 Task: Calculate the distance between Chicago and Mackinac Island.
Action: Mouse moved to (159, 195)
Screenshot: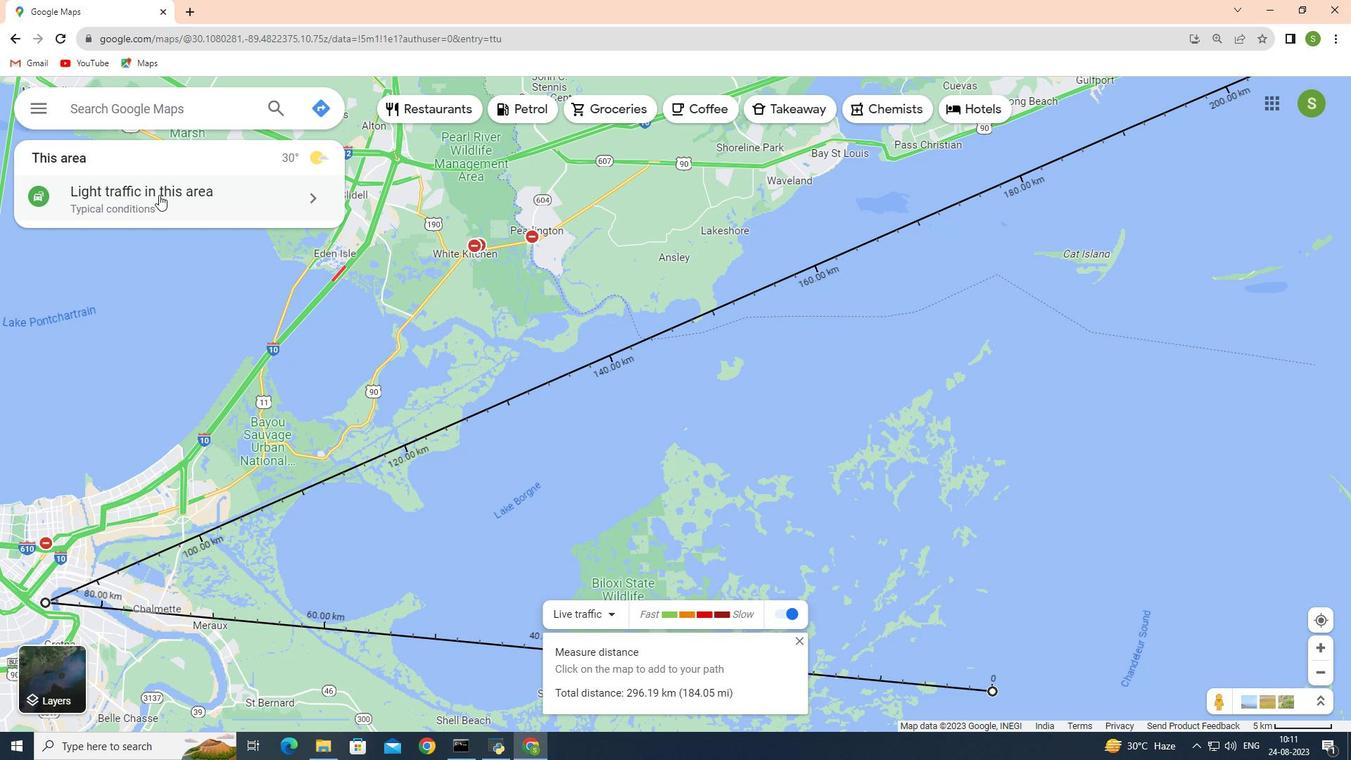 
Action: Mouse pressed left at (159, 195)
Screenshot: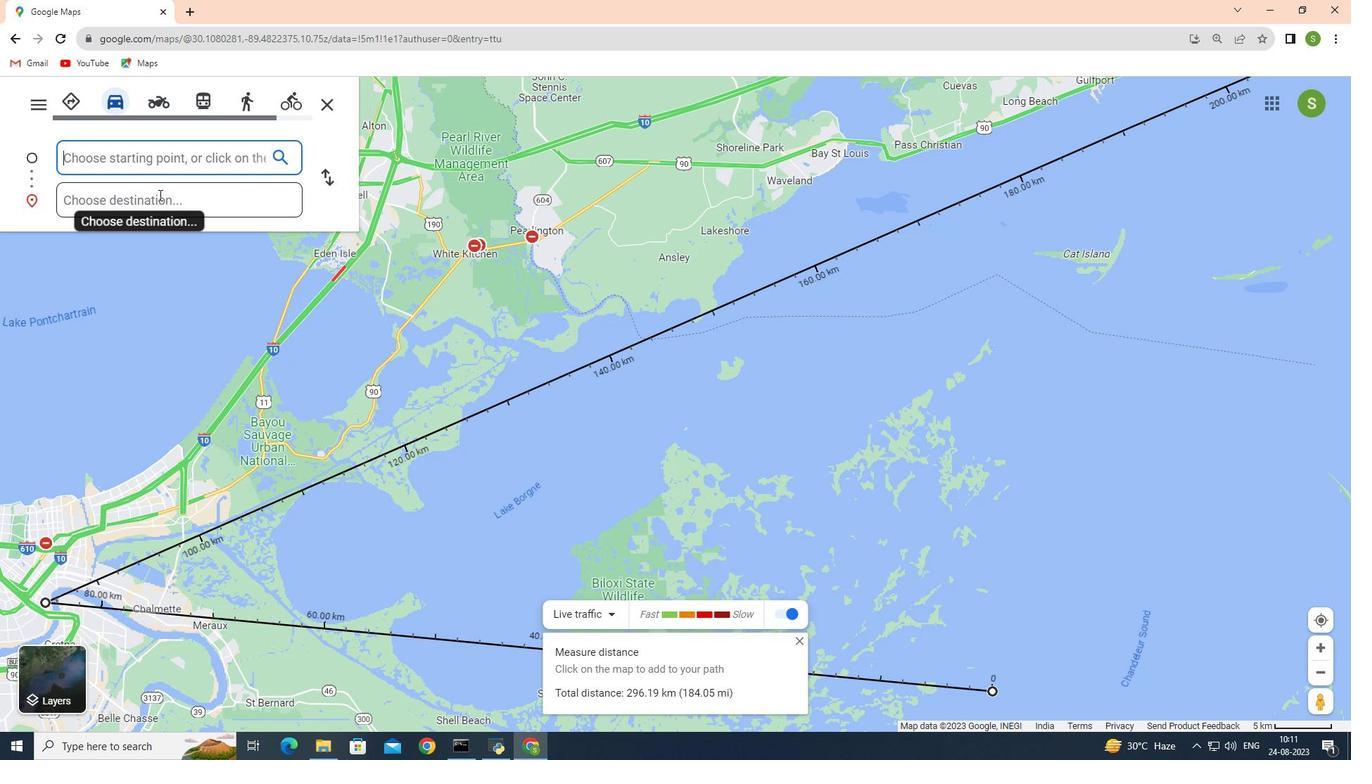 
Action: Mouse moved to (95, 157)
Screenshot: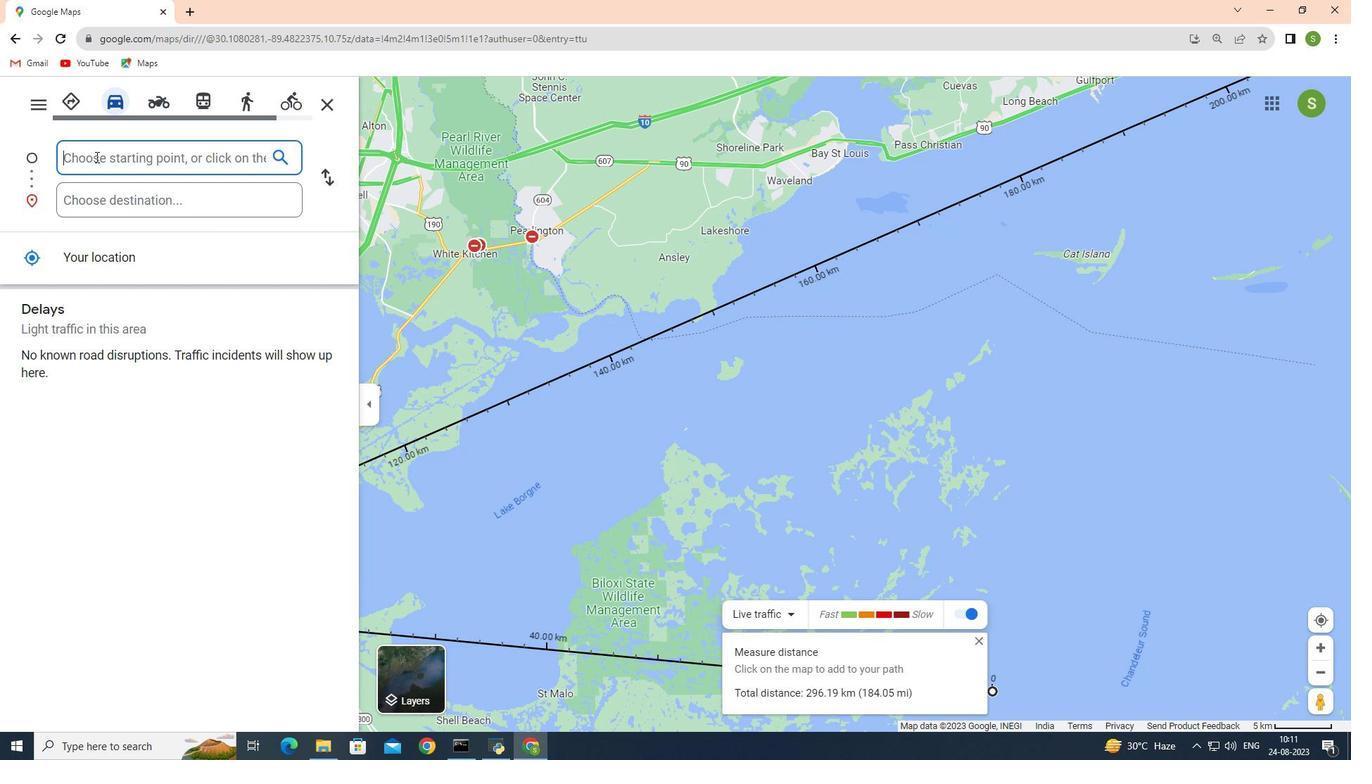 
Action: Mouse pressed left at (95, 157)
Screenshot: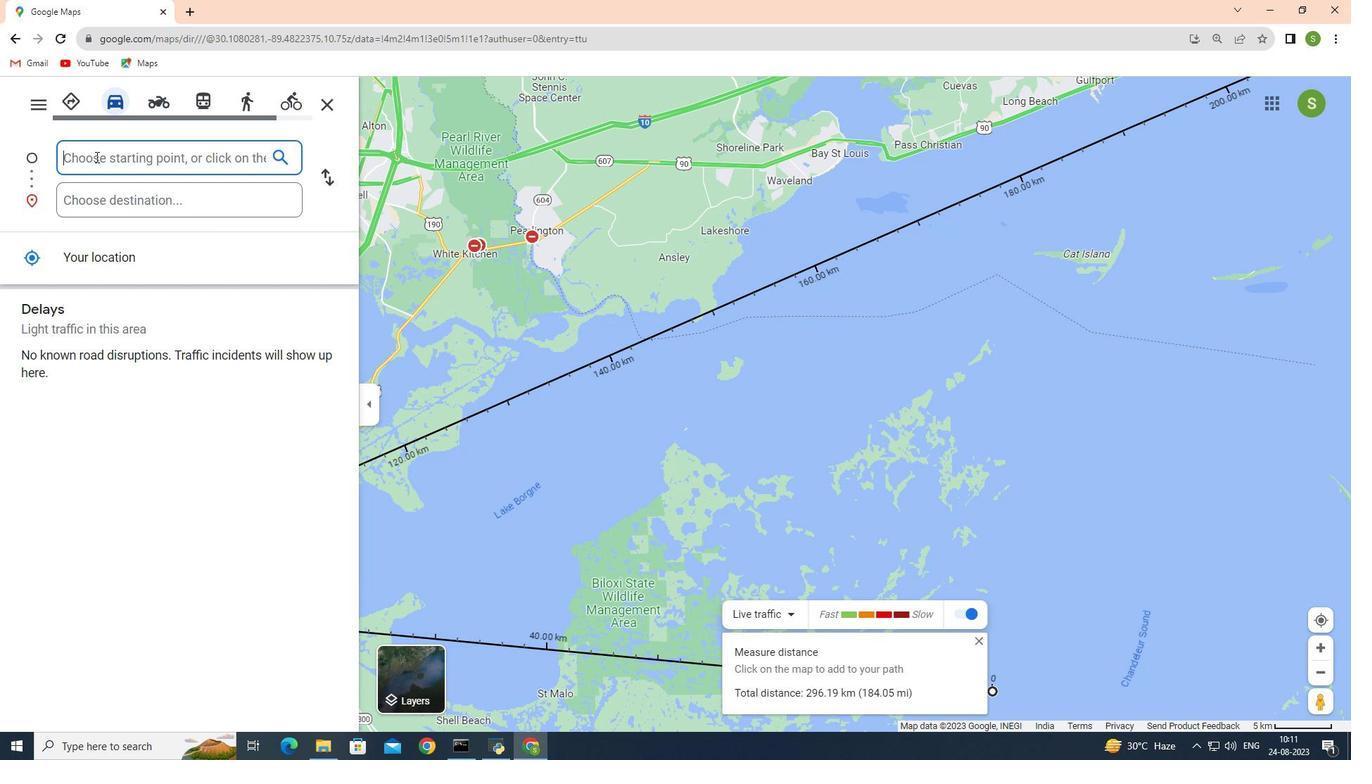 
Action: Key pressed <Key.shift>Chicago
Screenshot: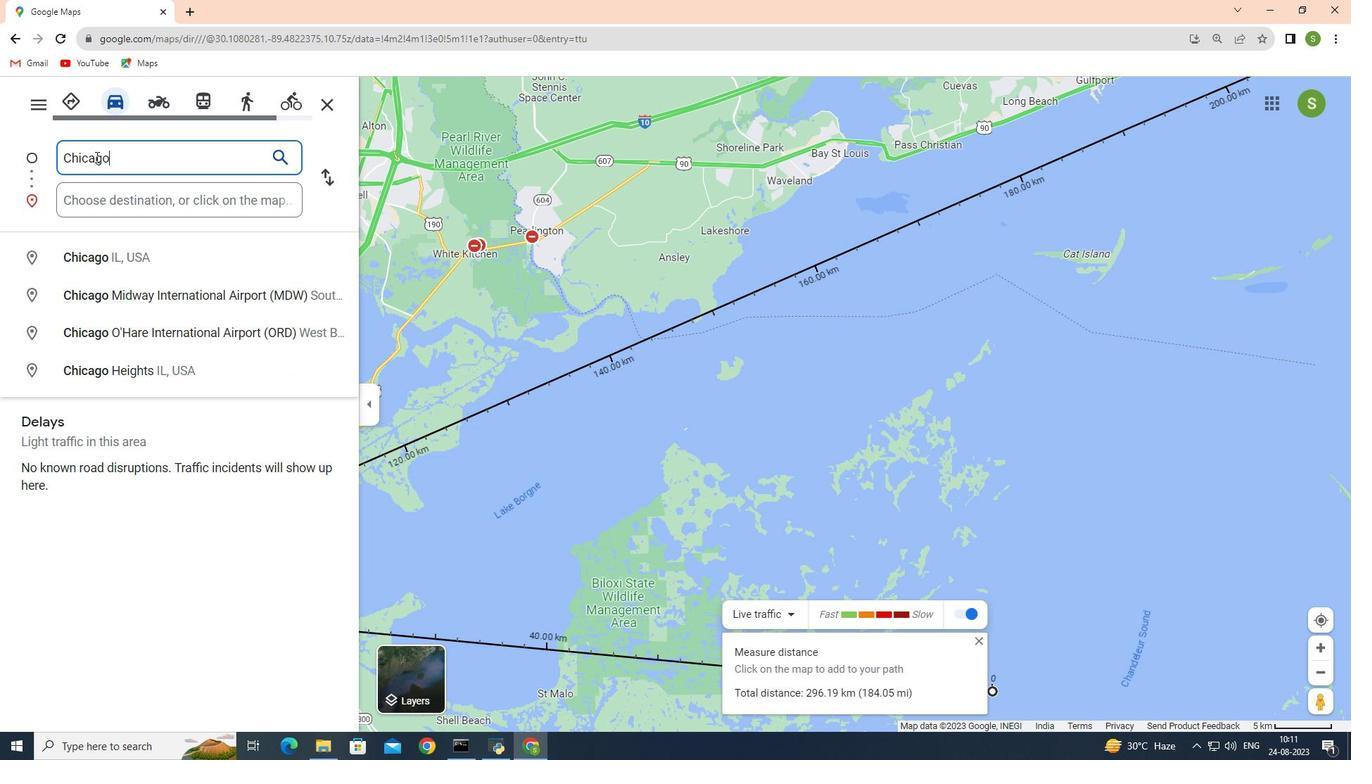 
Action: Mouse moved to (108, 254)
Screenshot: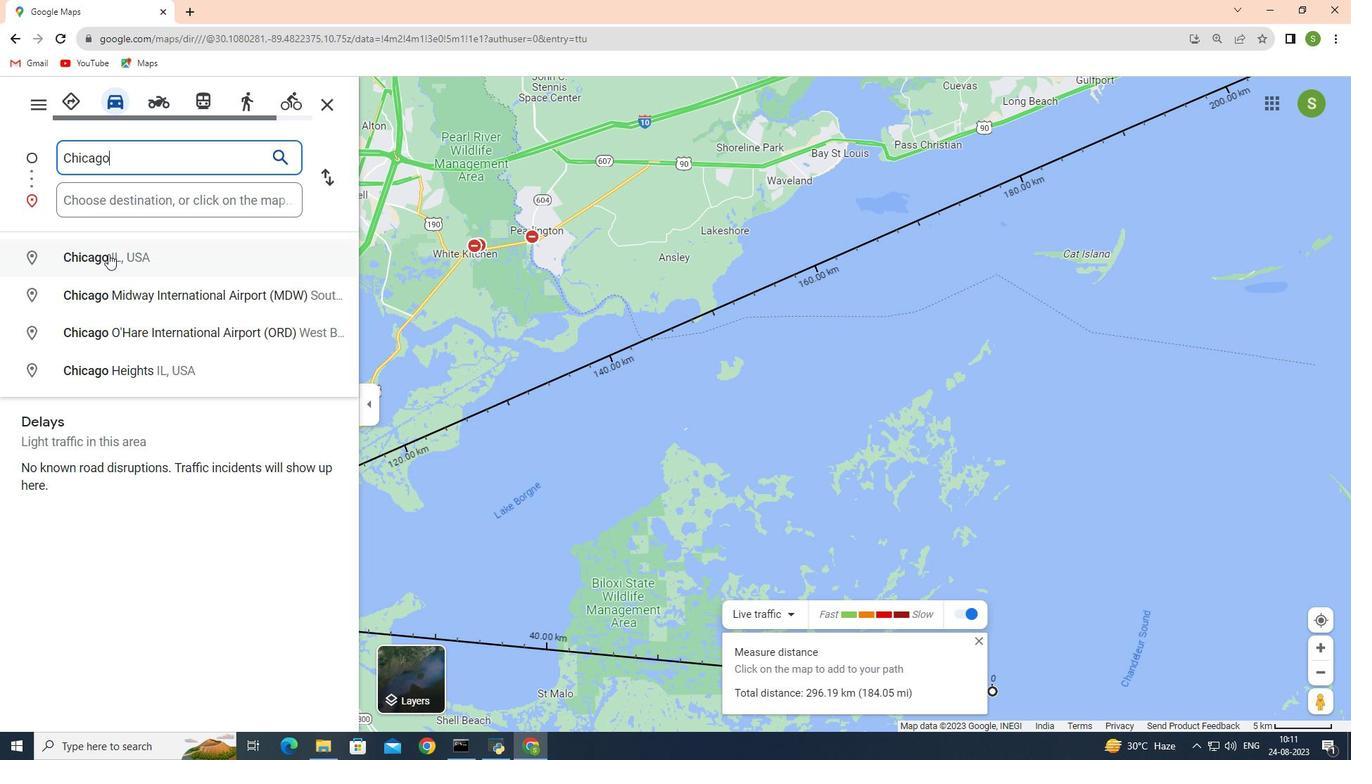 
Action: Mouse pressed left at (108, 254)
Screenshot: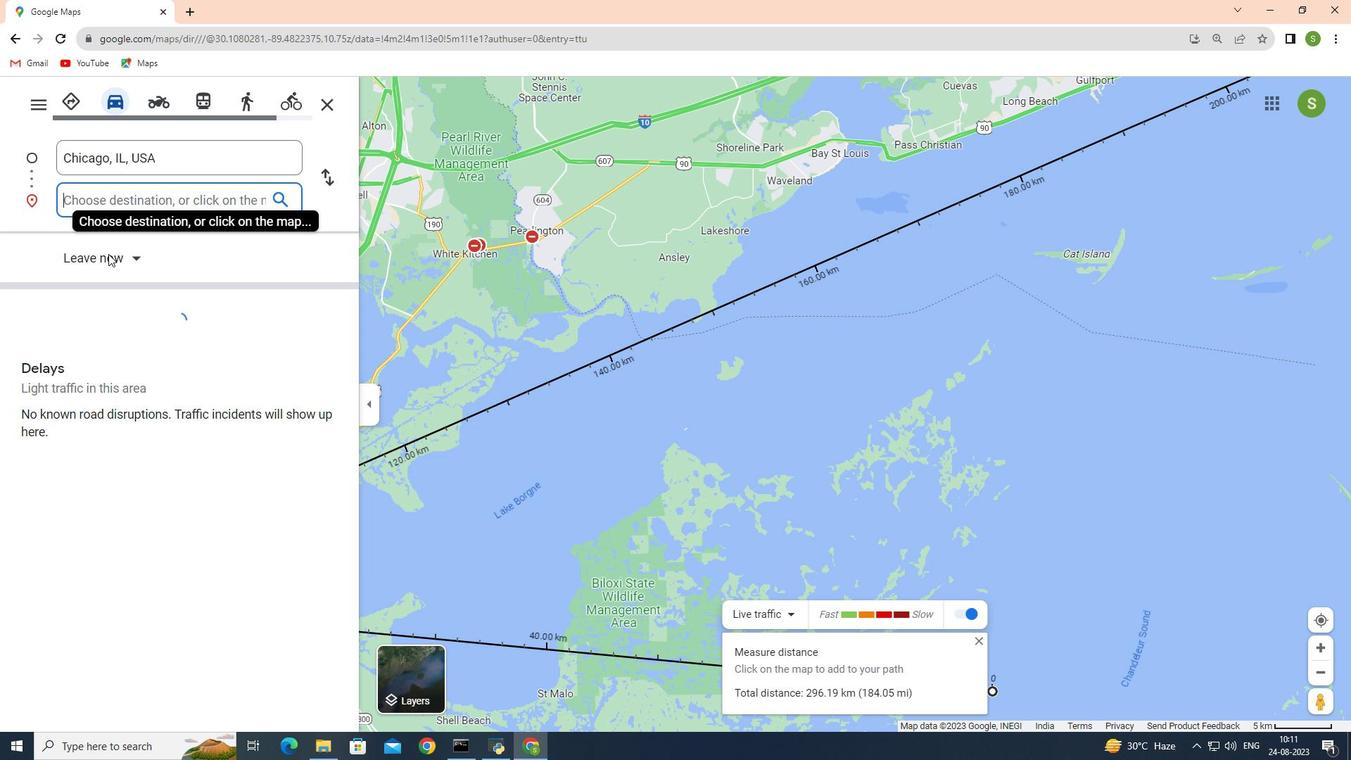 
Action: Mouse moved to (118, 199)
Screenshot: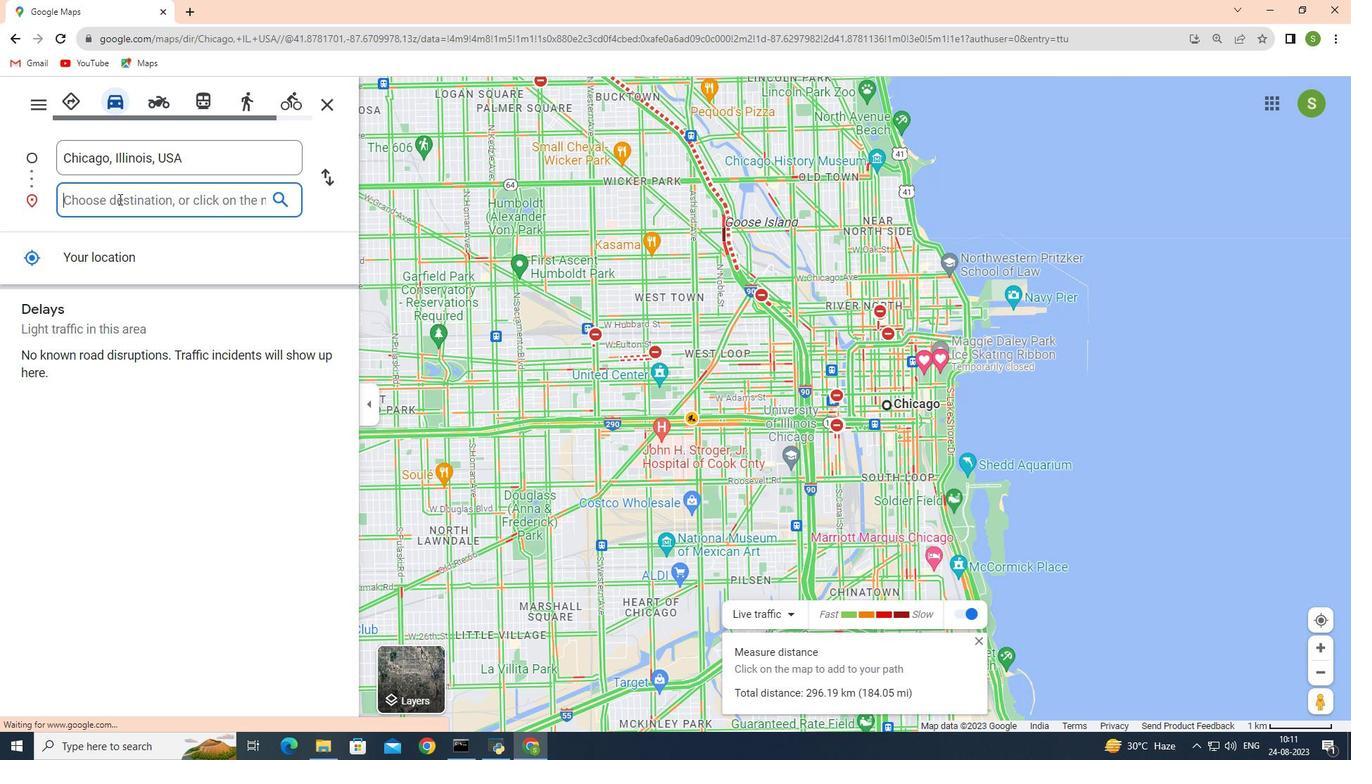 
Action: Mouse pressed left at (118, 199)
Screenshot: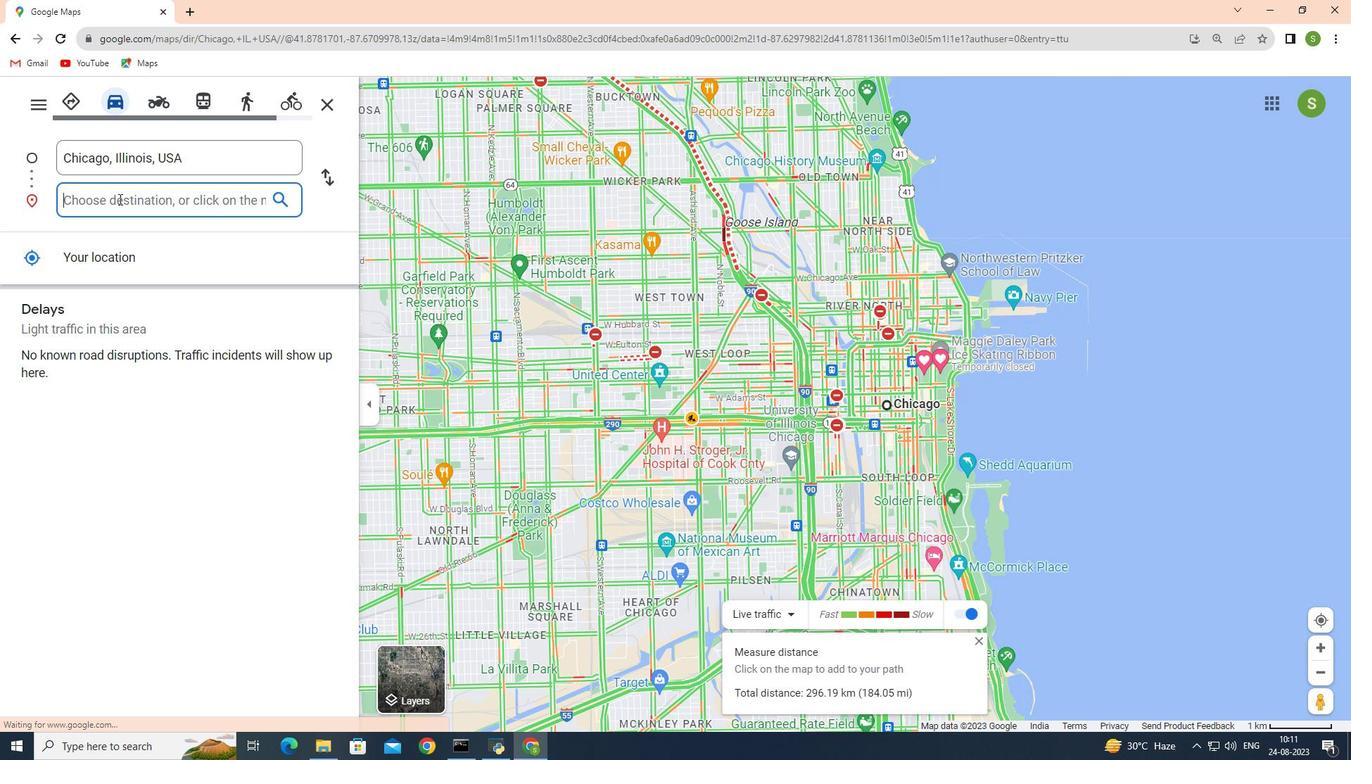
Action: Key pressed <Key.shift>Mack
Screenshot: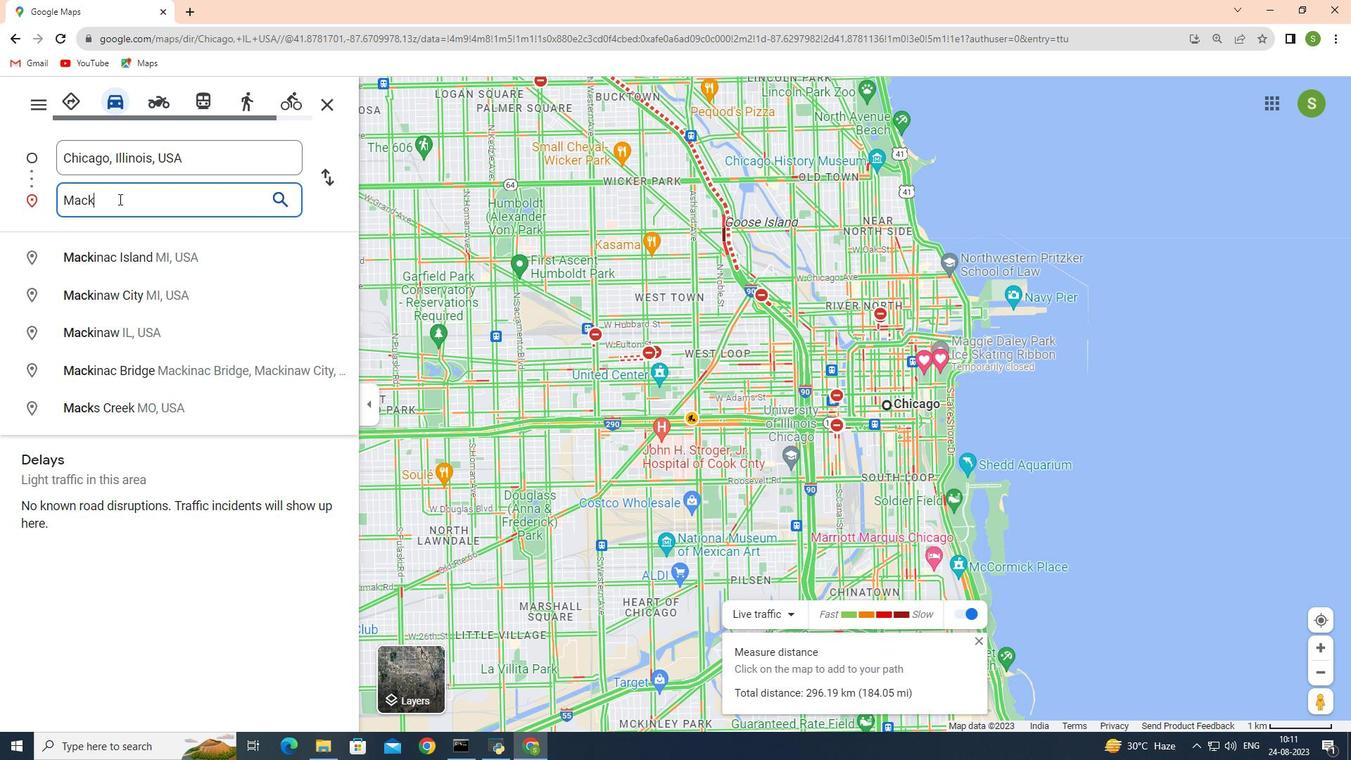 
Action: Mouse moved to (131, 260)
Screenshot: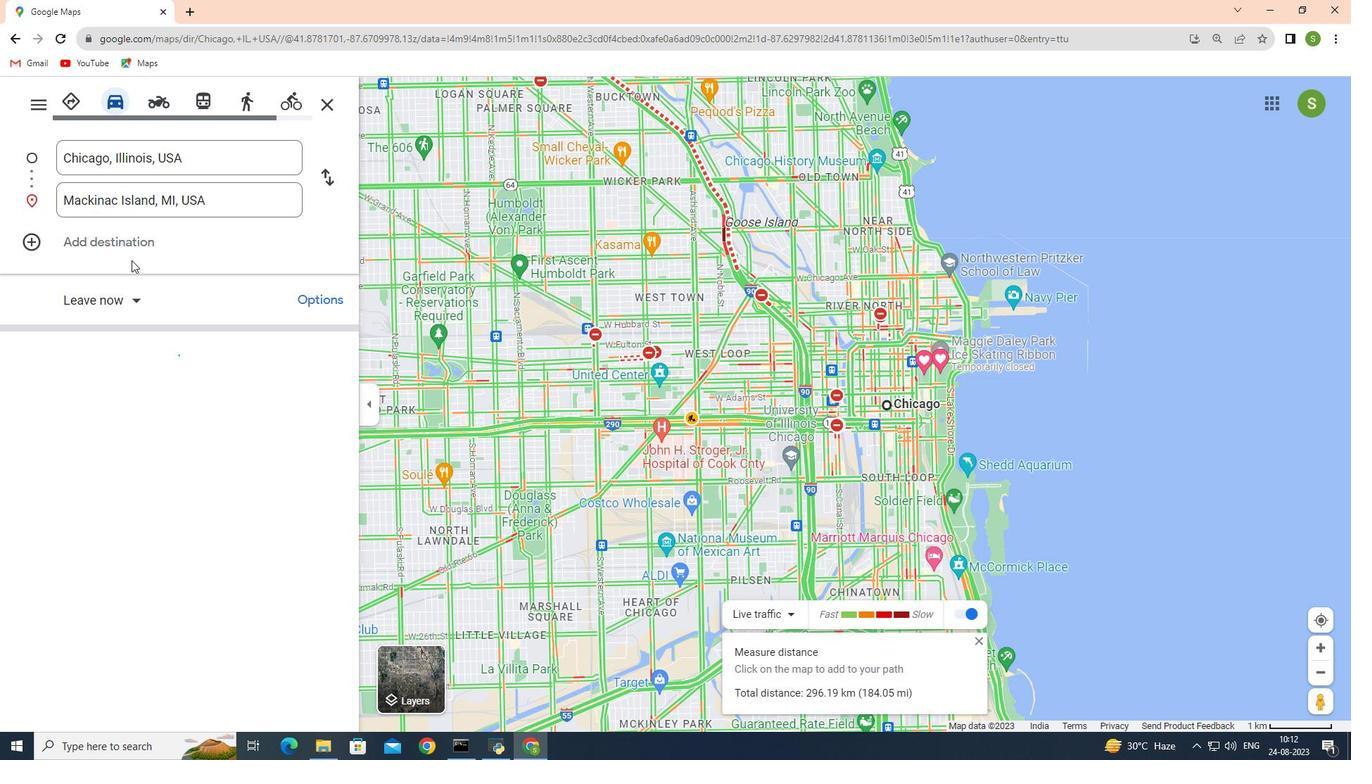 
Action: Mouse pressed left at (131, 260)
Screenshot: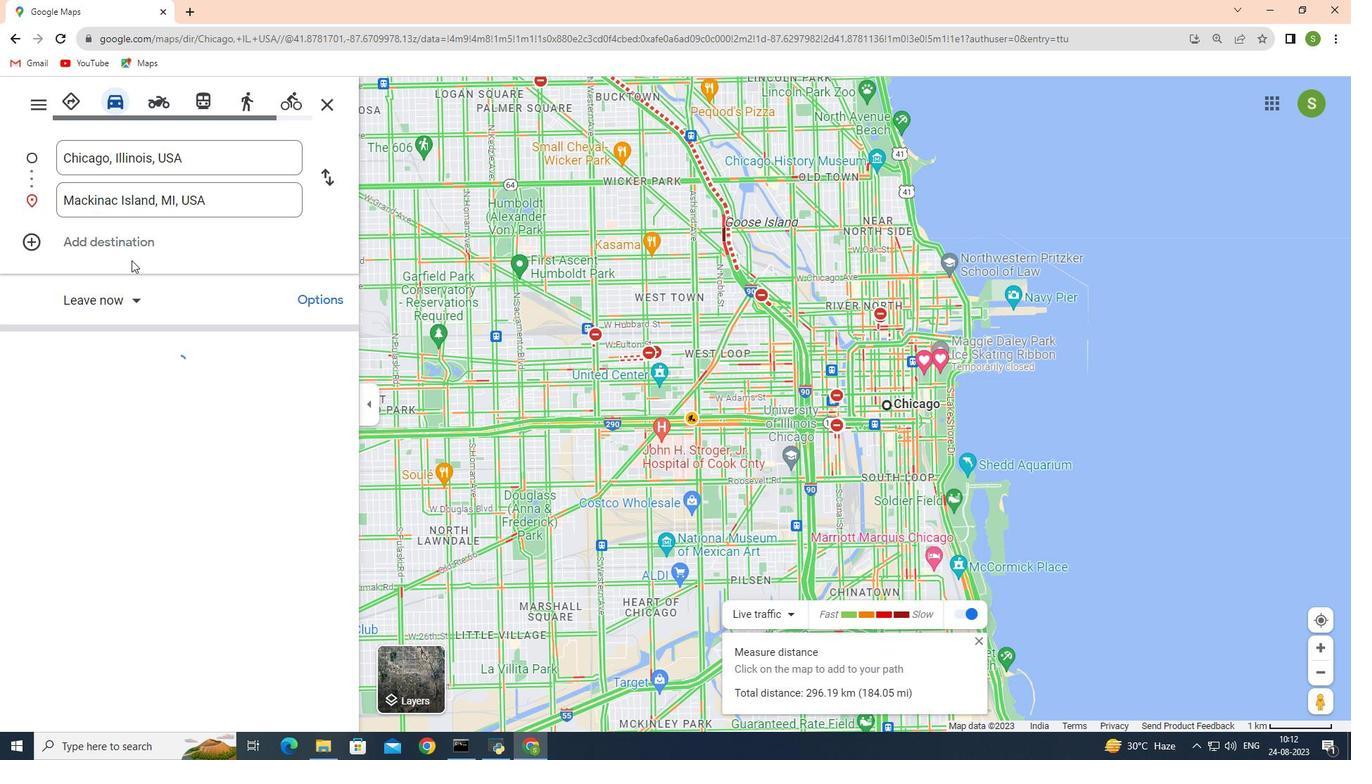 
Action: Mouse moved to (977, 637)
Screenshot: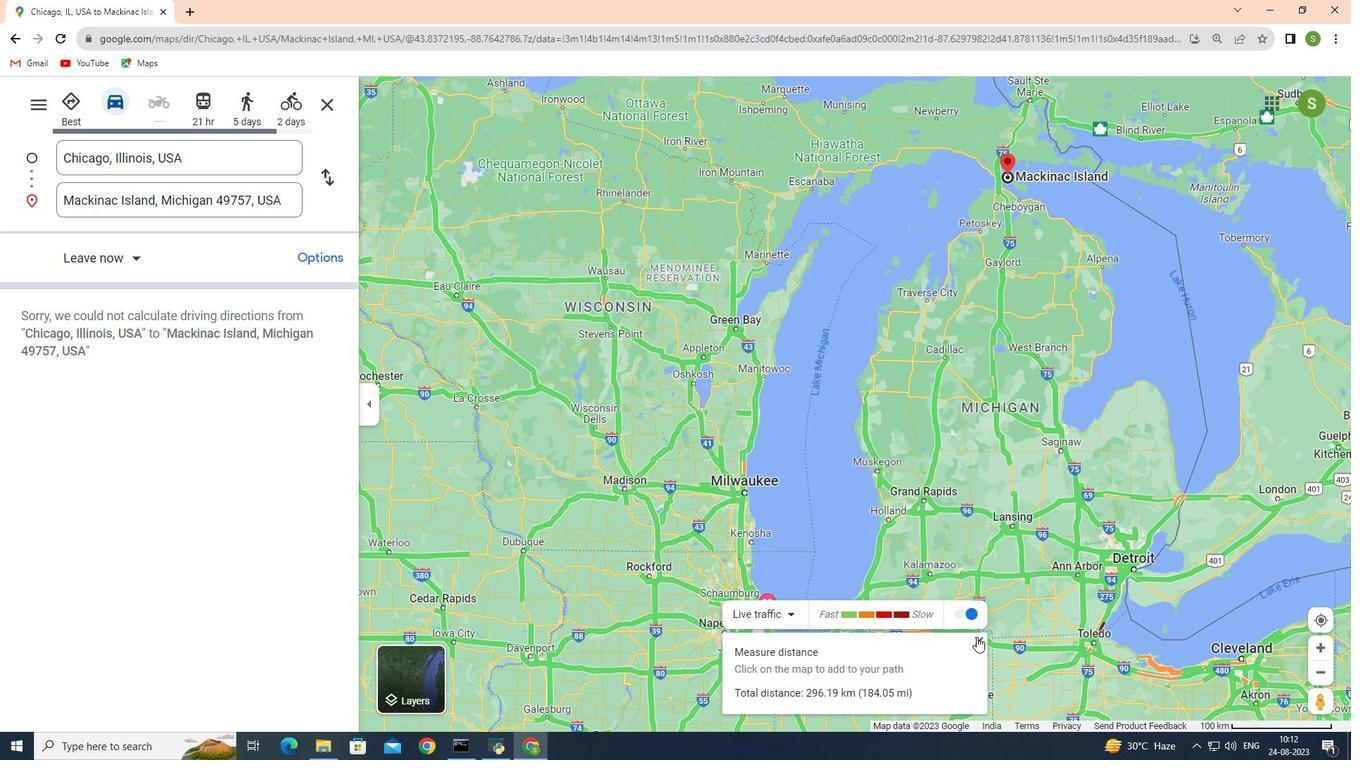 
Action: Mouse pressed left at (977, 637)
Screenshot: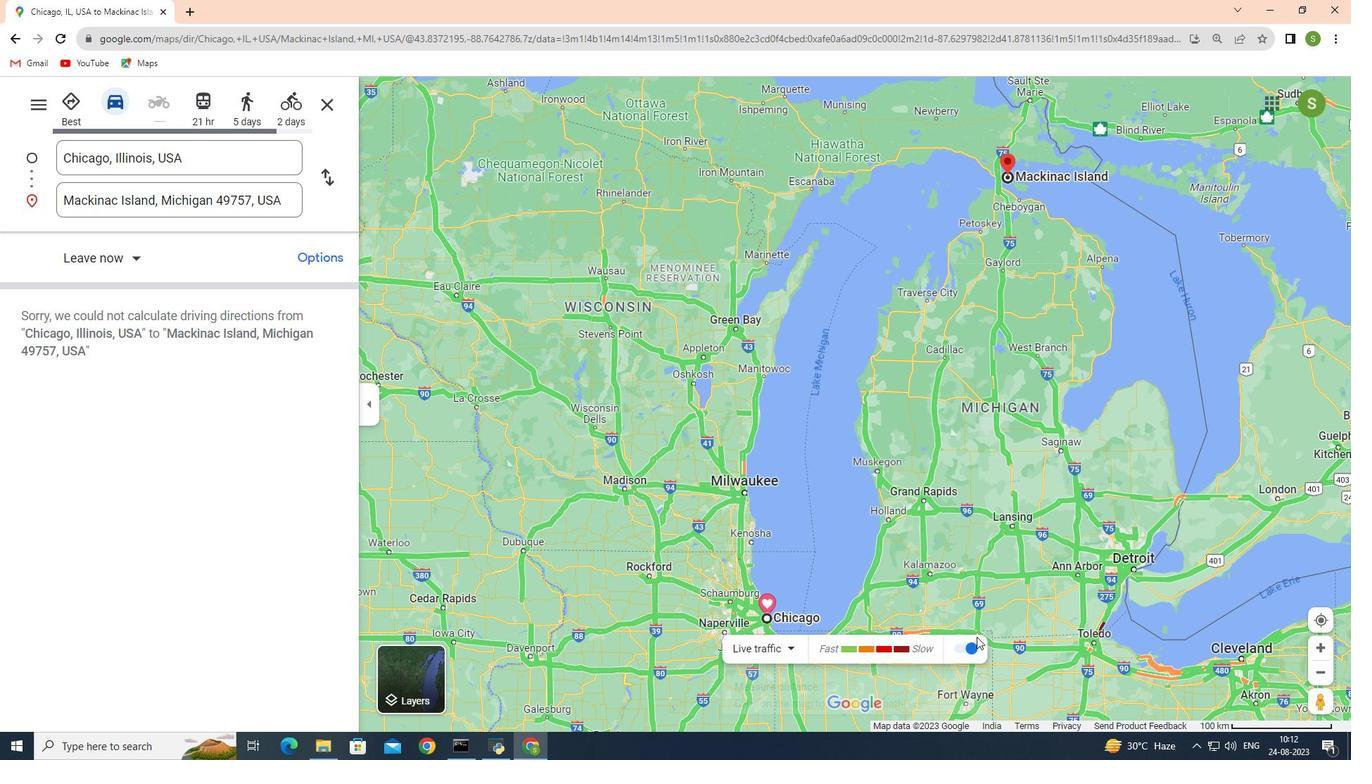 
Action: Mouse moved to (706, 687)
Screenshot: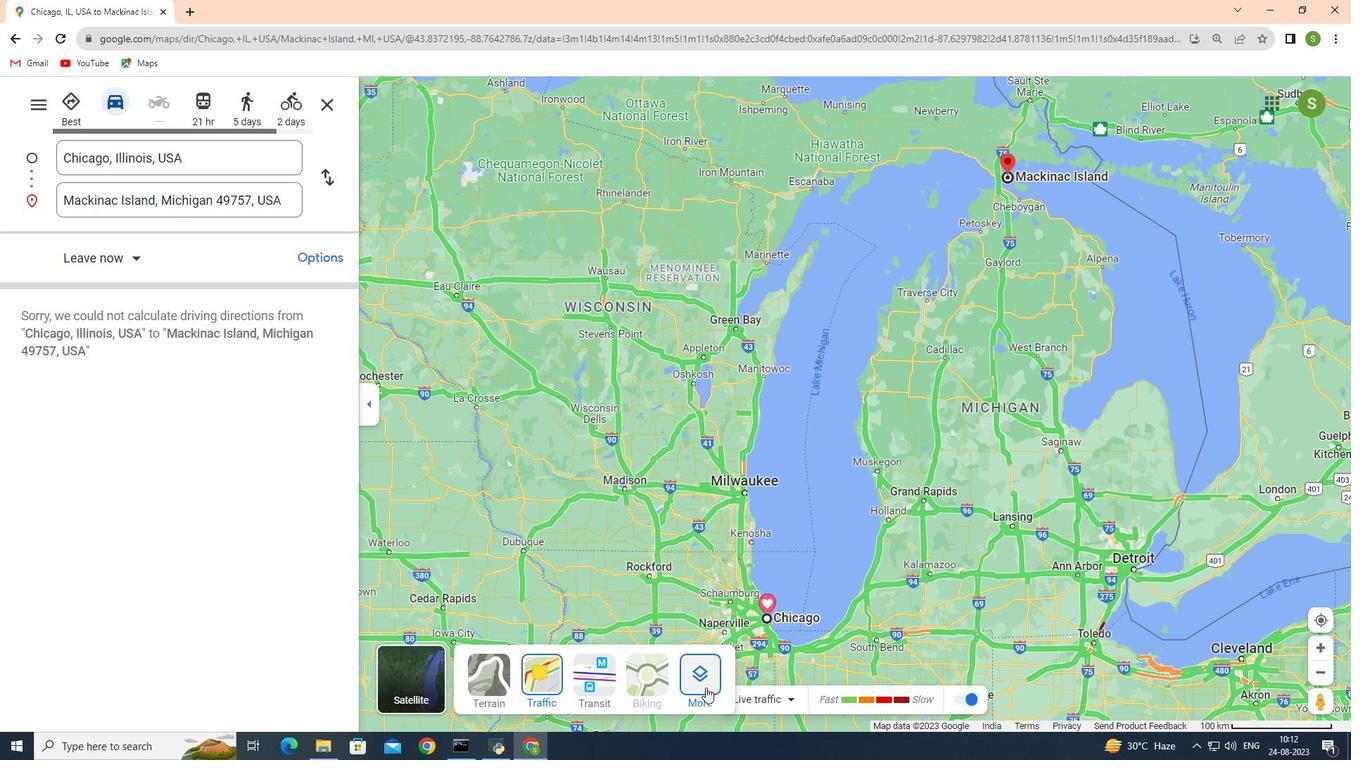
Action: Mouse pressed left at (706, 687)
Screenshot: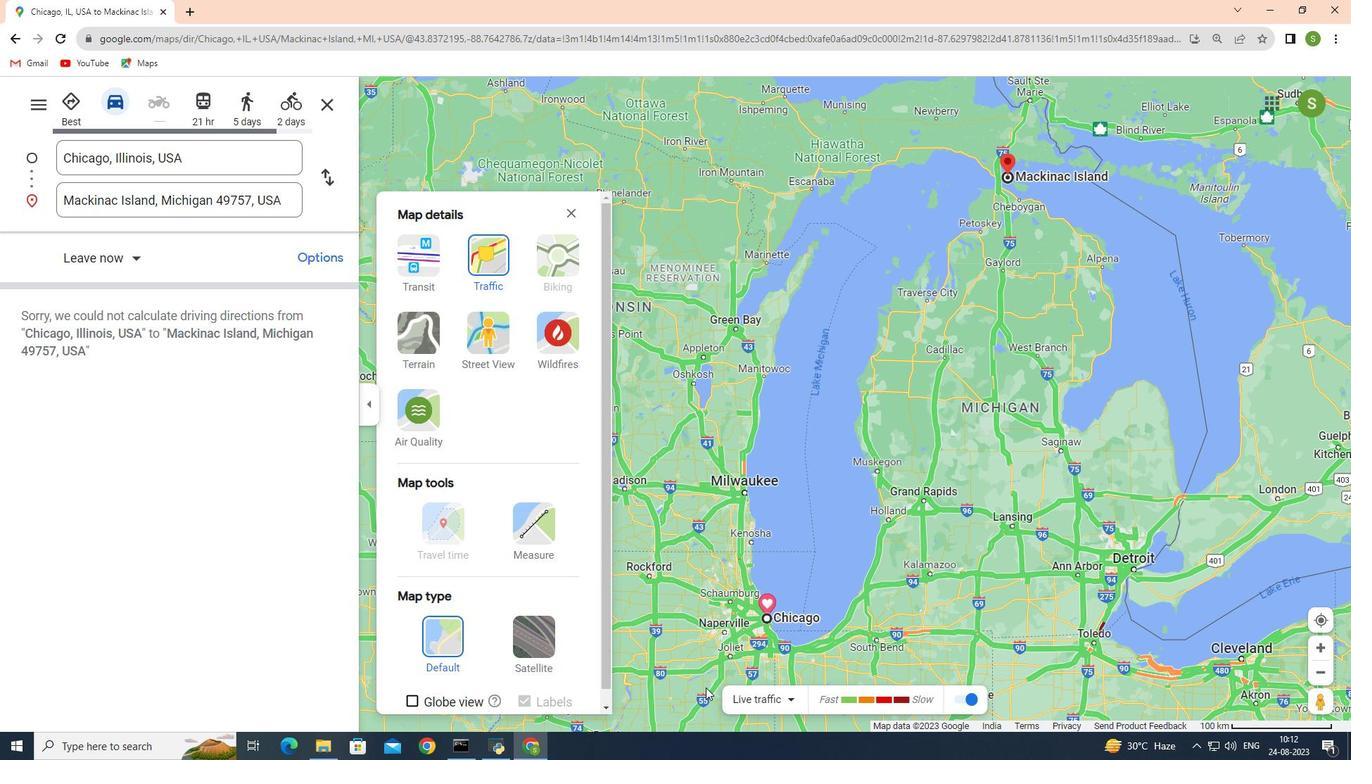 
Action: Mouse moved to (540, 533)
Screenshot: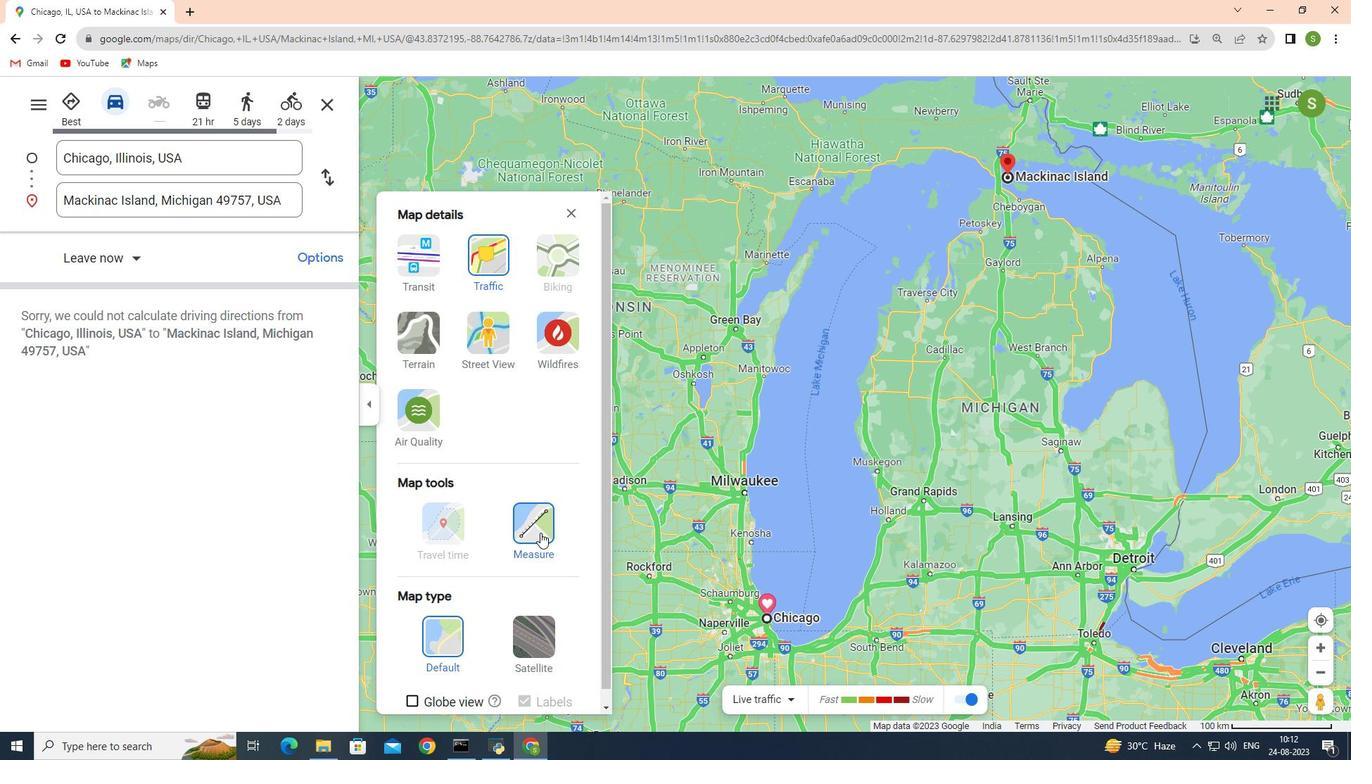 
Action: Mouse pressed left at (540, 533)
Screenshot: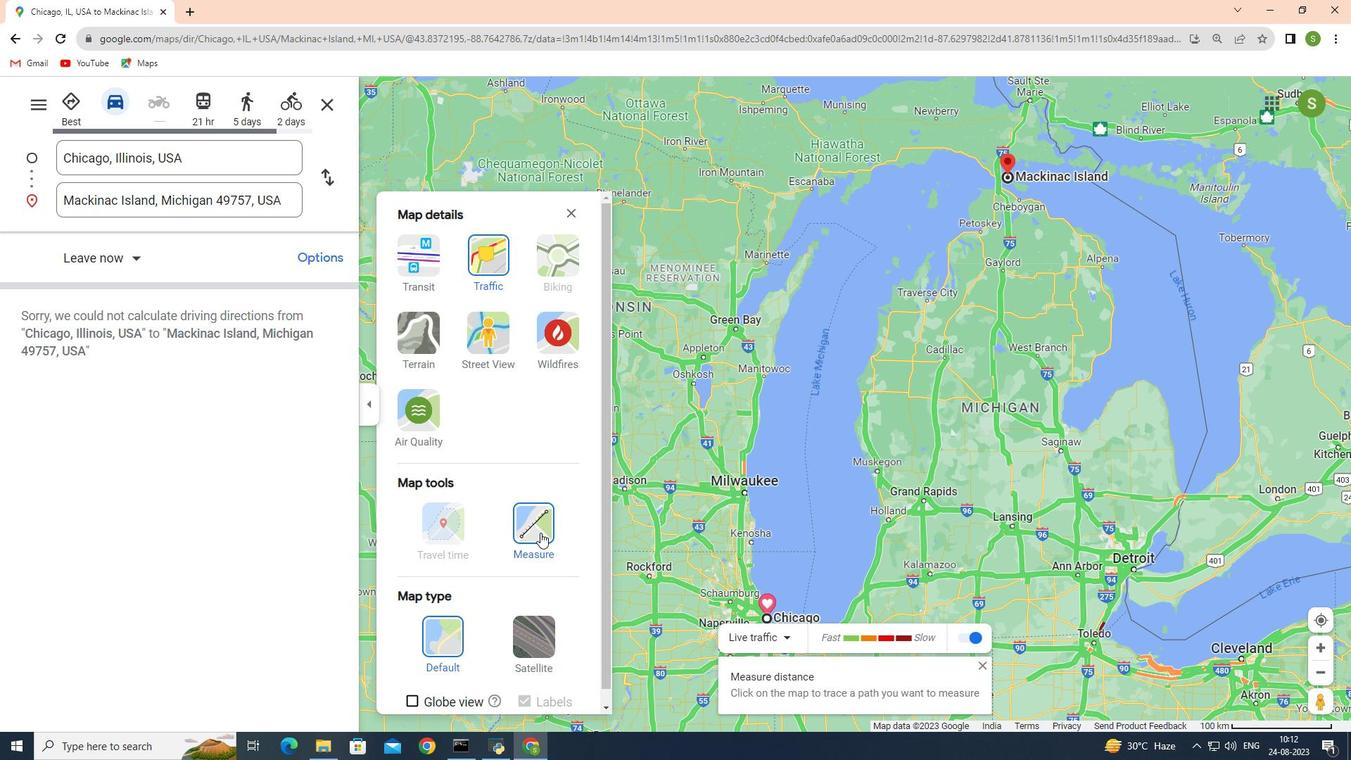 
Action: Mouse moved to (574, 213)
Screenshot: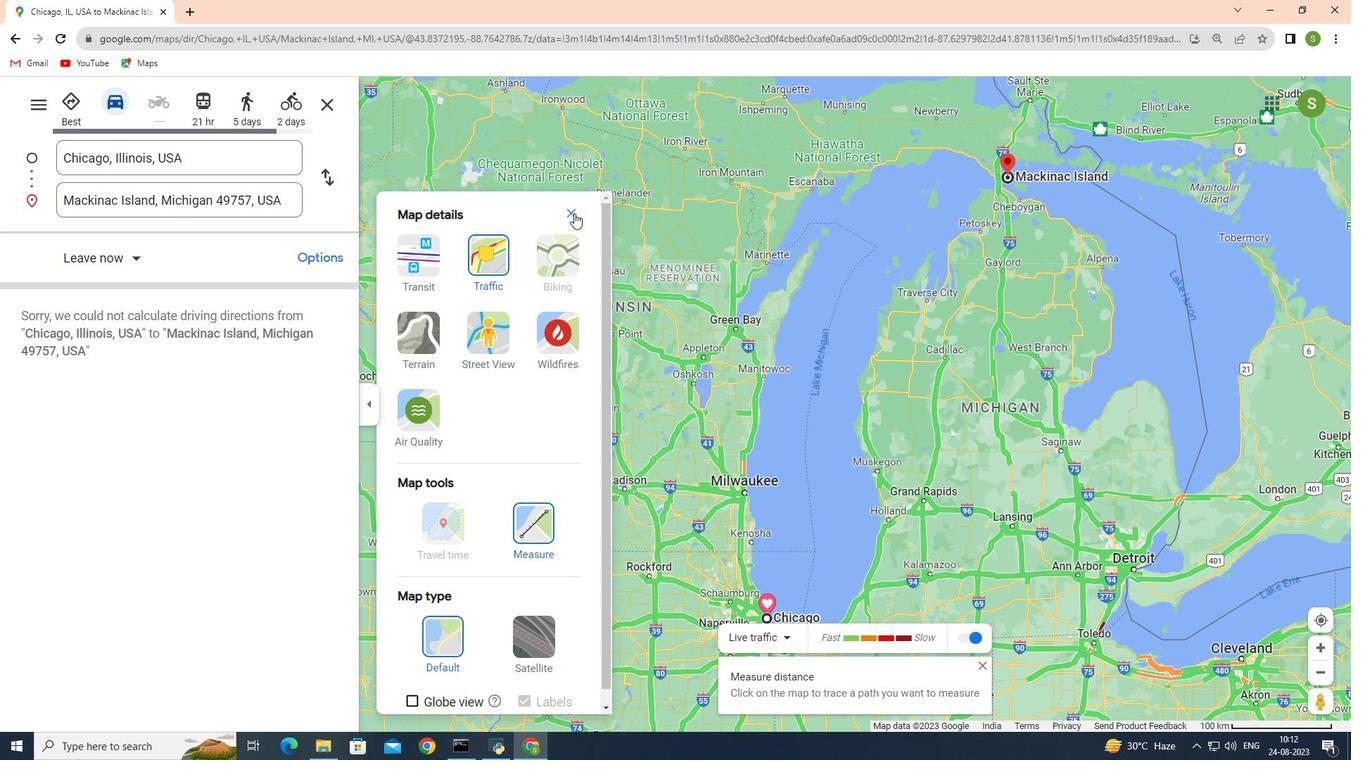 
Action: Mouse pressed left at (574, 213)
Screenshot: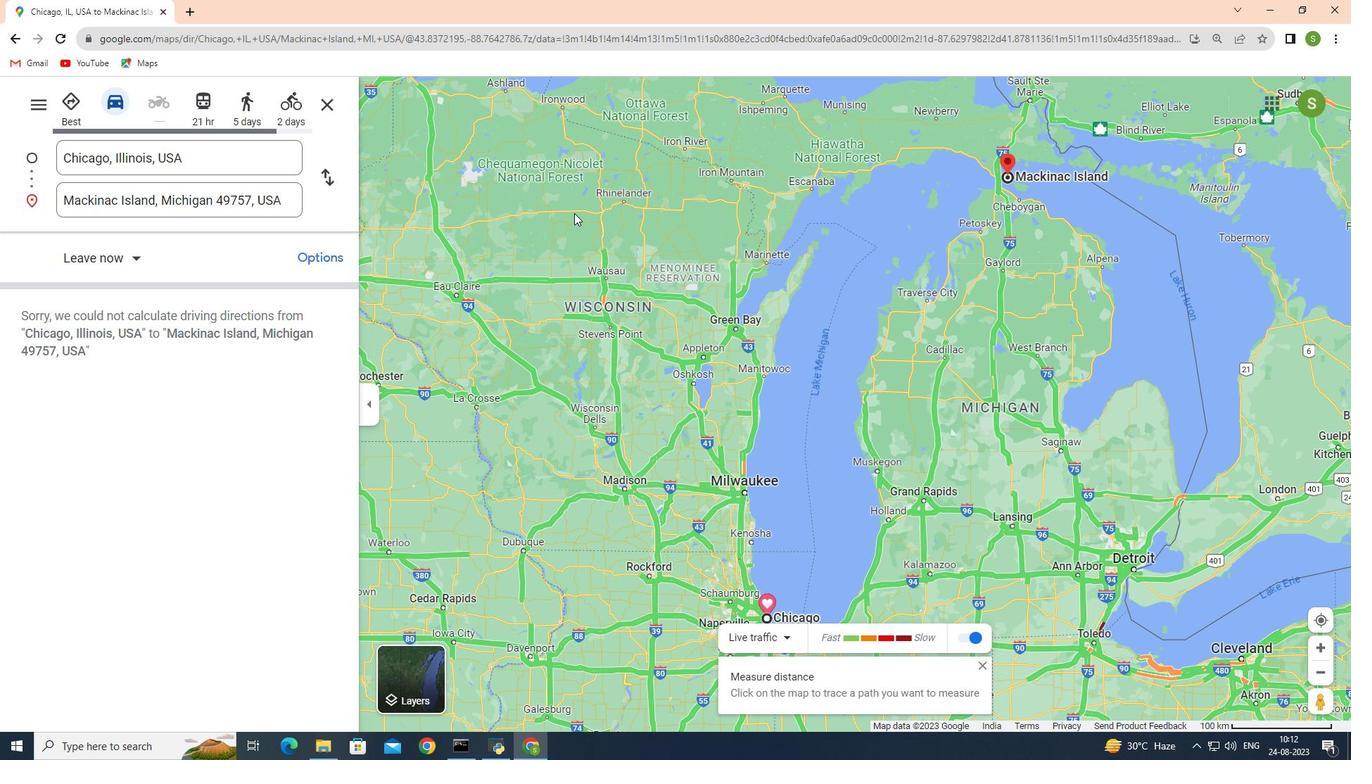 
Action: Mouse moved to (768, 616)
Screenshot: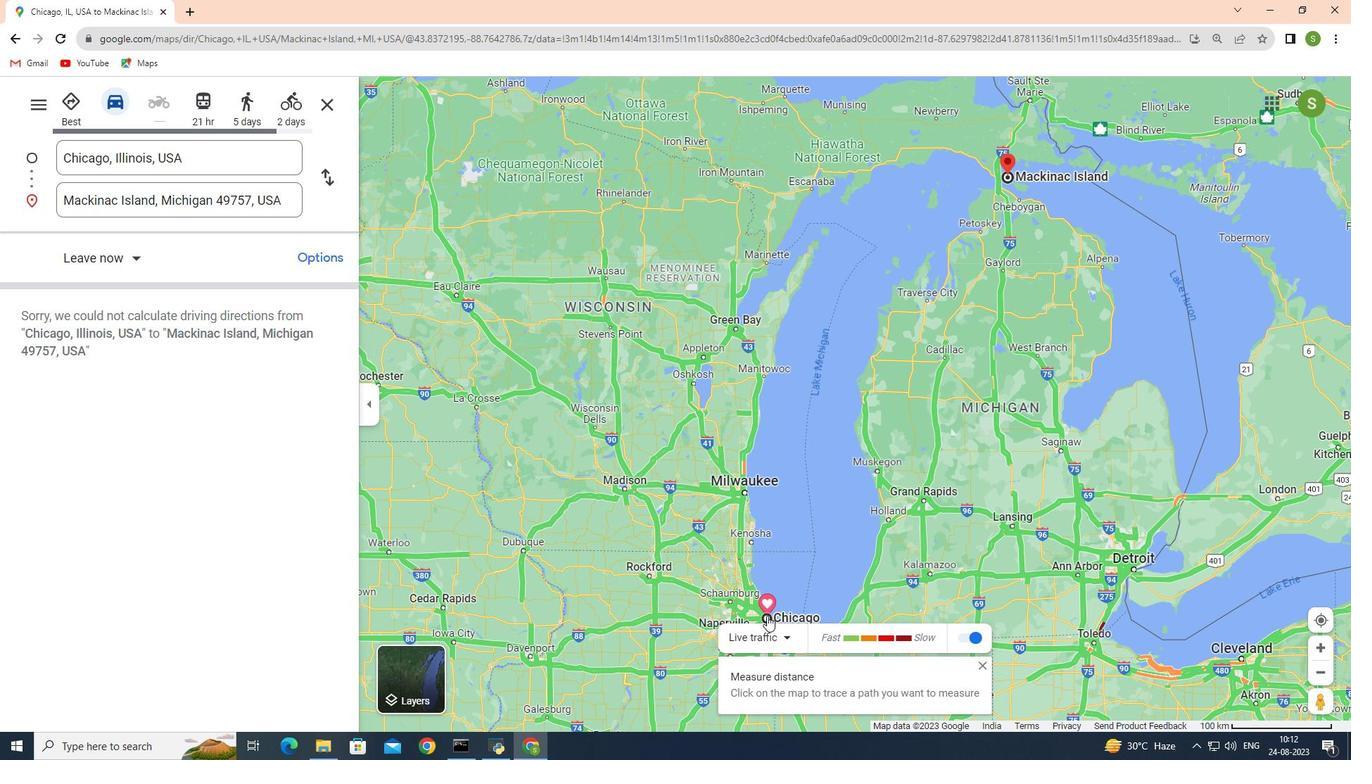 
Action: Mouse pressed left at (768, 616)
Screenshot: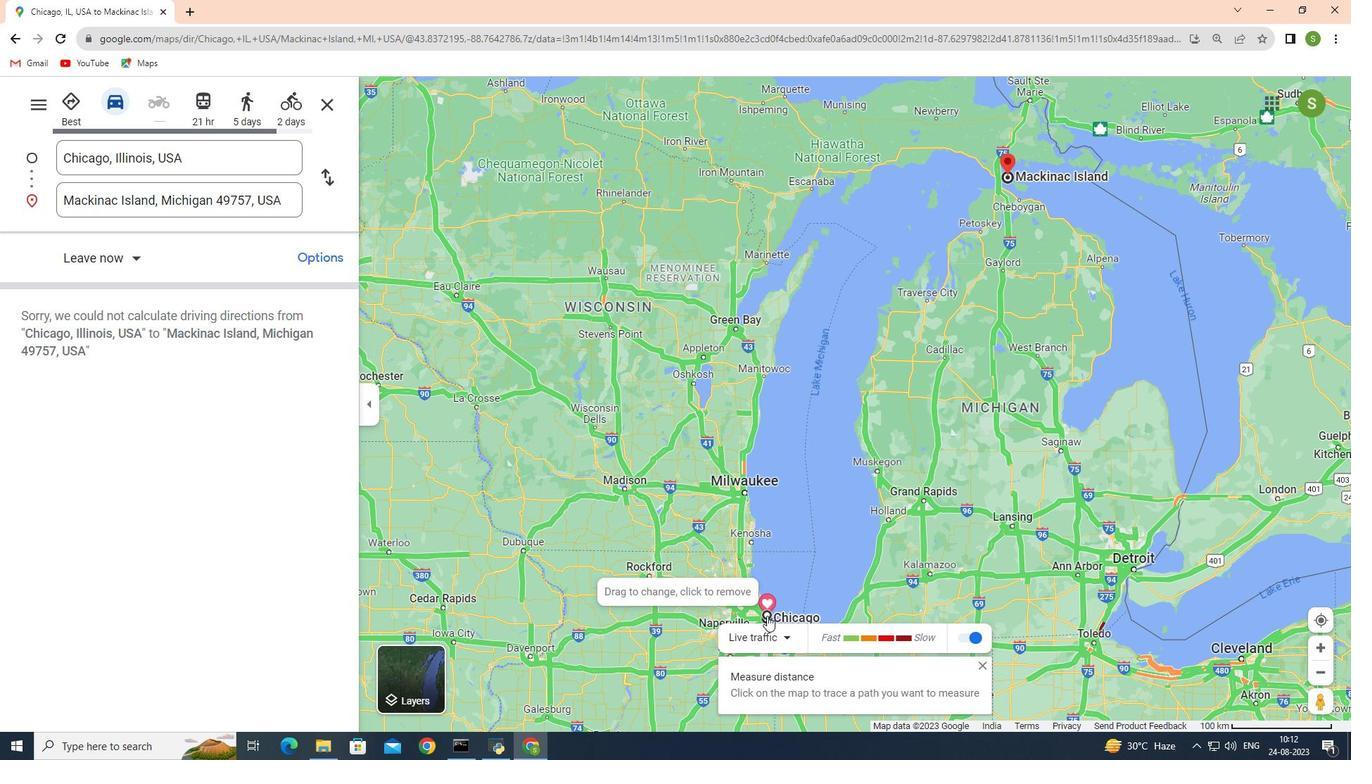 
Action: Mouse moved to (1007, 176)
Screenshot: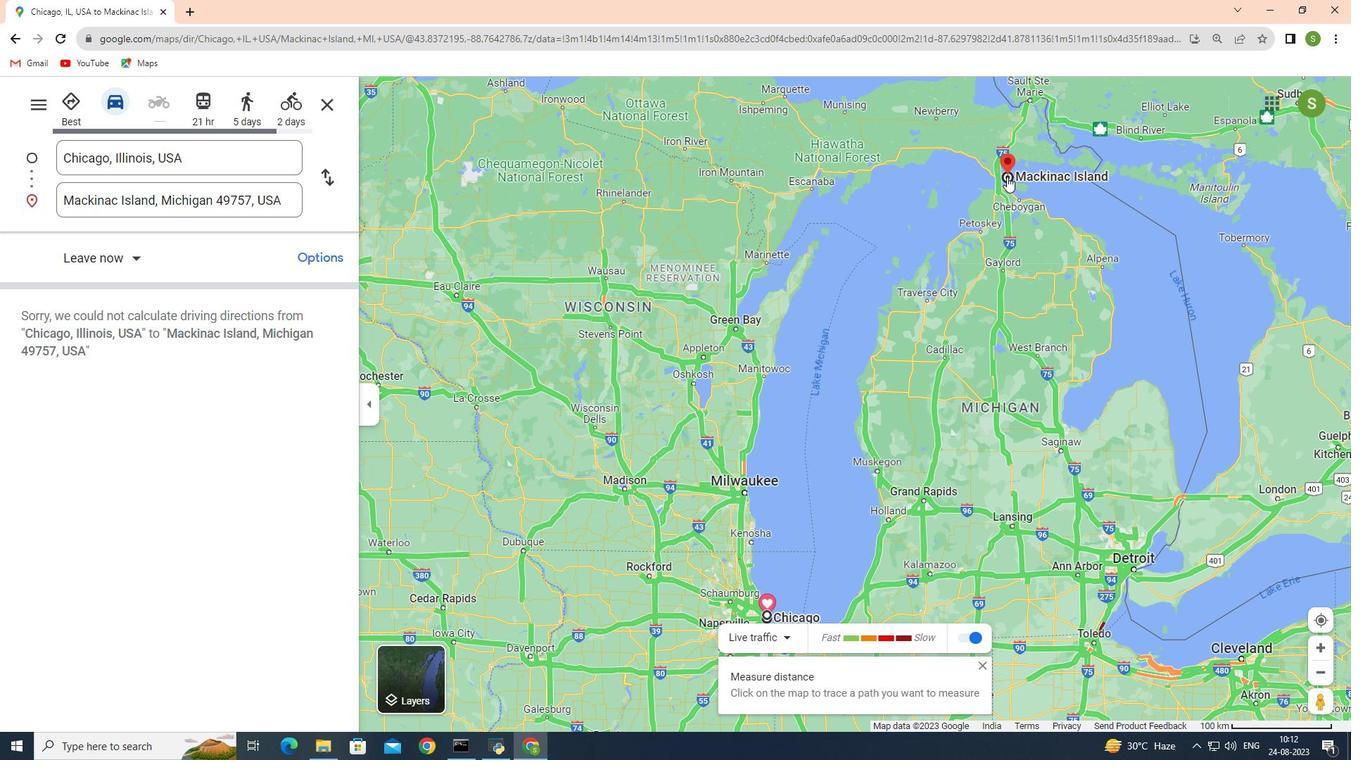 
Action: Mouse pressed left at (1007, 176)
Screenshot: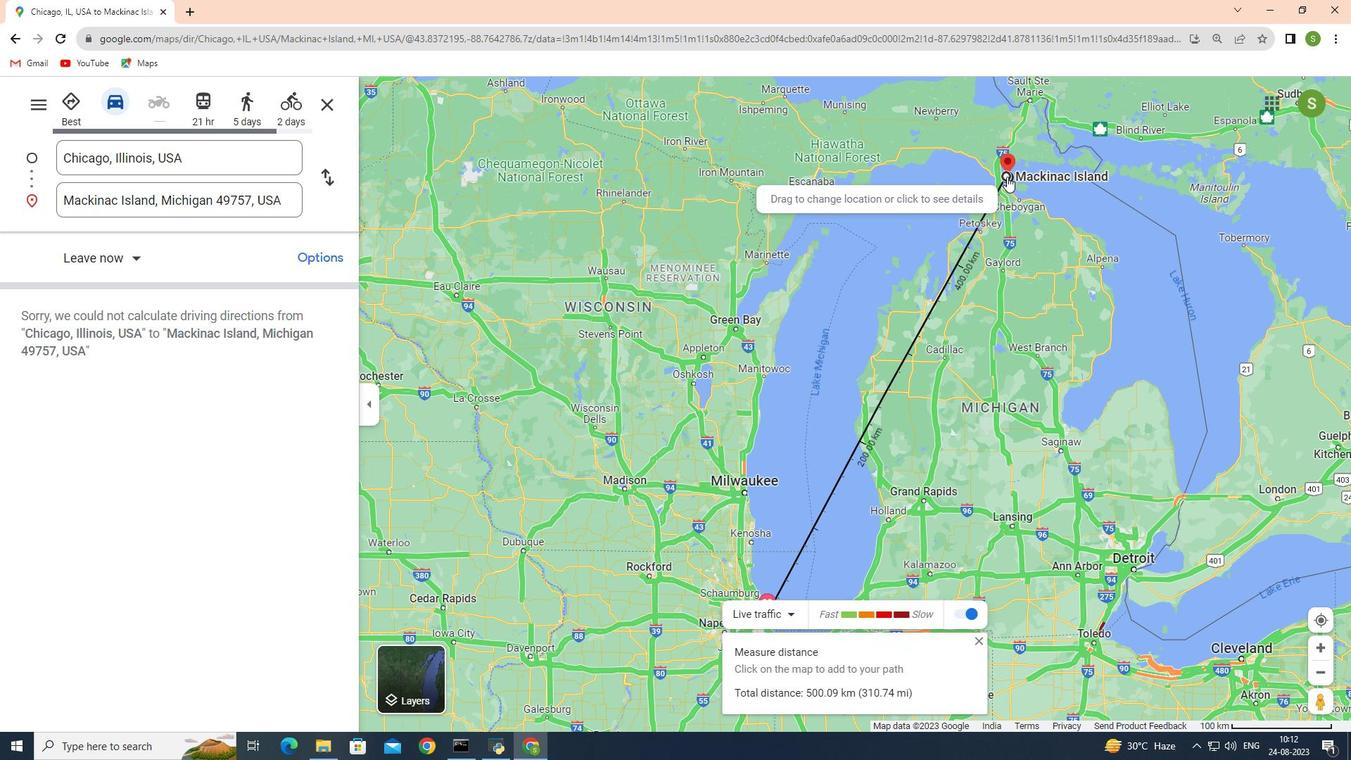 
Action: Mouse moved to (895, 499)
Screenshot: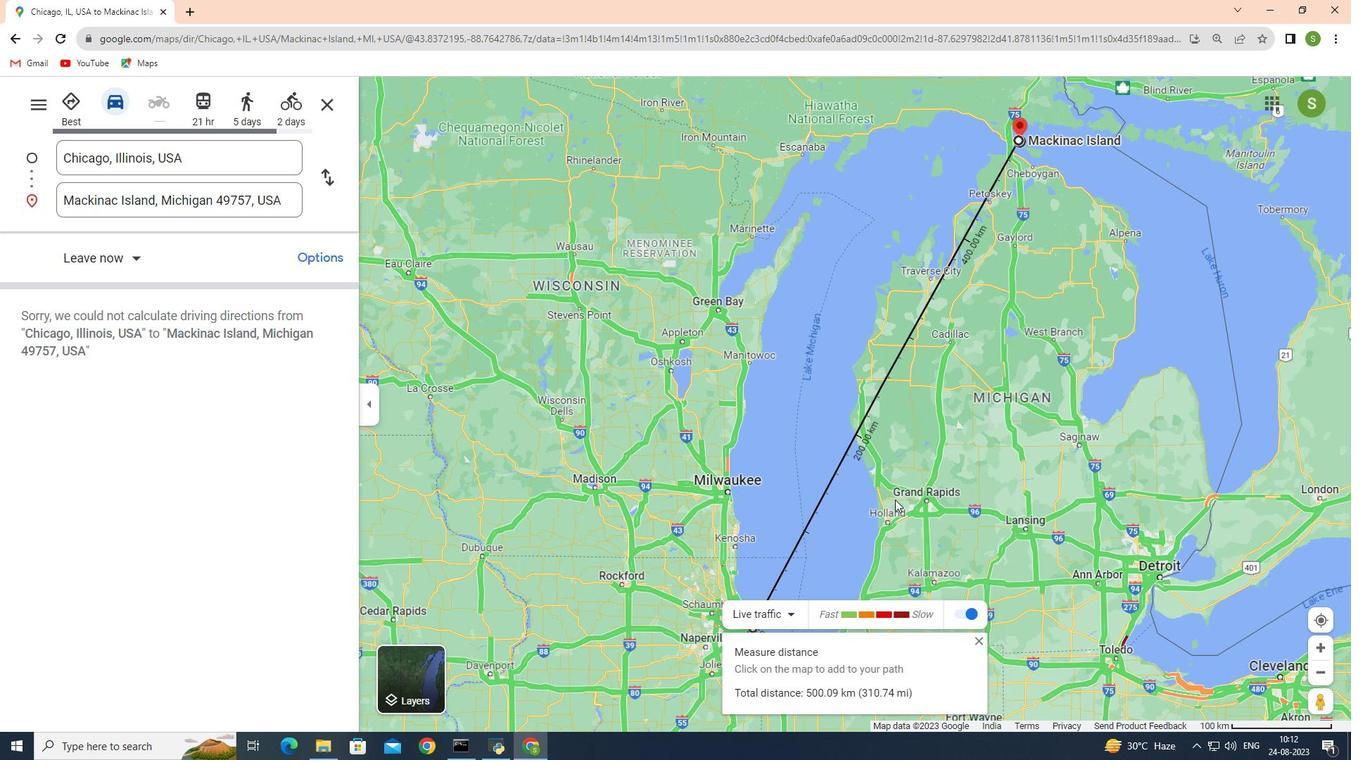 
Action: Mouse scrolled (895, 500) with delta (0, 0)
Screenshot: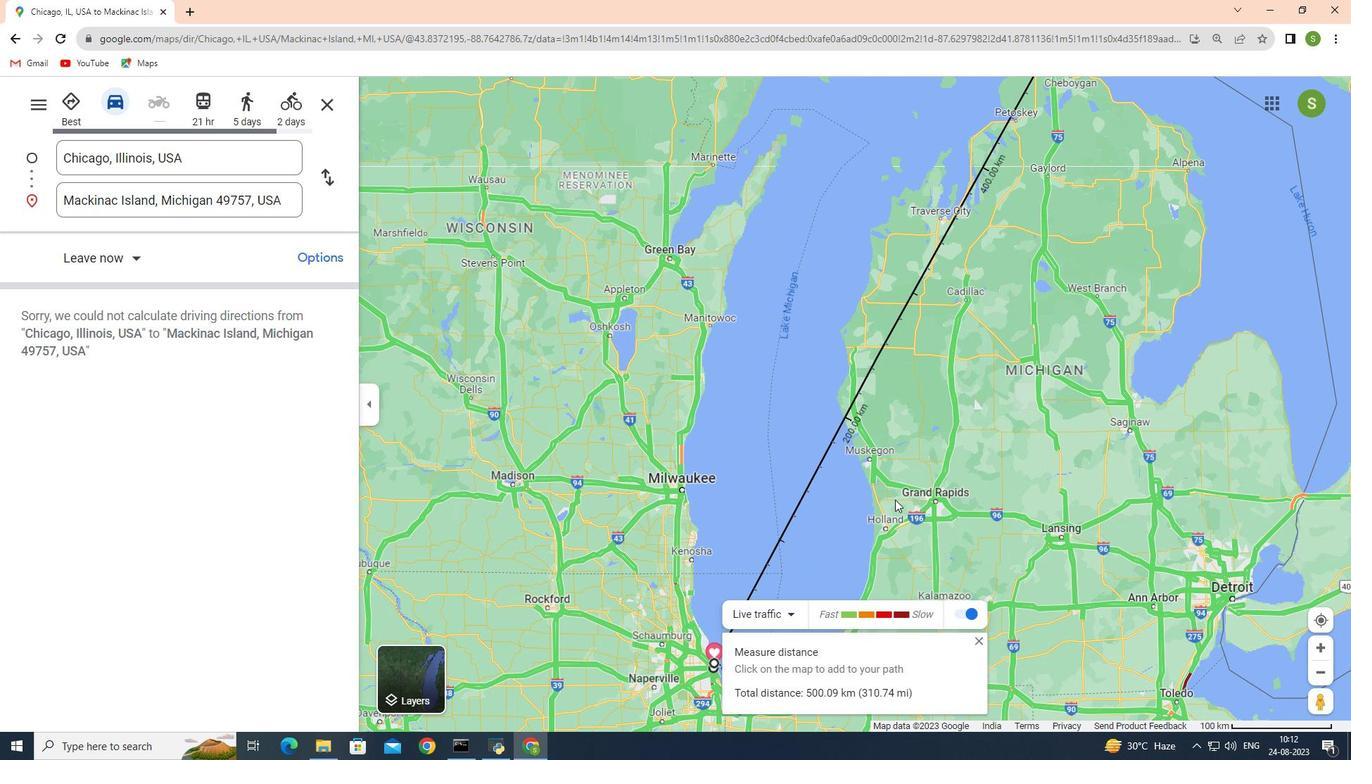 
Action: Mouse scrolled (895, 500) with delta (0, 0)
Screenshot: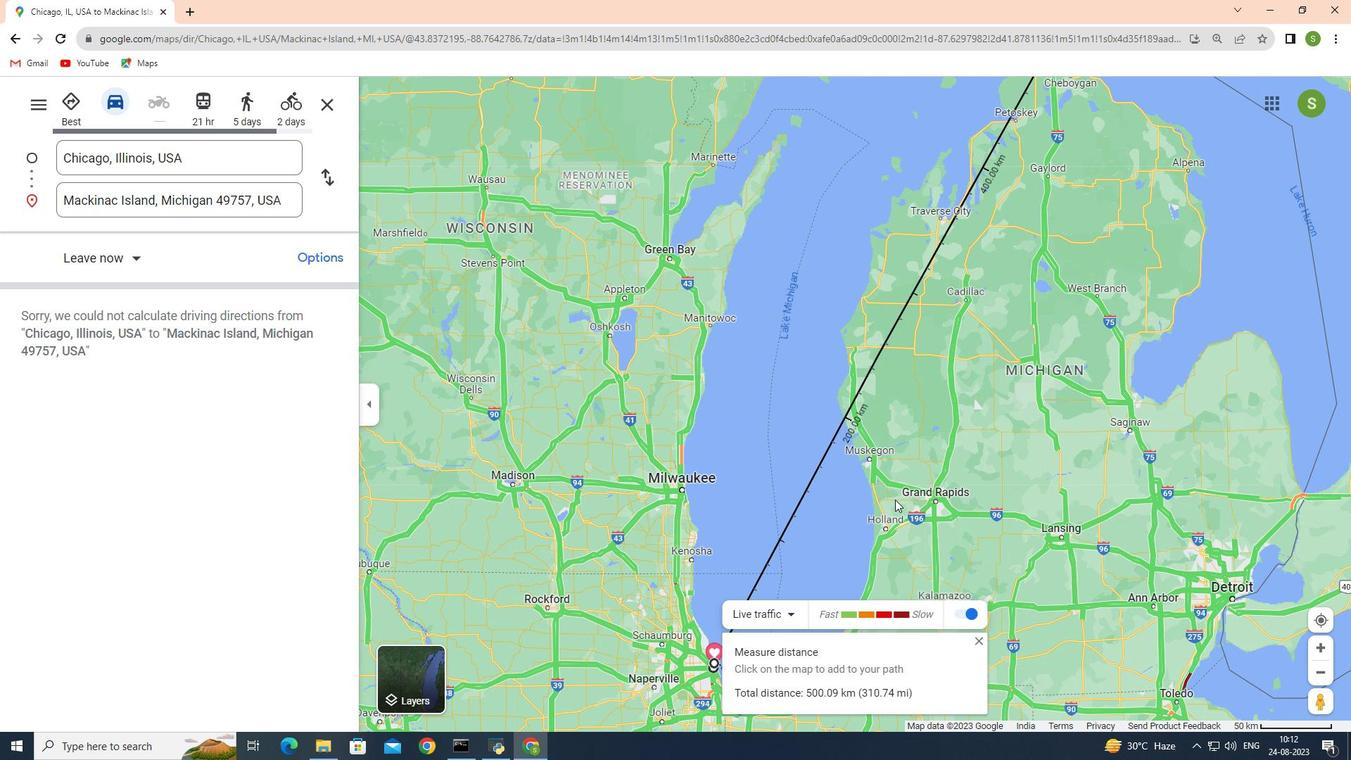 
Action: Mouse scrolled (895, 499) with delta (0, 0)
Screenshot: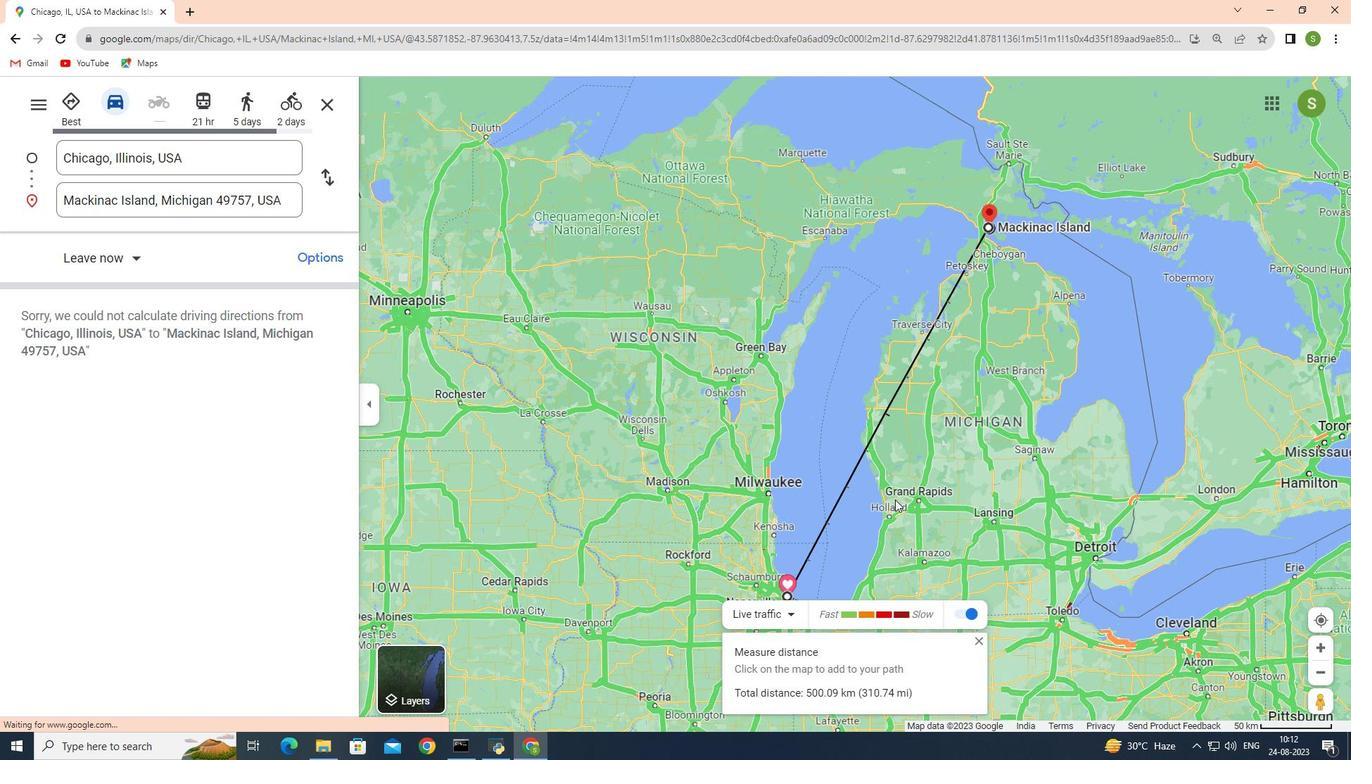 
Action: Mouse scrolled (895, 499) with delta (0, 0)
Screenshot: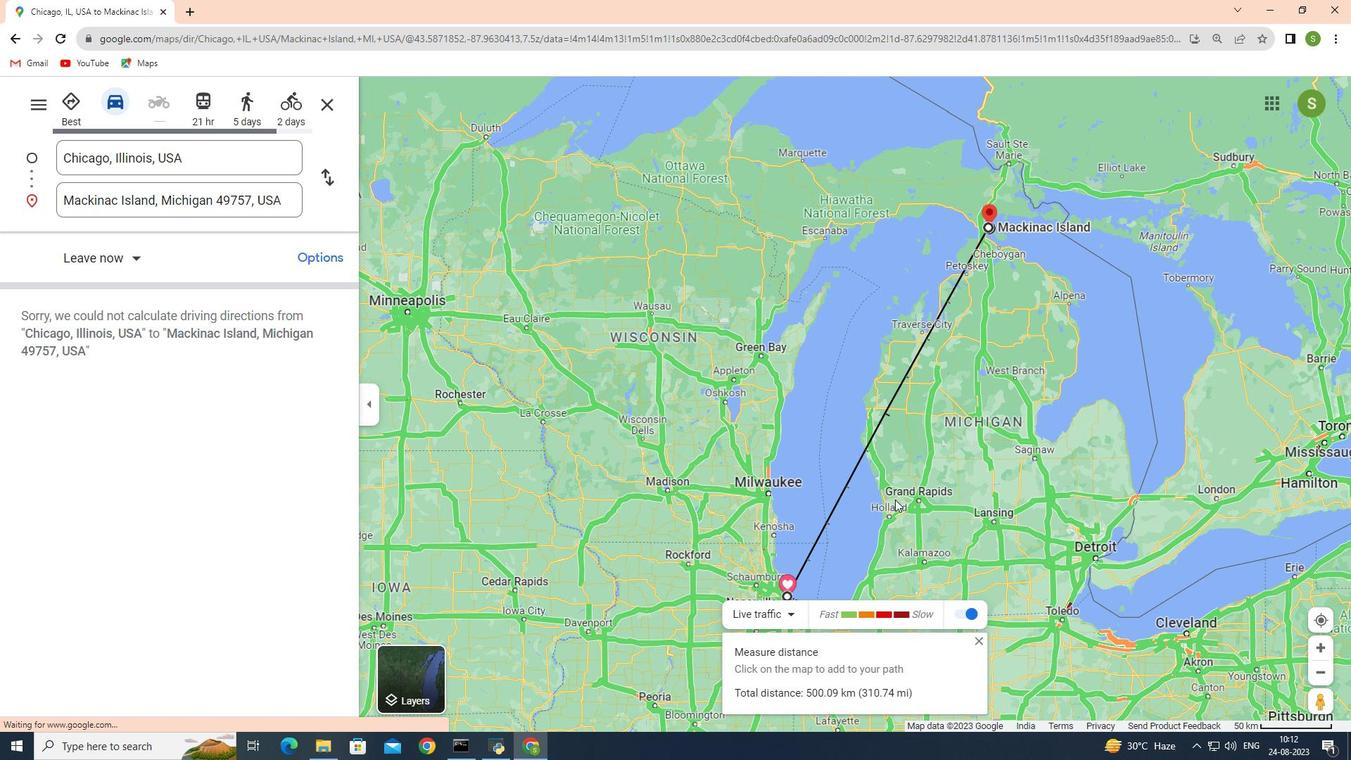 
Action: Mouse scrolled (895, 499) with delta (0, 0)
Screenshot: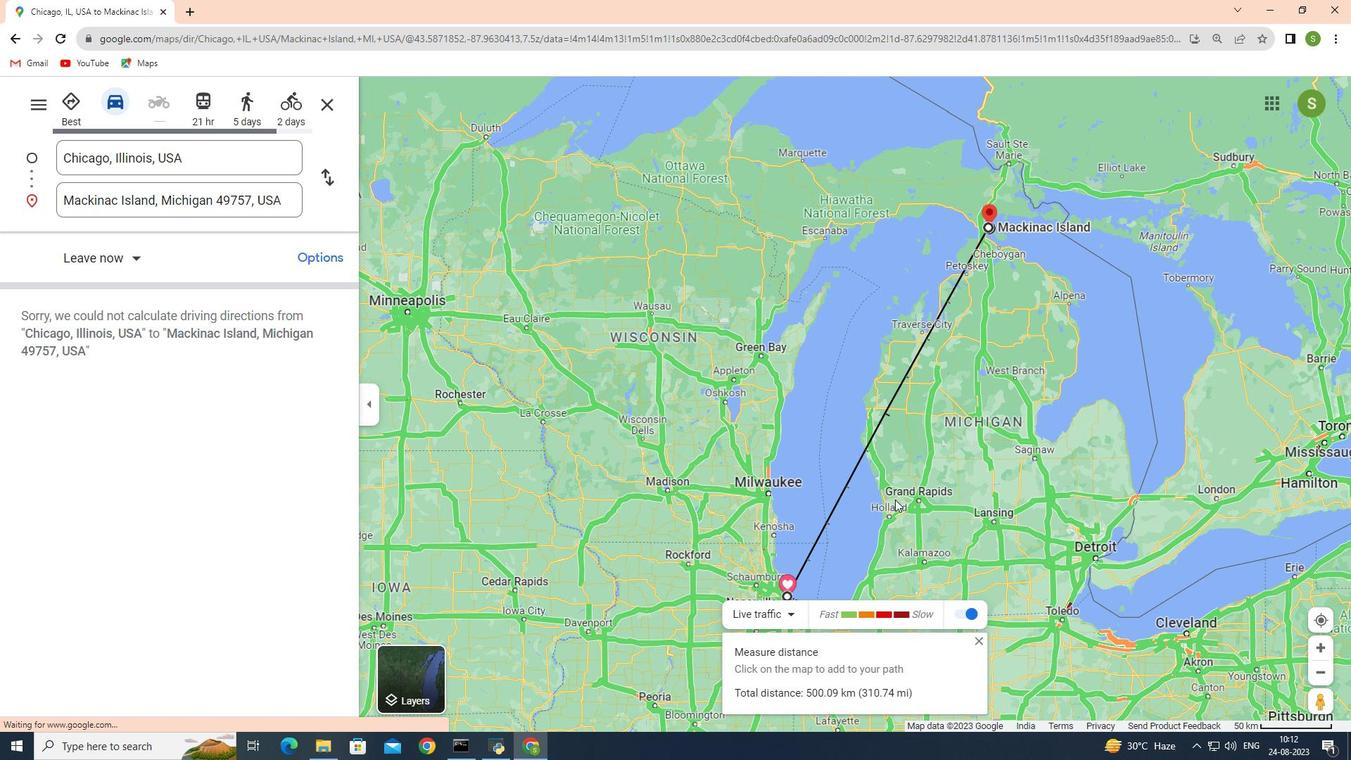 
Action: Mouse scrolled (895, 499) with delta (0, 0)
Screenshot: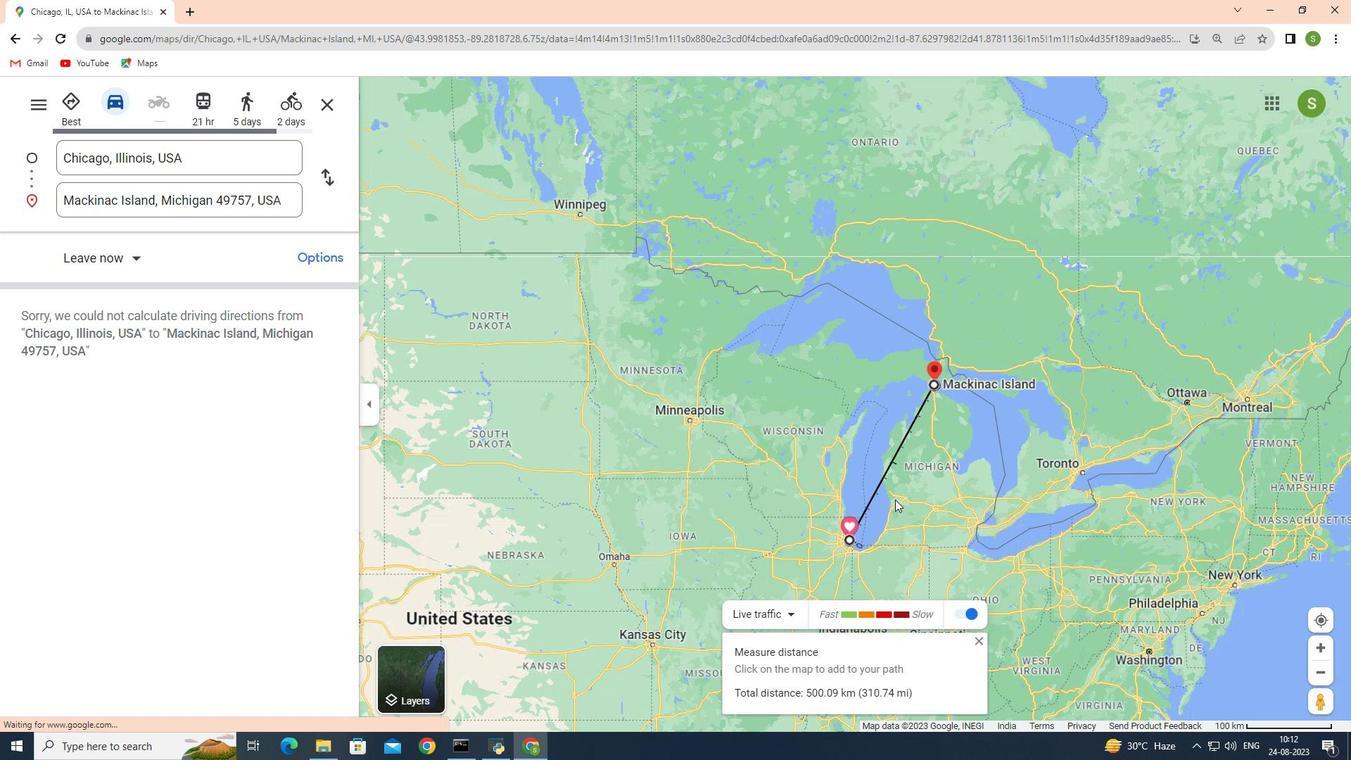 
Action: Mouse scrolled (895, 499) with delta (0, 0)
Screenshot: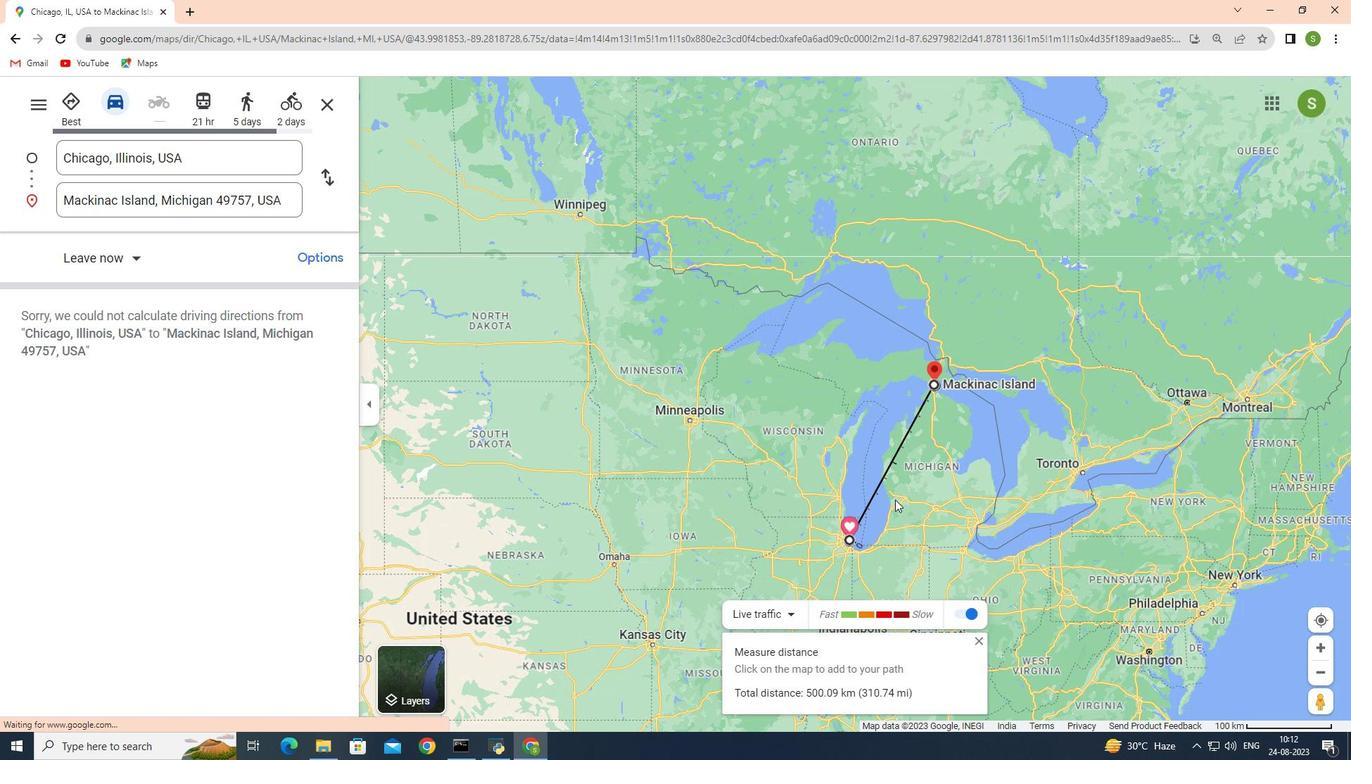 
Action: Mouse scrolled (895, 499) with delta (0, 0)
Screenshot: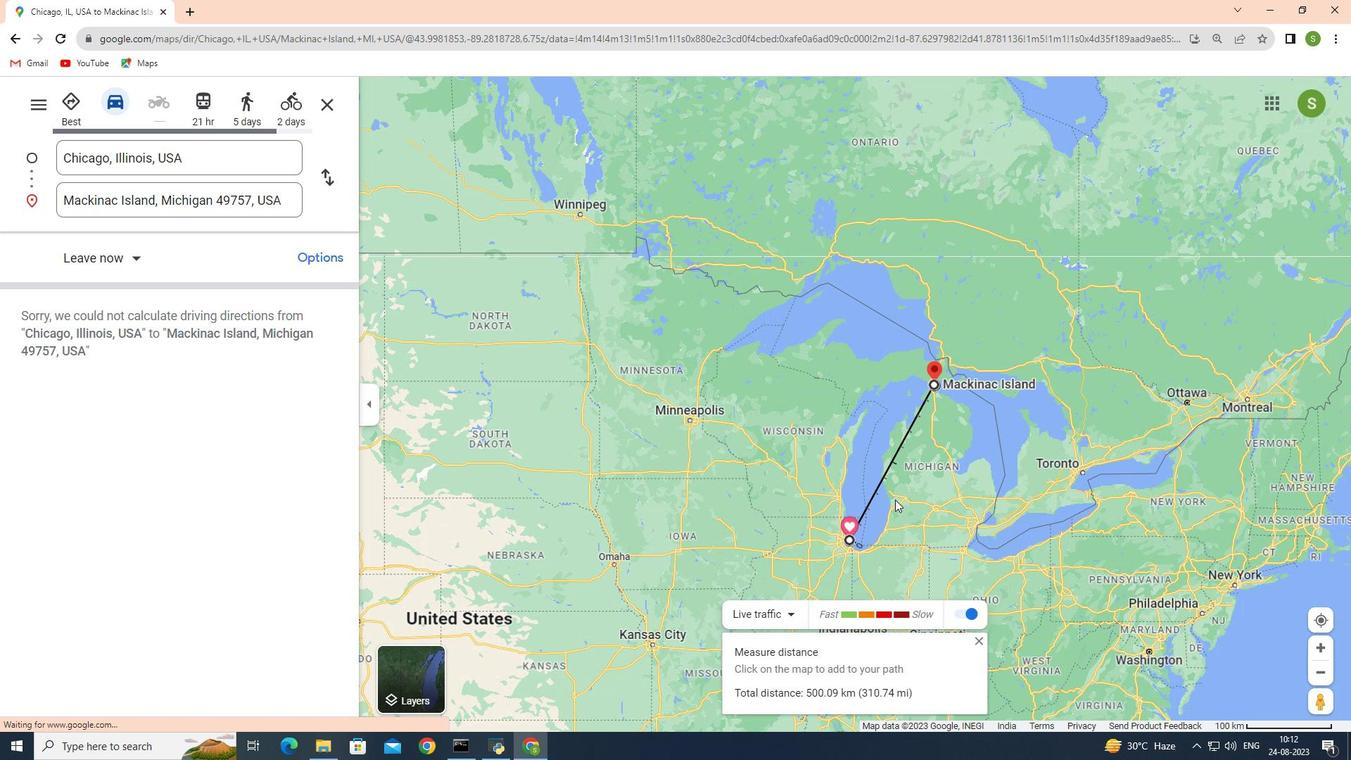 
Action: Mouse scrolled (895, 499) with delta (0, 0)
Screenshot: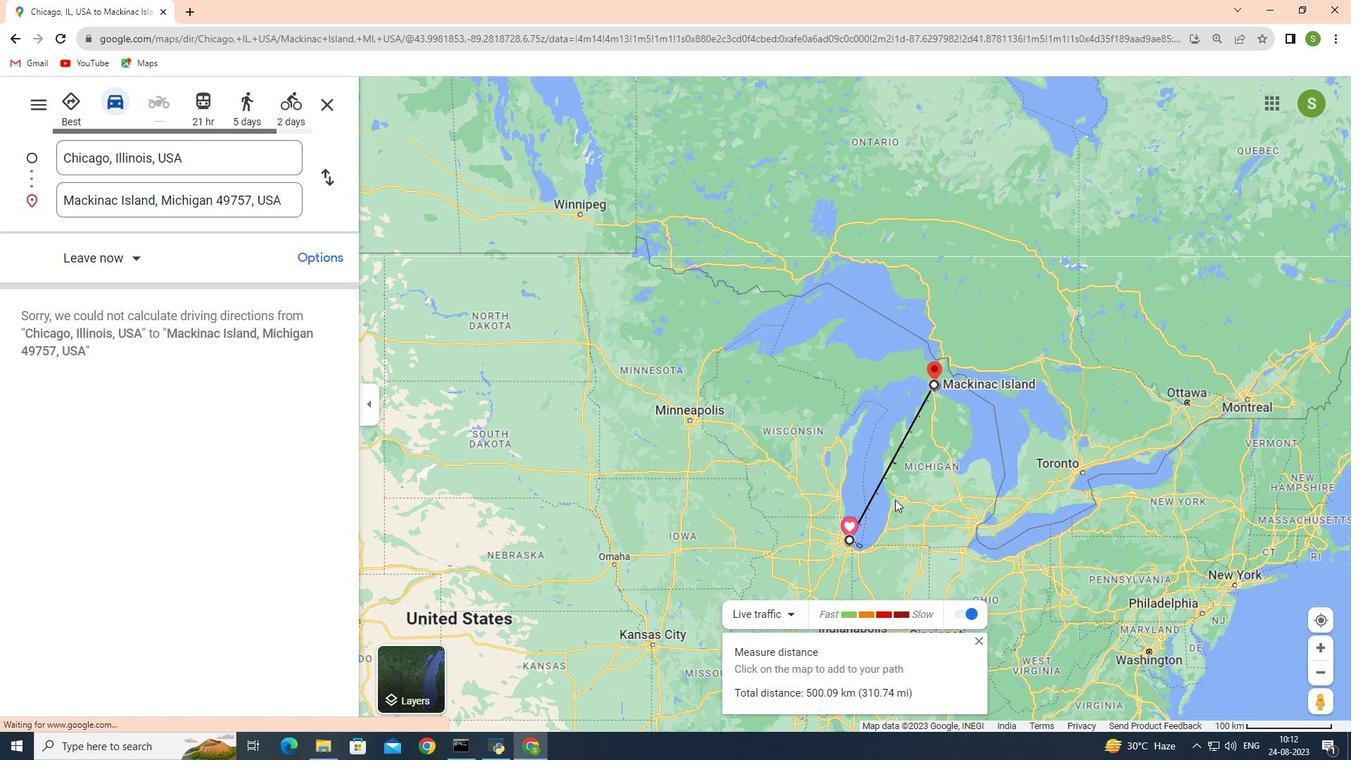 
Action: Mouse scrolled (895, 499) with delta (0, 0)
Screenshot: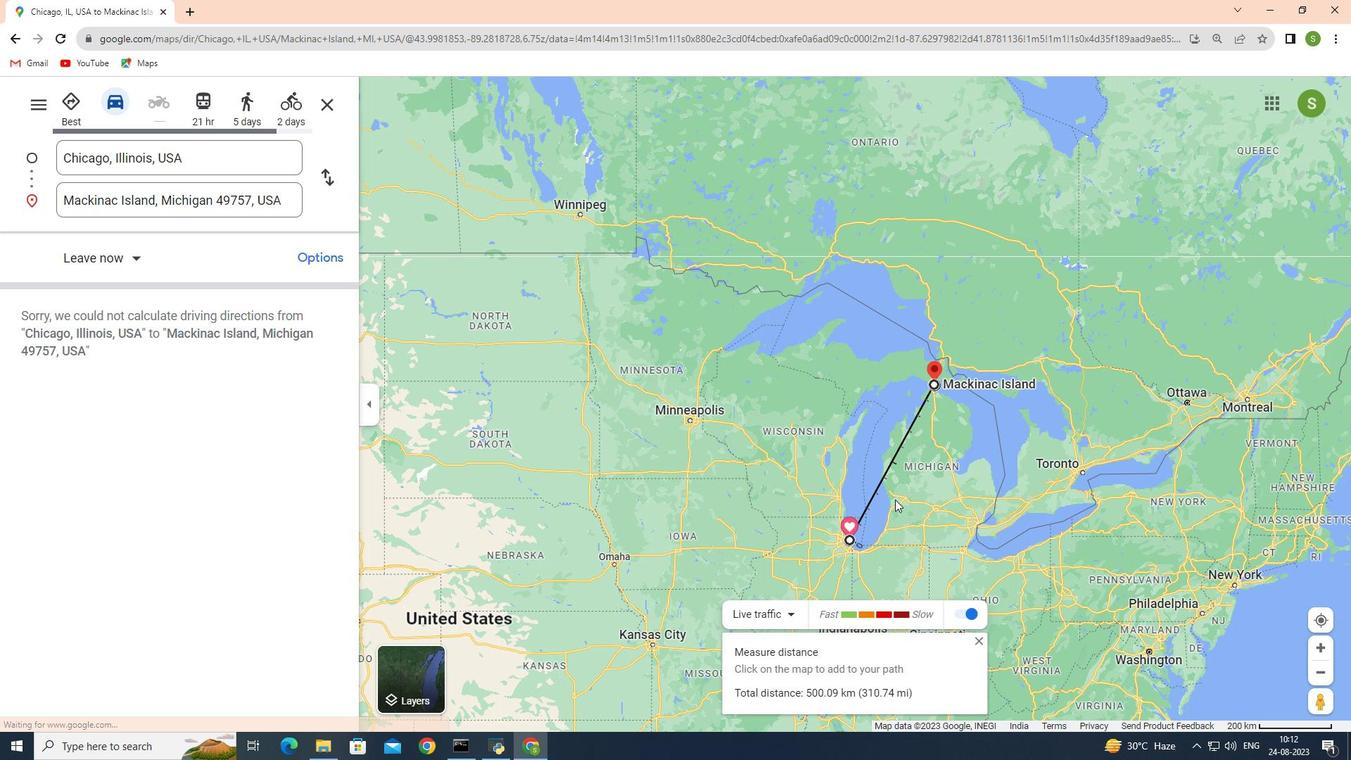 
Action: Mouse scrolled (895, 500) with delta (0, 0)
Screenshot: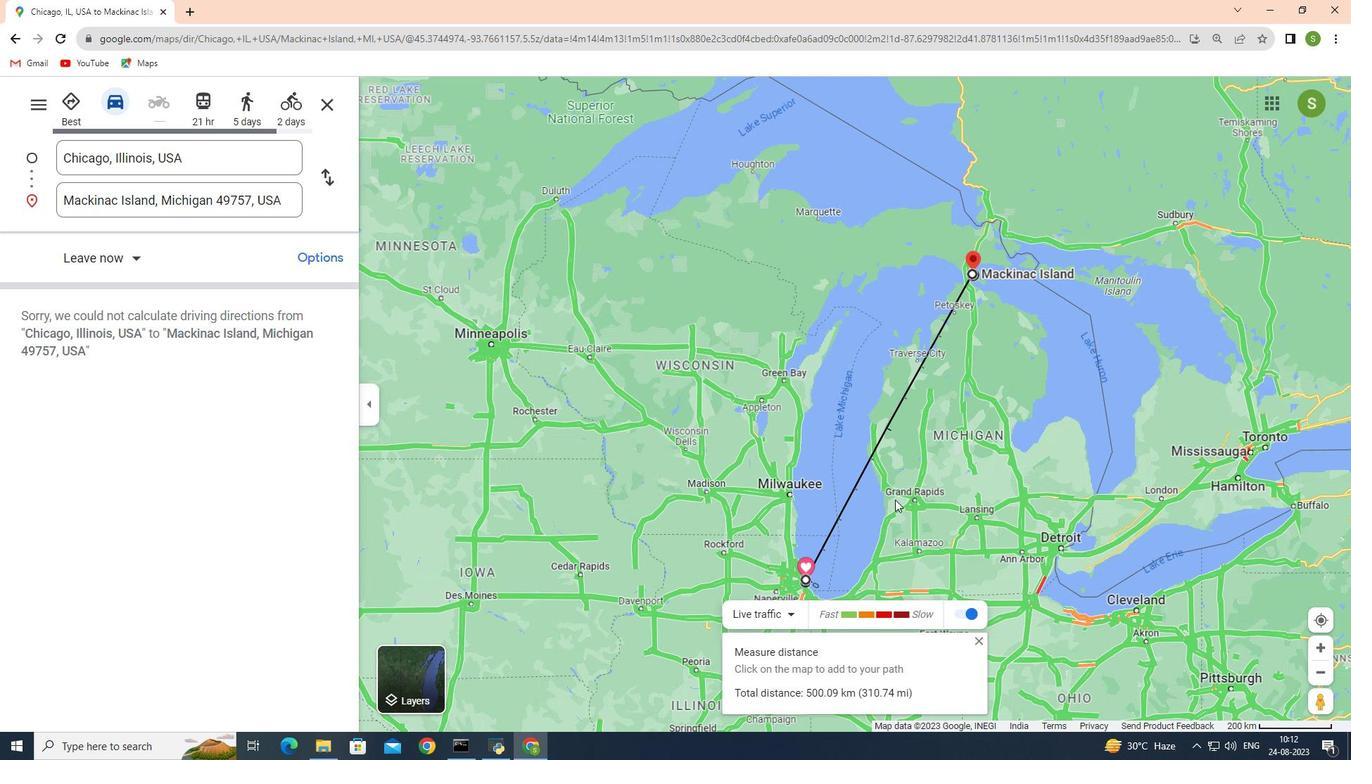 
Action: Mouse scrolled (895, 500) with delta (0, 0)
Screenshot: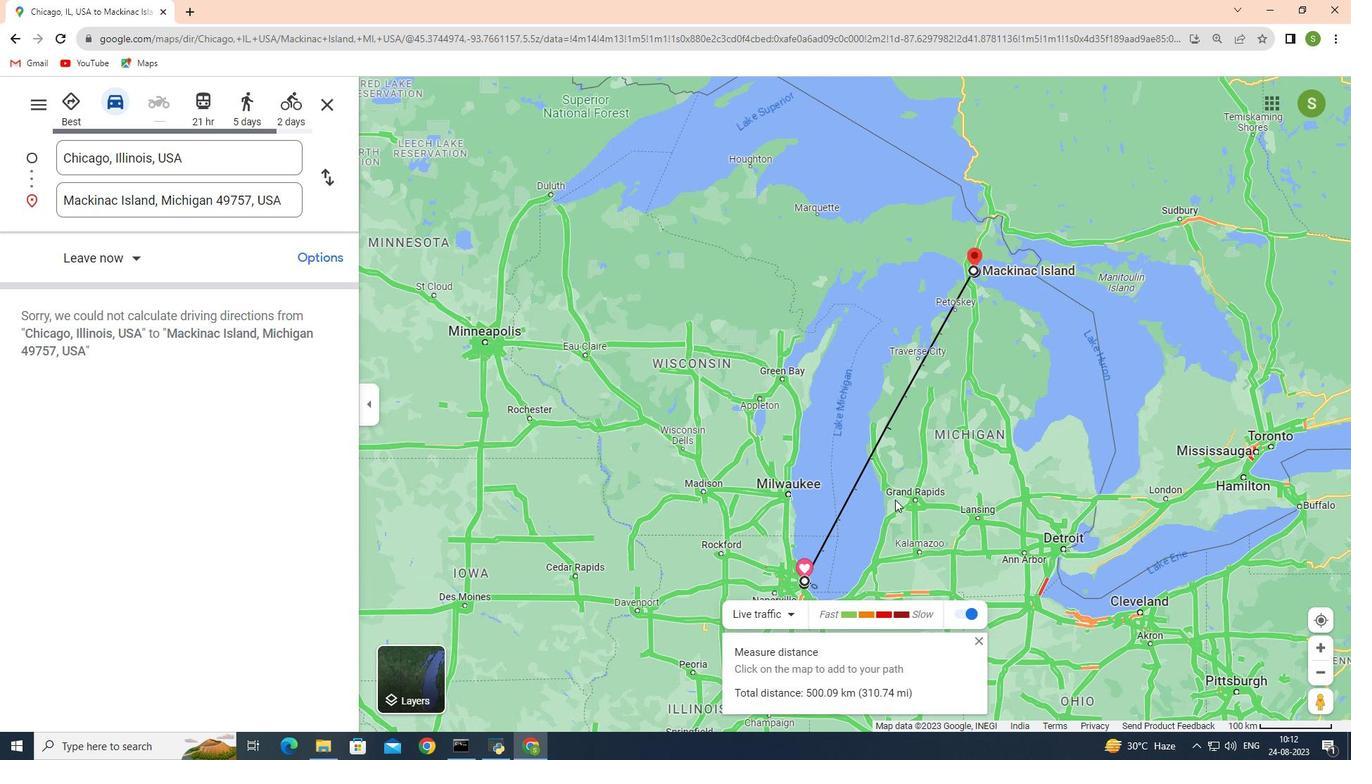 
Action: Mouse scrolled (895, 500) with delta (0, 0)
Screenshot: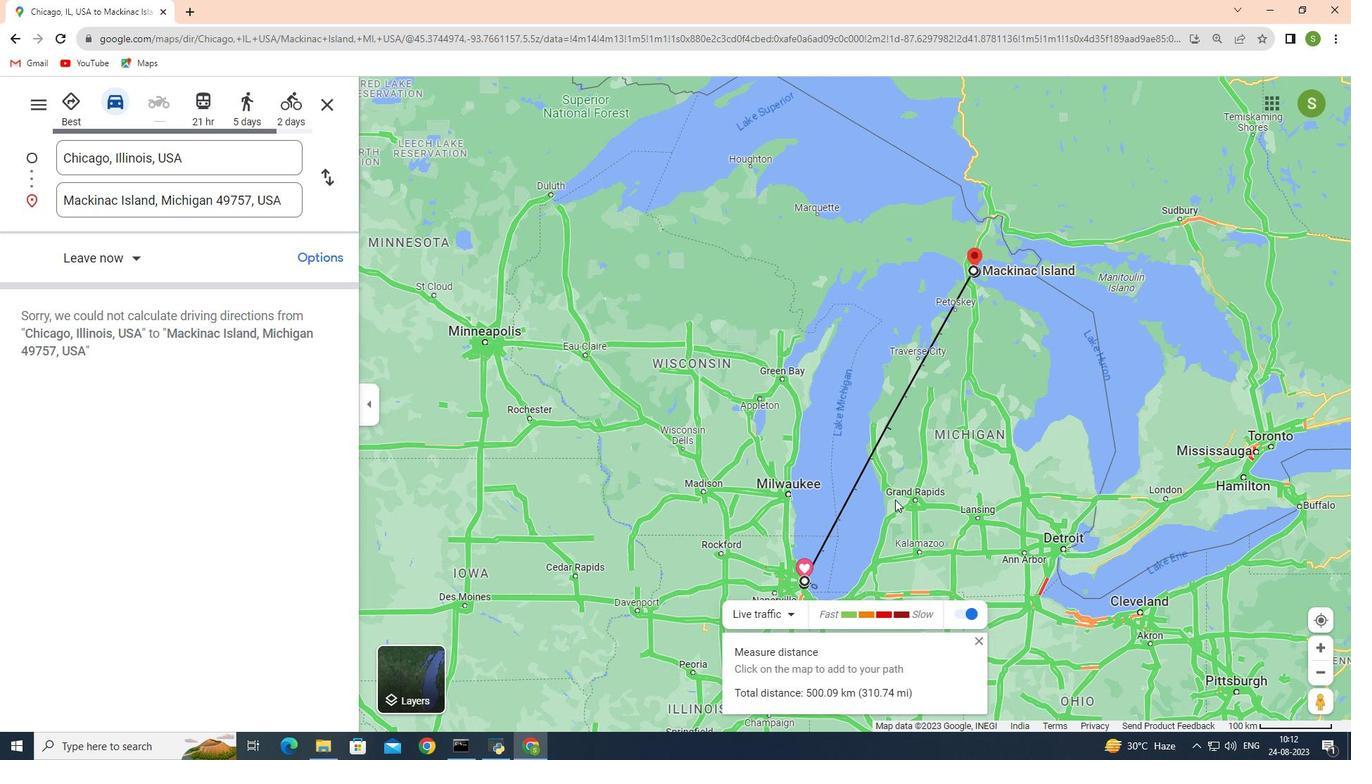 
Action: Mouse scrolled (895, 500) with delta (0, 0)
Screenshot: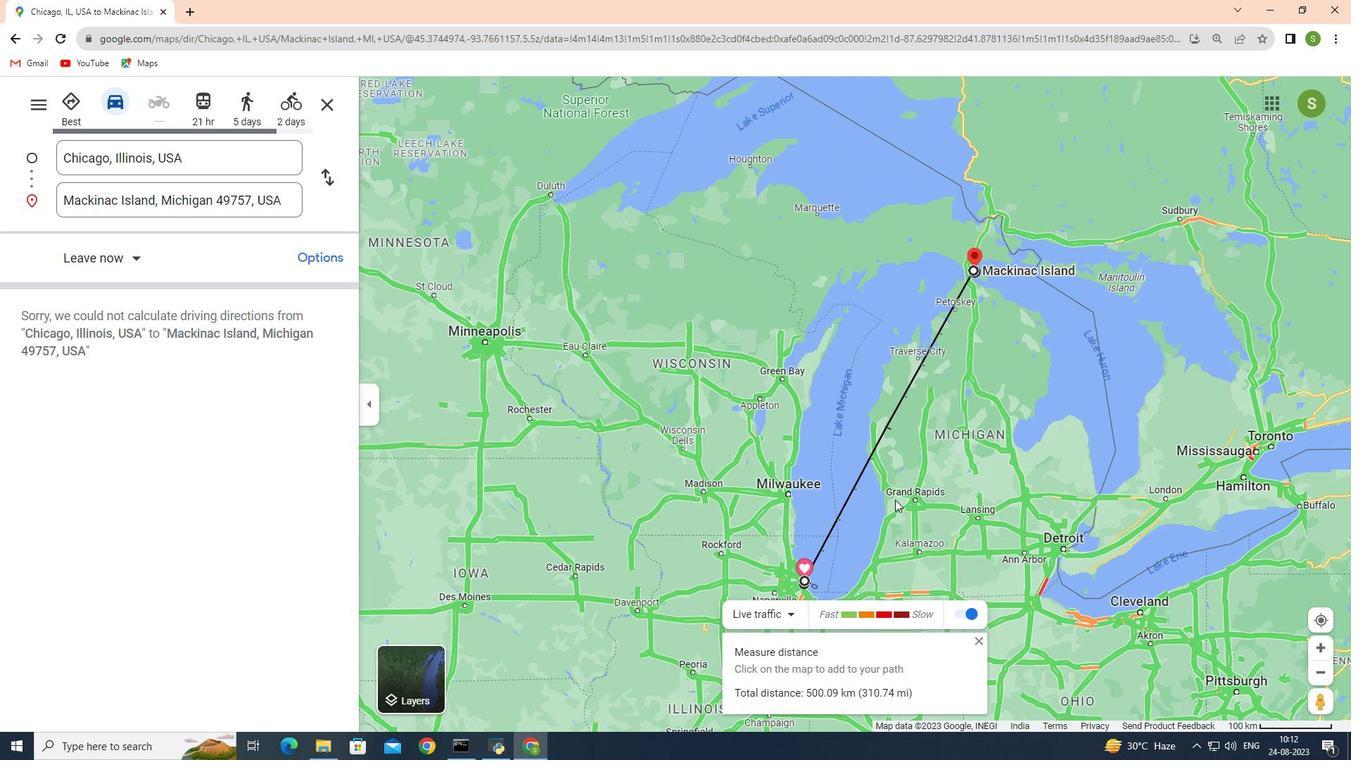
Action: Mouse scrolled (895, 500) with delta (0, 0)
Screenshot: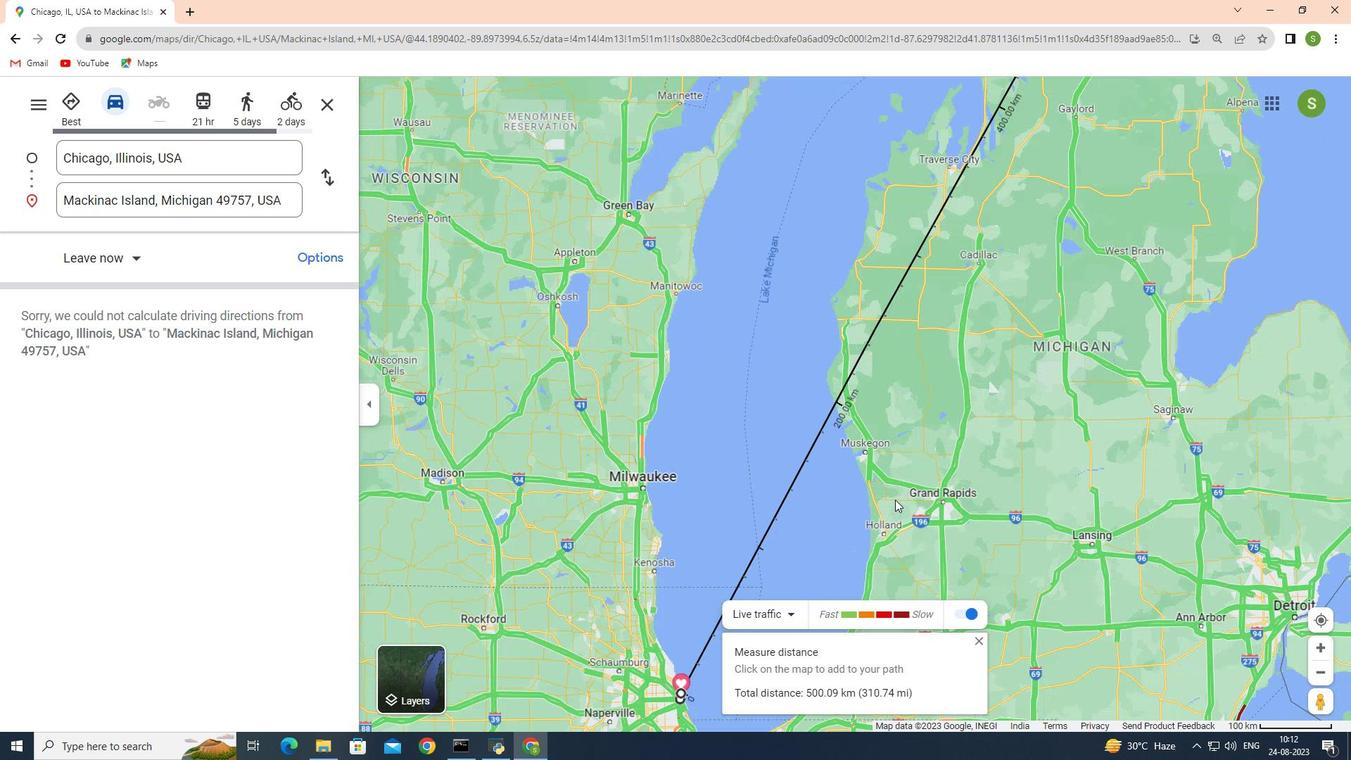 
Action: Mouse scrolled (895, 500) with delta (0, 0)
Screenshot: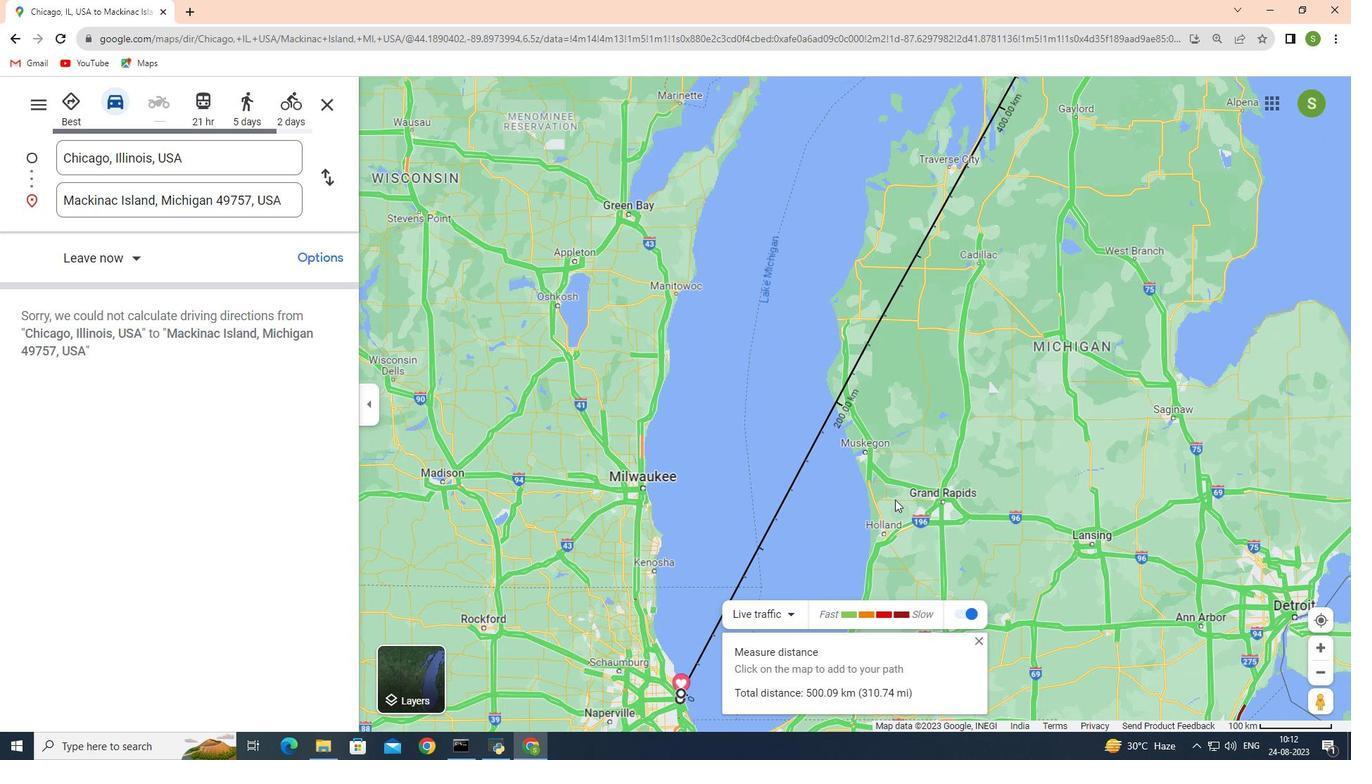 
Action: Mouse scrolled (895, 500) with delta (0, 0)
Screenshot: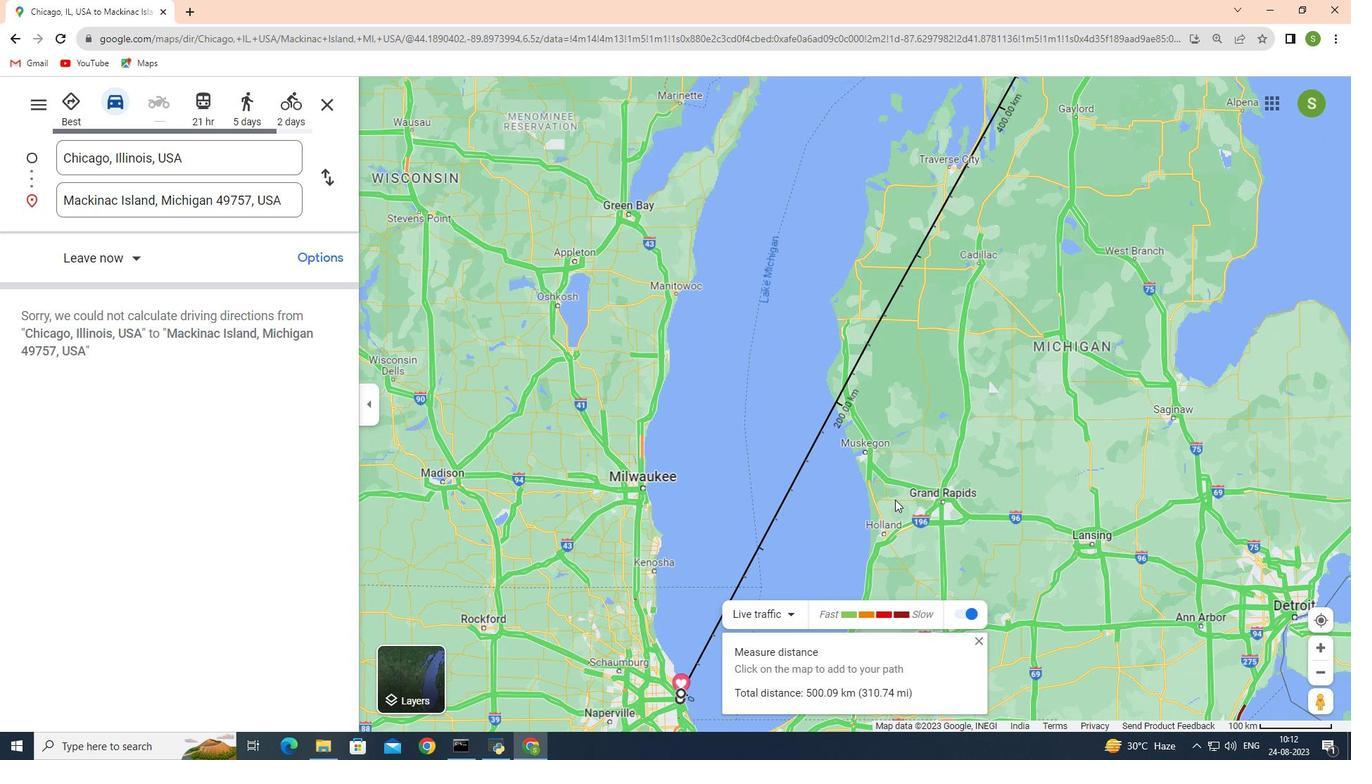 
Action: Mouse scrolled (895, 500) with delta (0, 0)
Screenshot: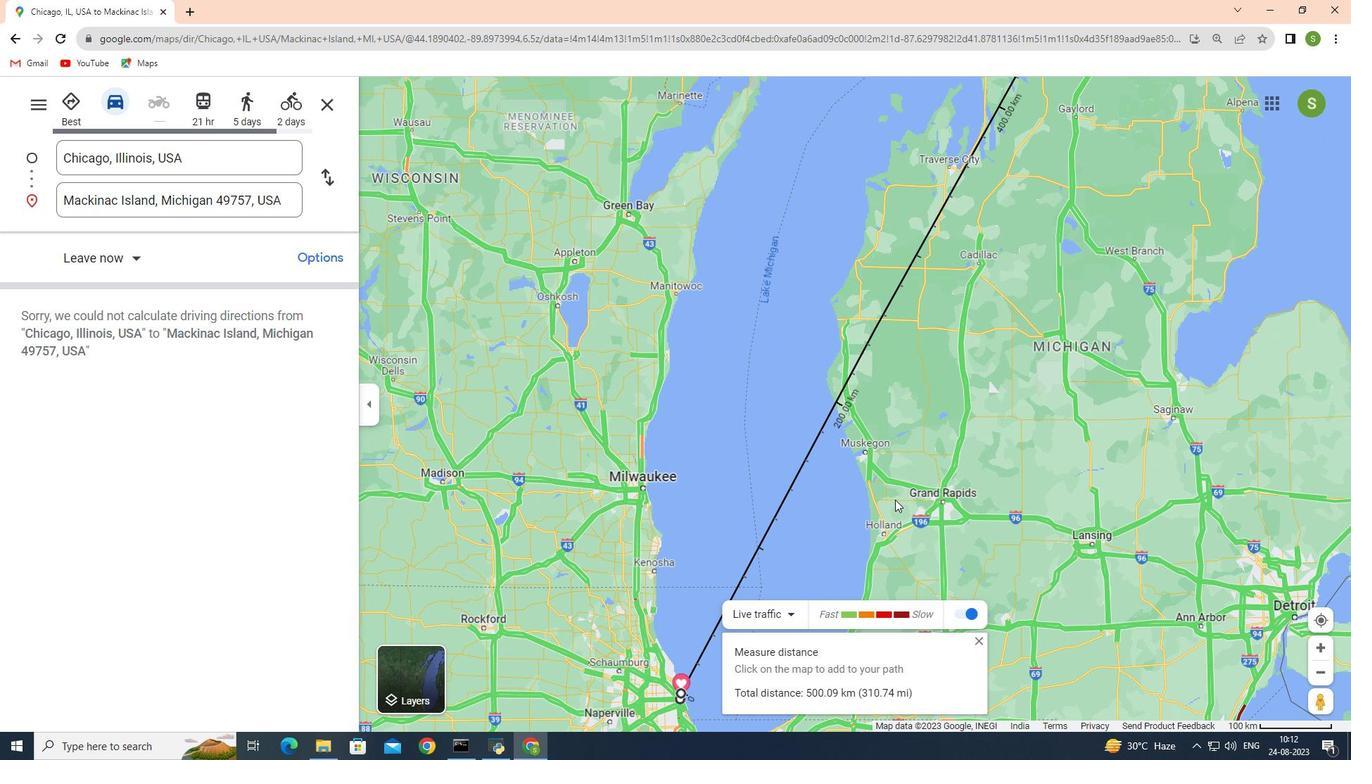 
Action: Mouse scrolled (895, 500) with delta (0, 0)
Screenshot: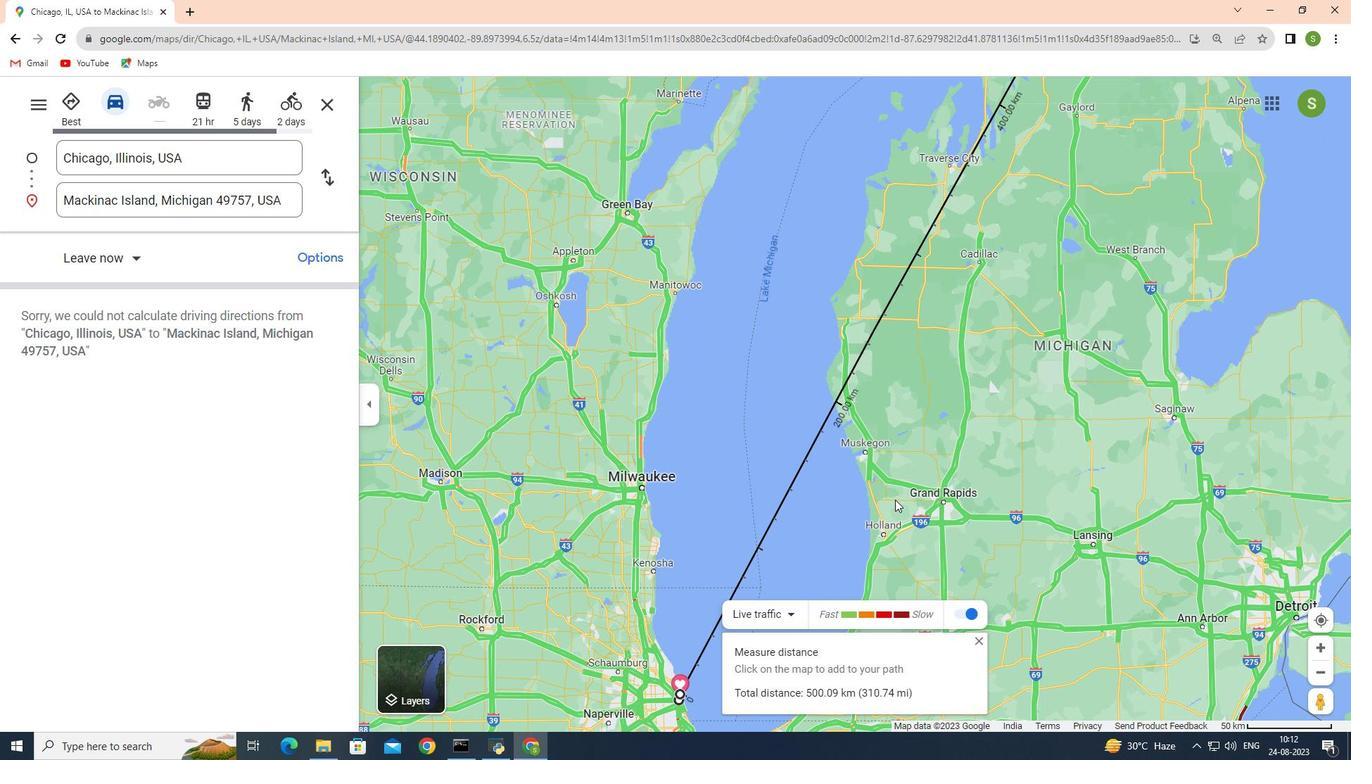 
Action: Mouse moved to (894, 499)
Screenshot: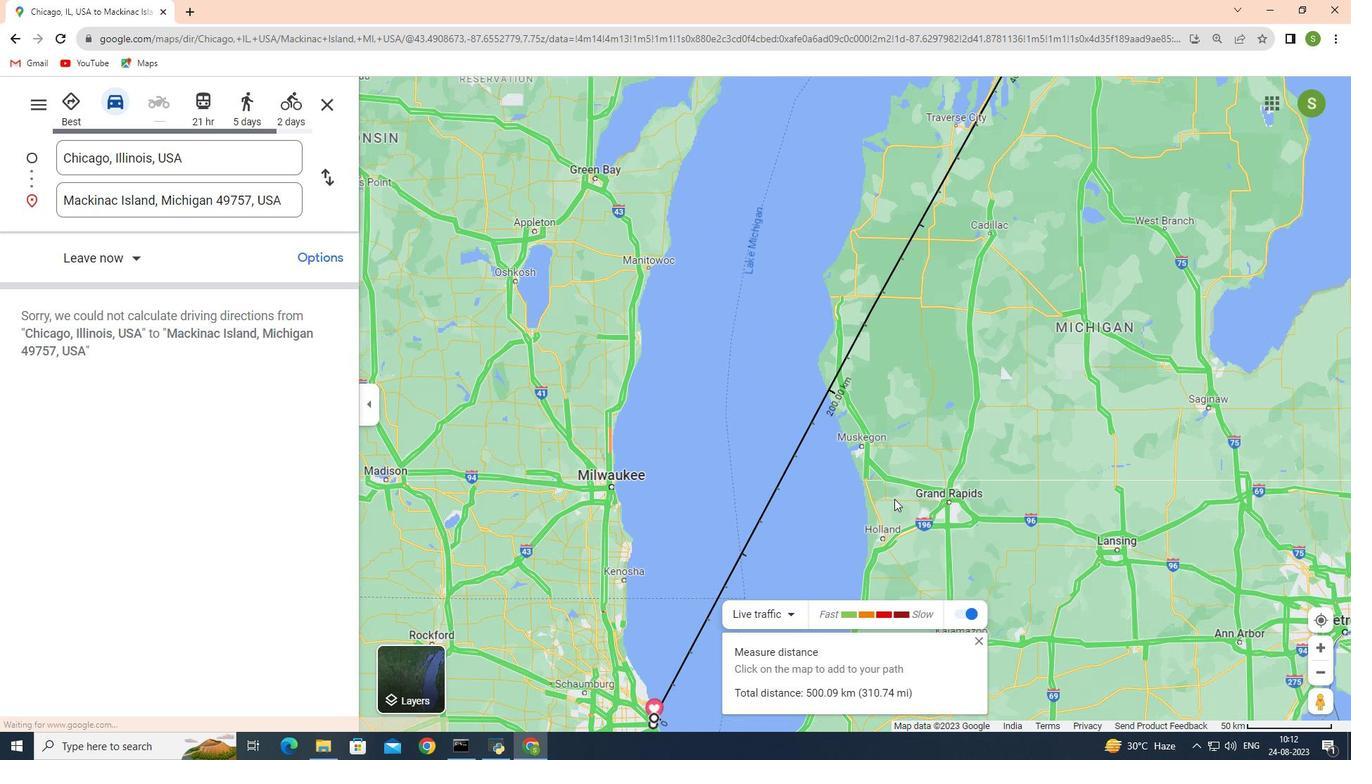 
Action: Mouse scrolled (894, 499) with delta (0, 0)
Screenshot: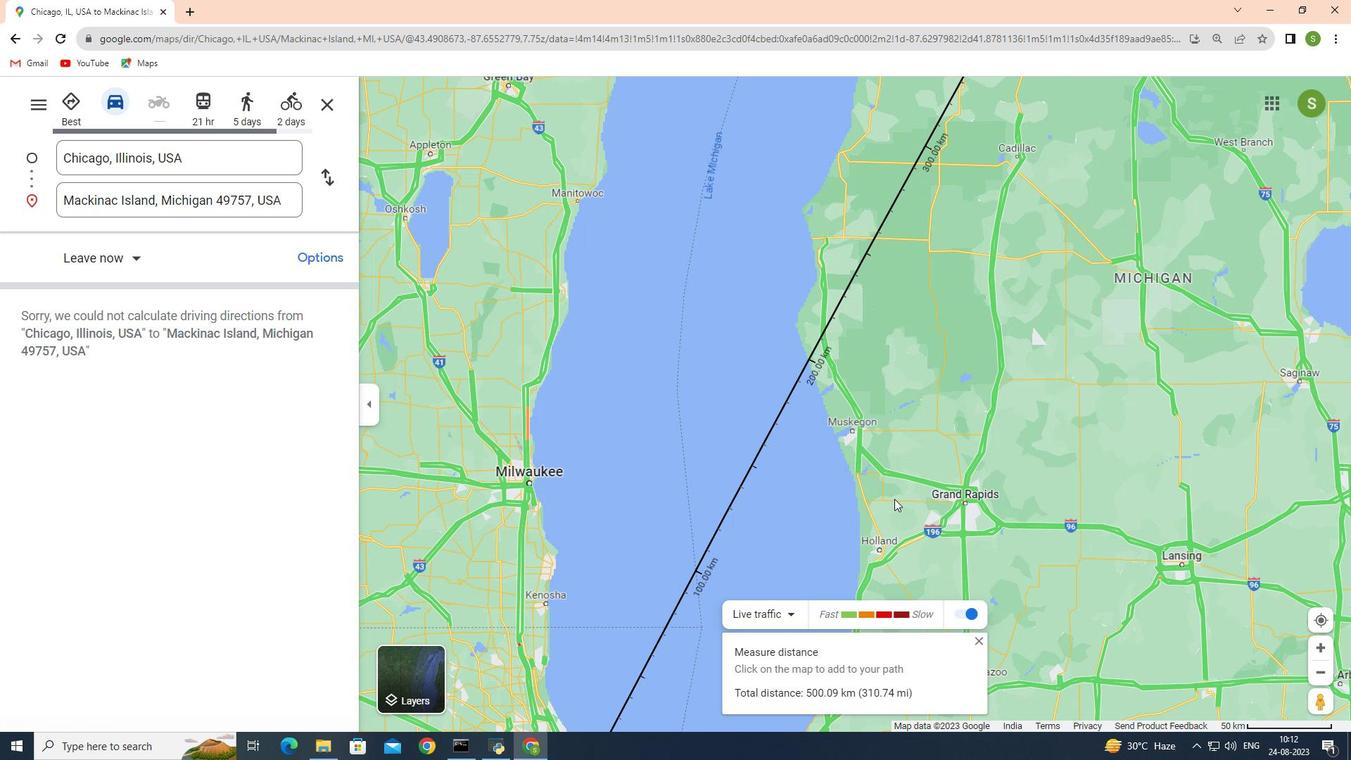 
Action: Mouse scrolled (894, 499) with delta (0, 0)
Screenshot: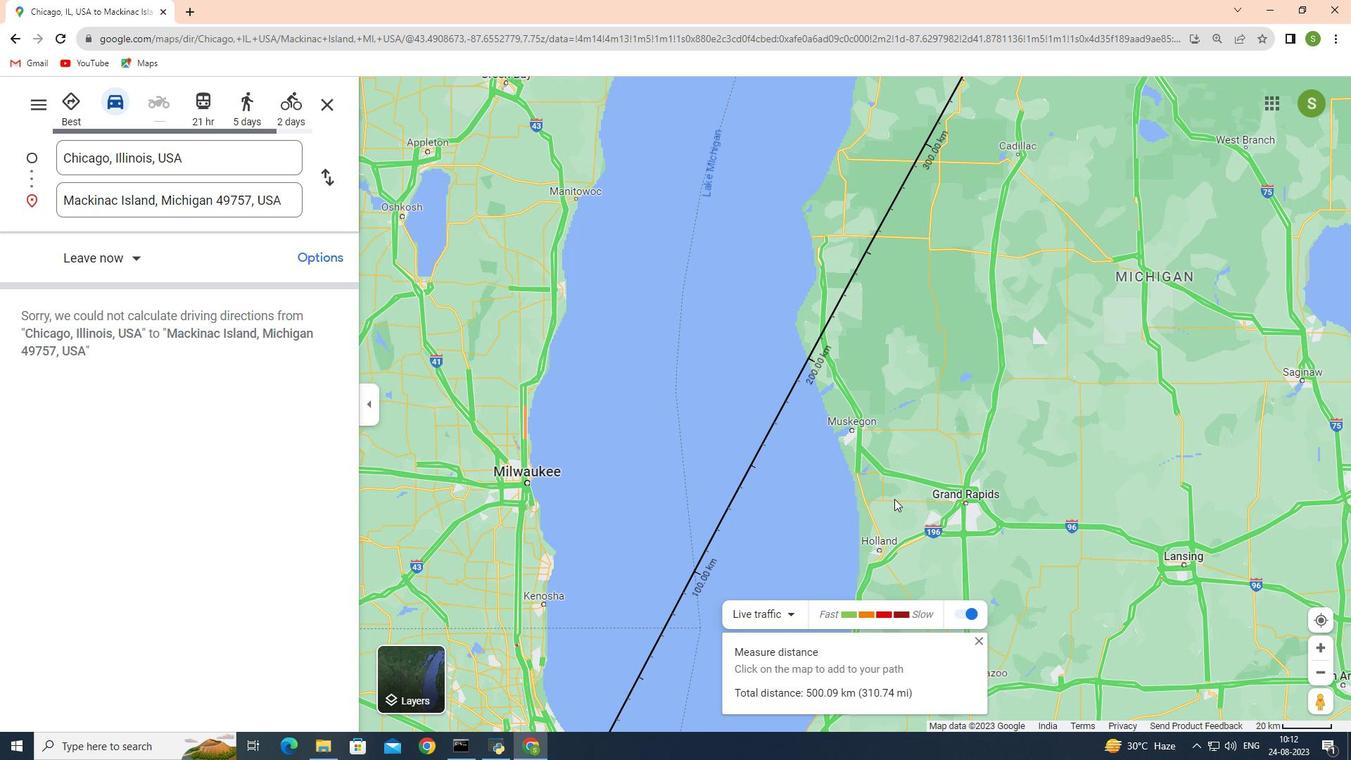 
Action: Mouse scrolled (894, 499) with delta (0, 0)
Screenshot: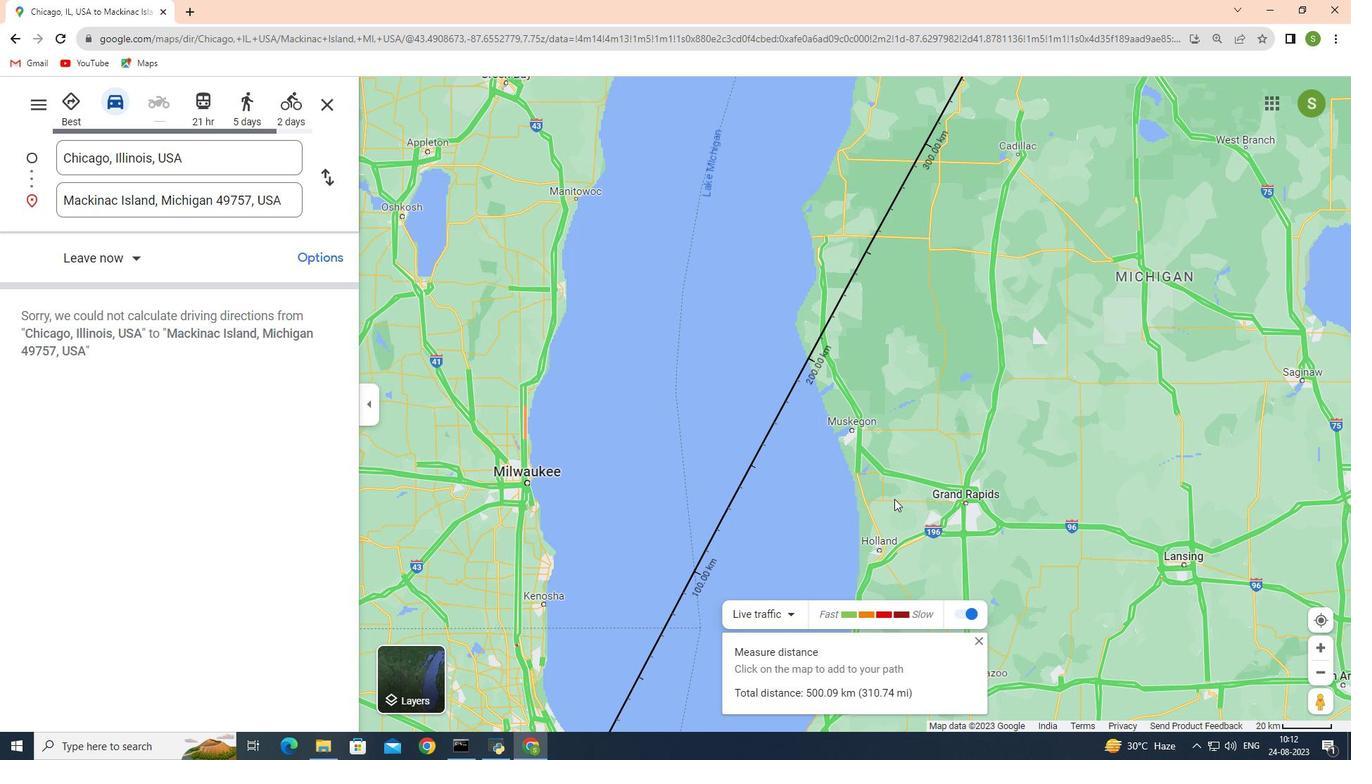 
Action: Mouse scrolled (894, 499) with delta (0, 0)
Screenshot: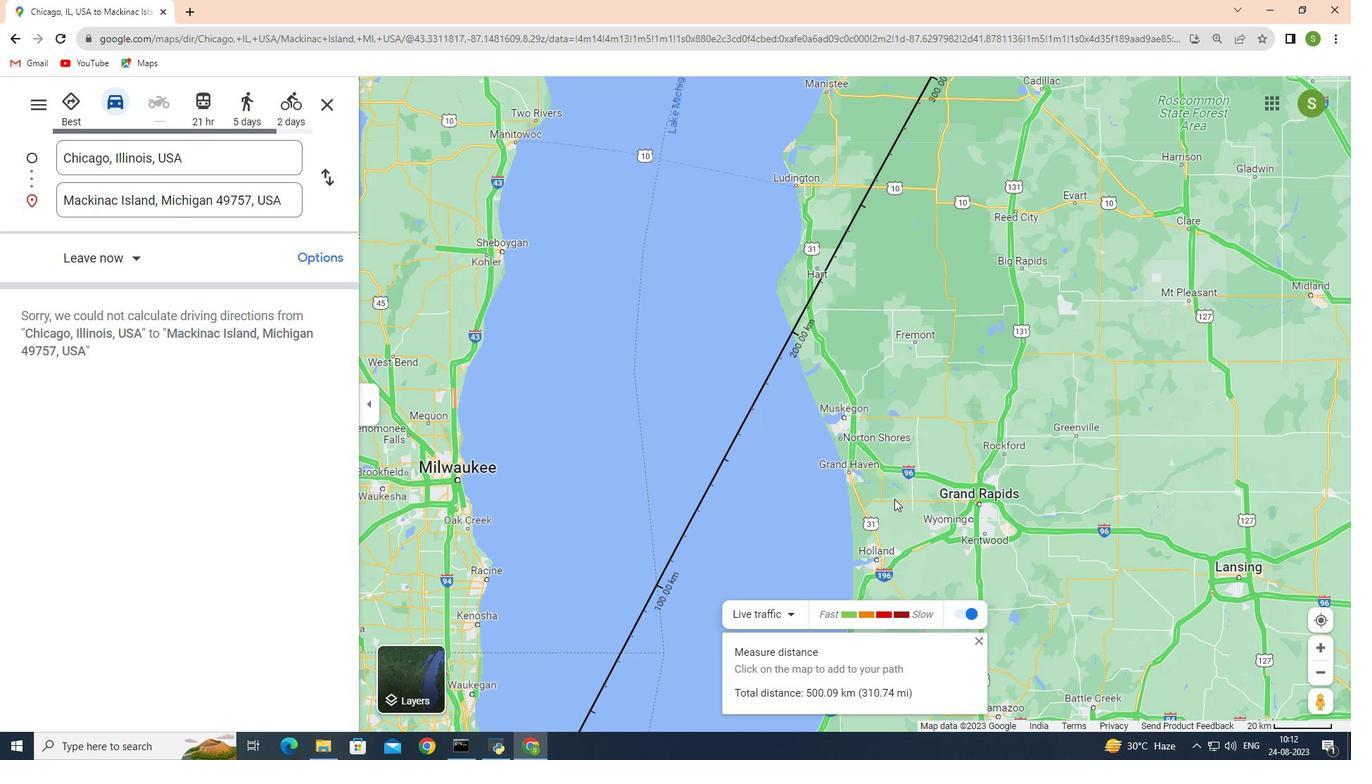 
Action: Mouse scrolled (894, 498) with delta (0, 0)
Screenshot: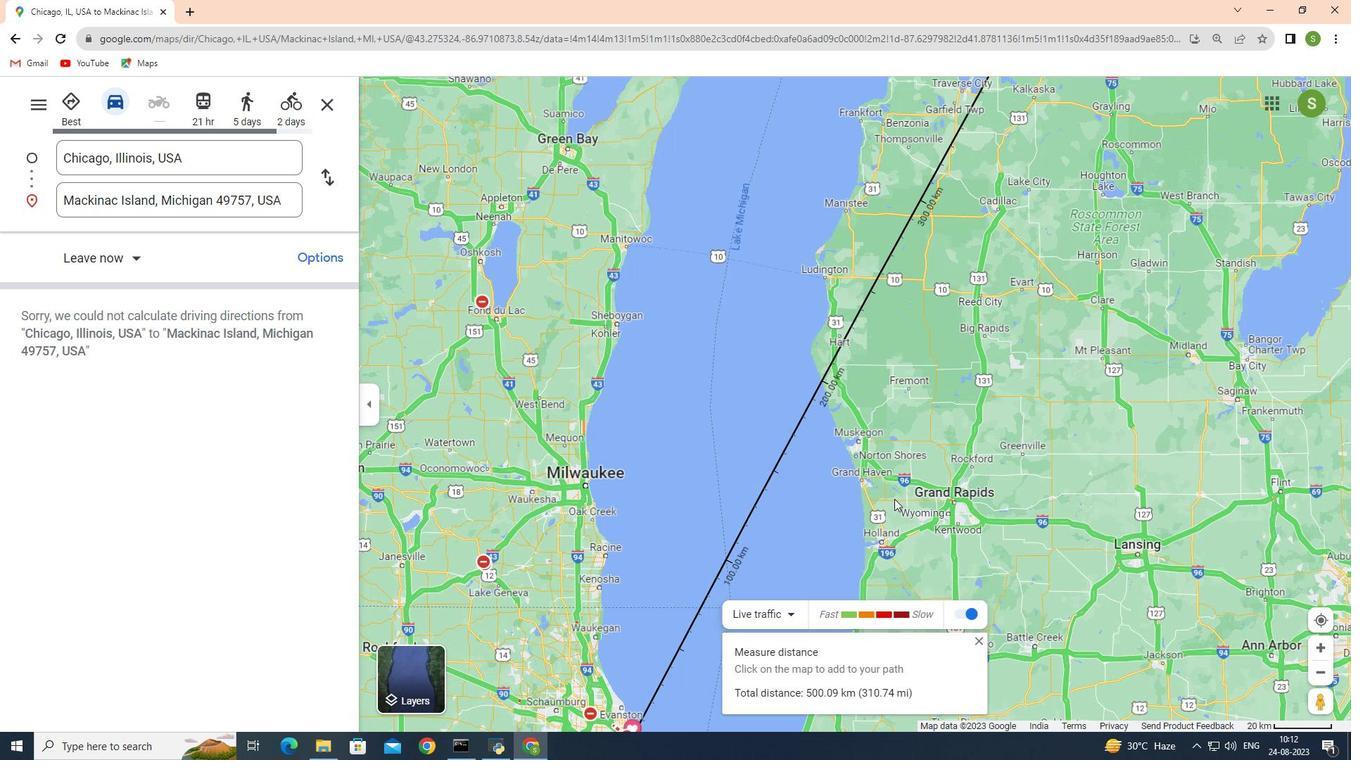 
Action: Mouse scrolled (894, 498) with delta (0, 0)
Screenshot: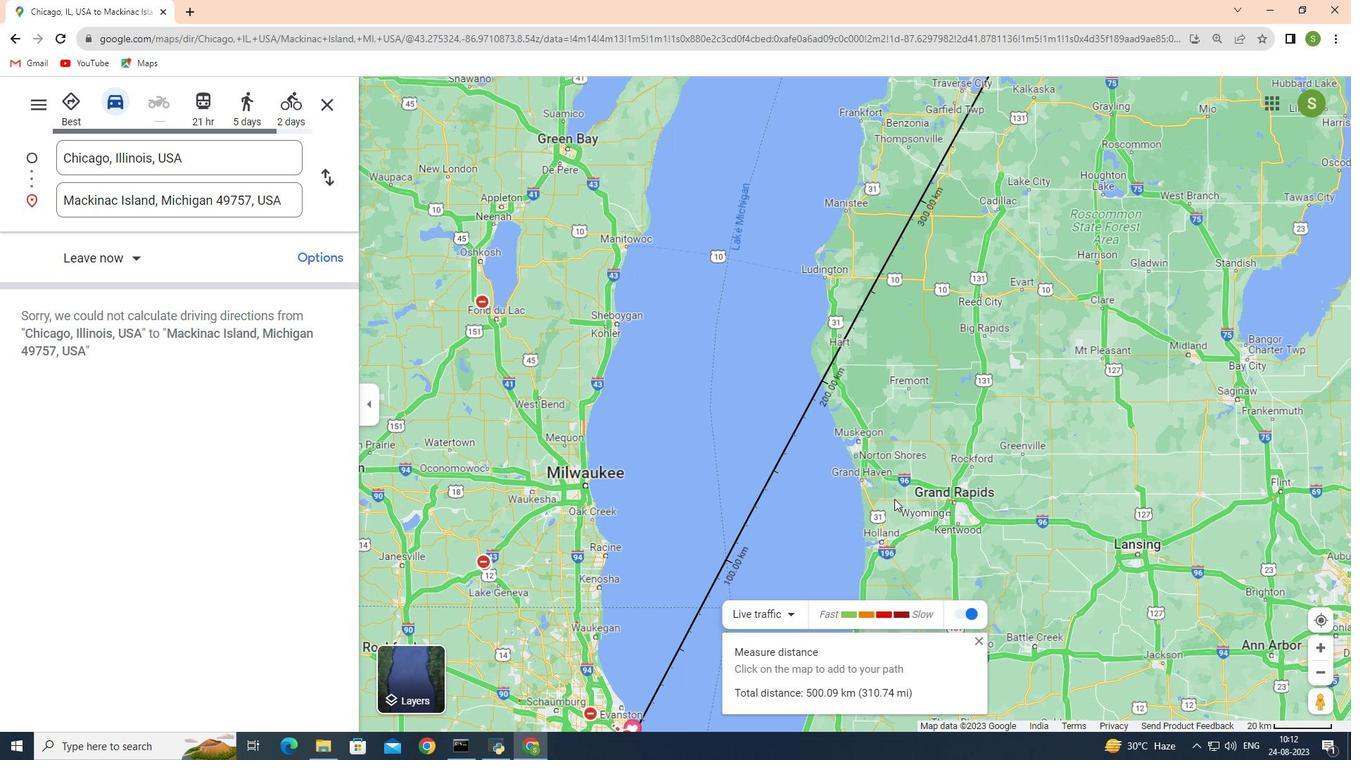 
Action: Mouse scrolled (894, 498) with delta (0, 0)
Screenshot: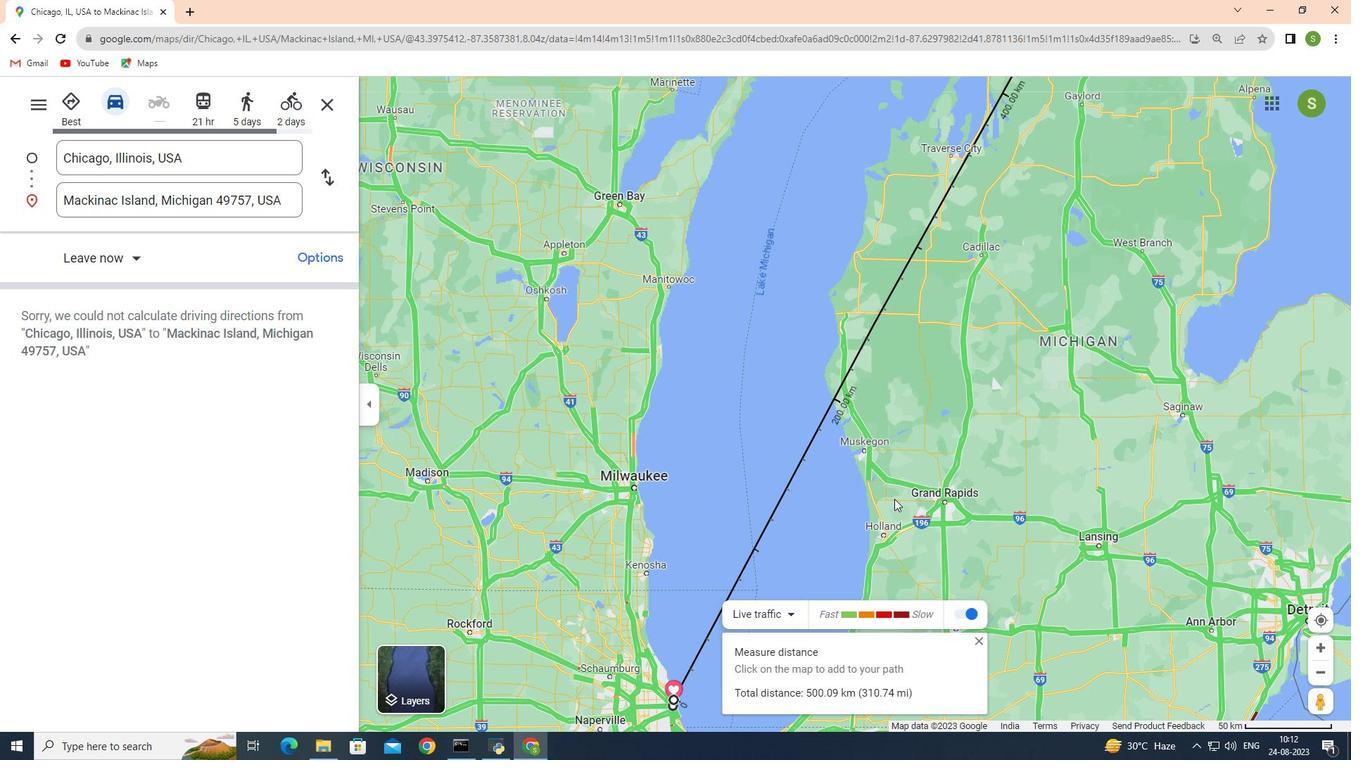 
Action: Mouse scrolled (894, 499) with delta (0, 0)
Screenshot: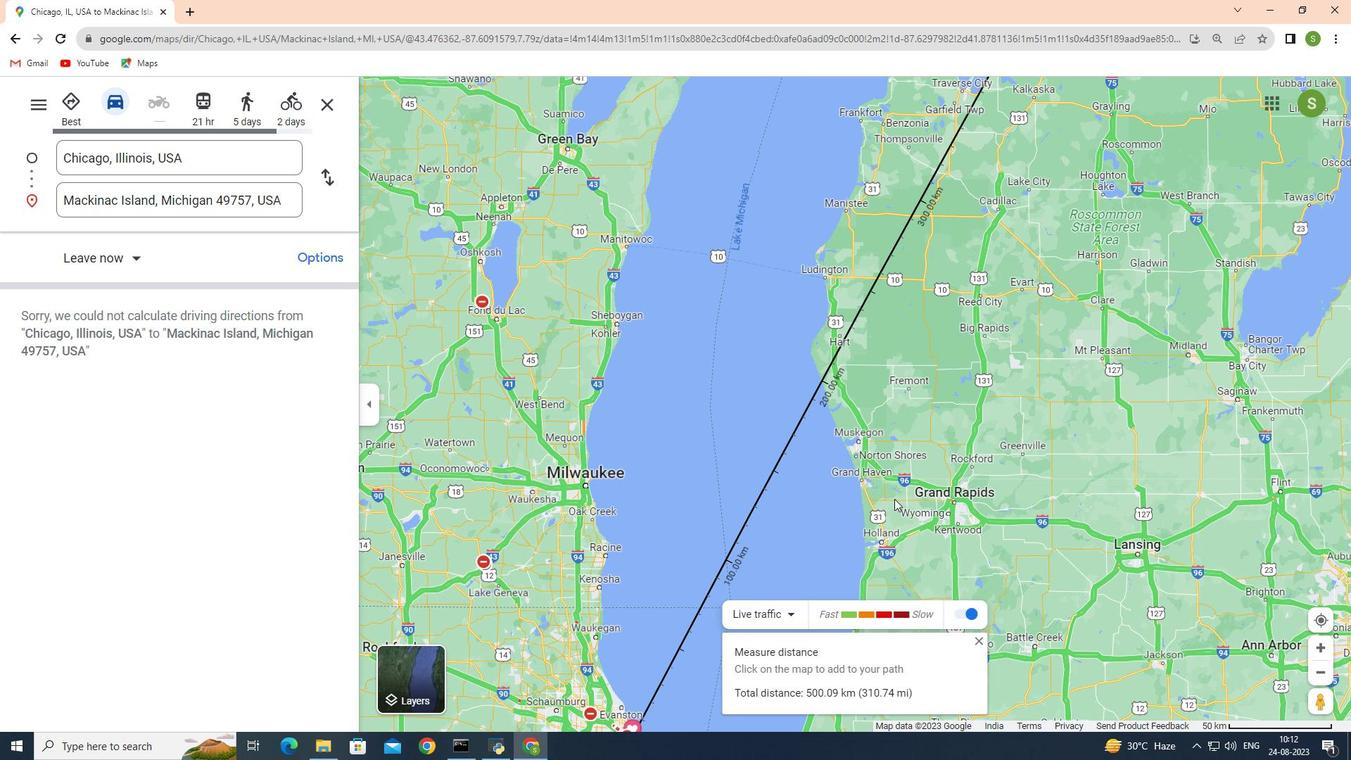 
Action: Mouse scrolled (894, 498) with delta (0, 0)
Screenshot: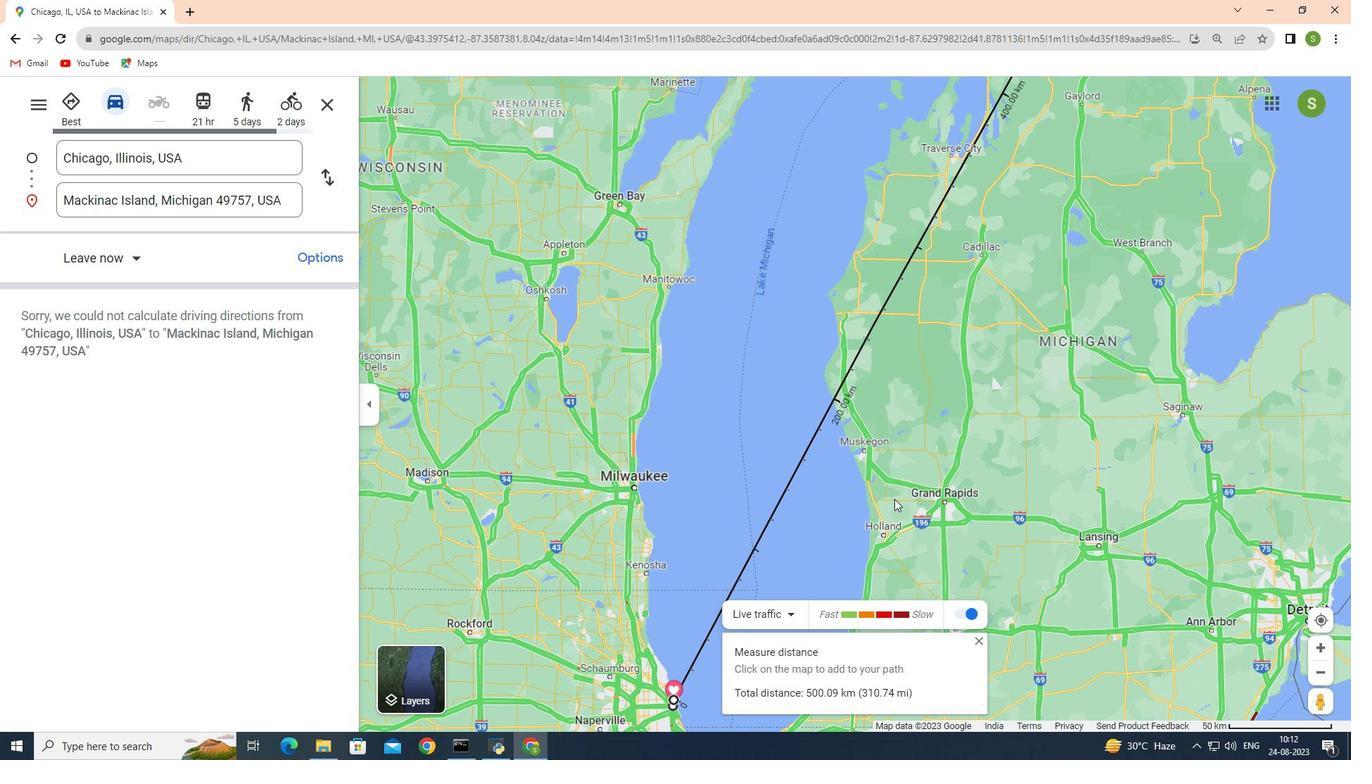 
Action: Mouse scrolled (894, 498) with delta (0, 0)
Screenshot: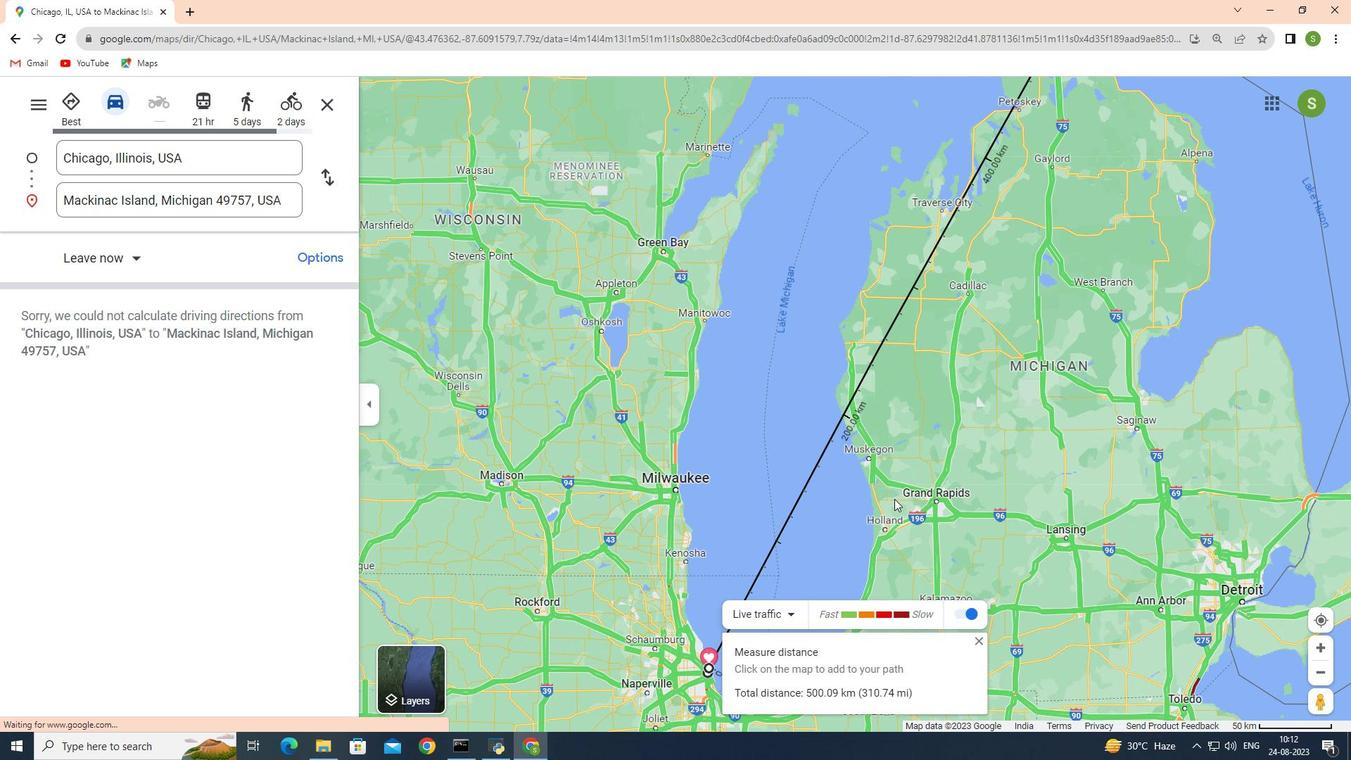 
Action: Mouse scrolled (894, 498) with delta (0, 0)
Screenshot: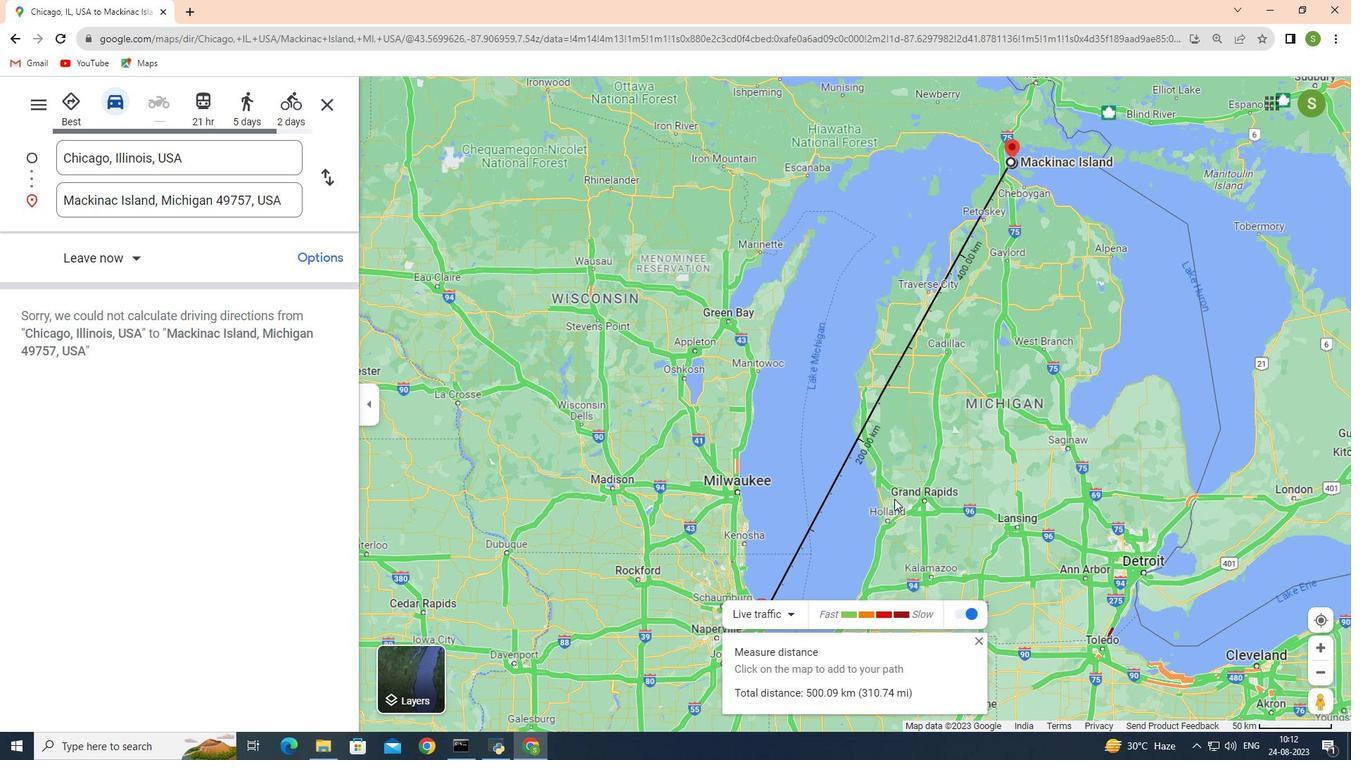 
Action: Mouse scrolled (894, 498) with delta (0, 0)
Screenshot: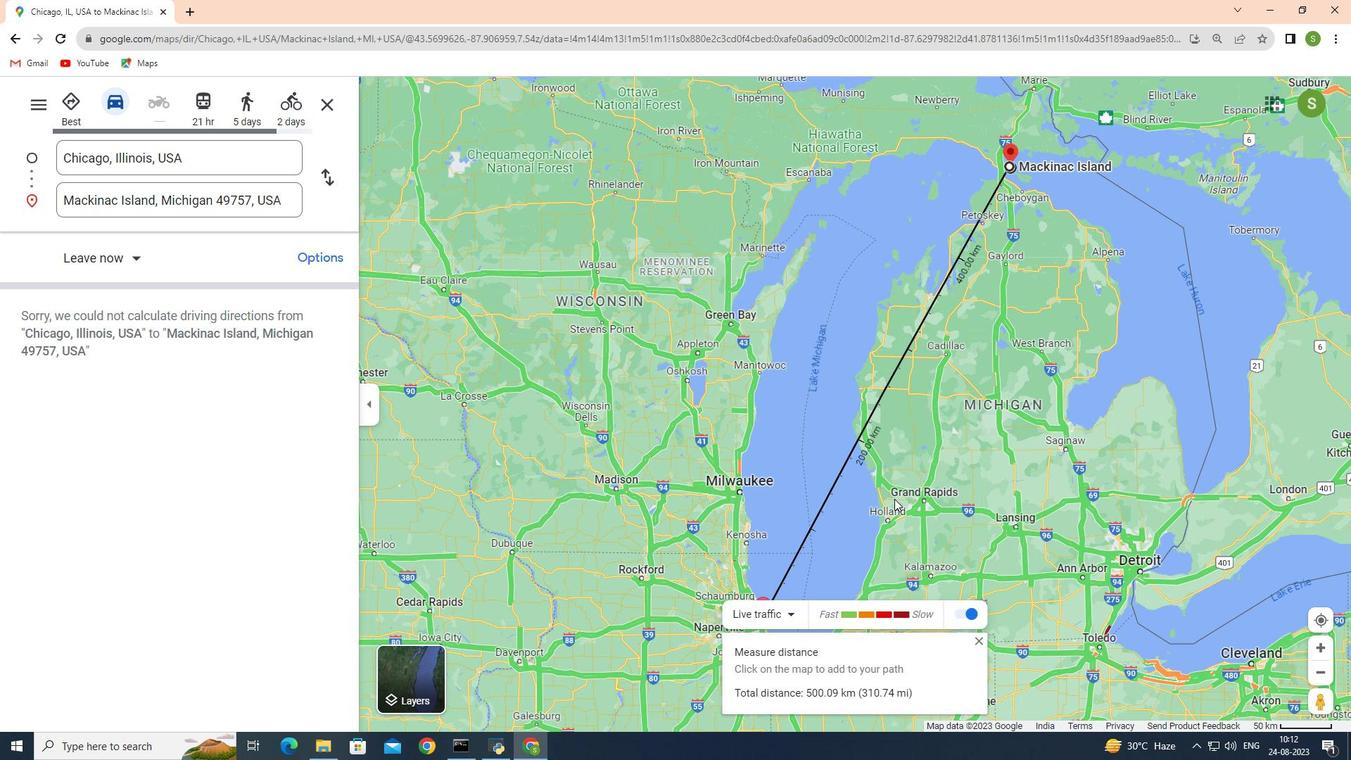 
Action: Mouse scrolled (894, 499) with delta (0, 0)
Screenshot: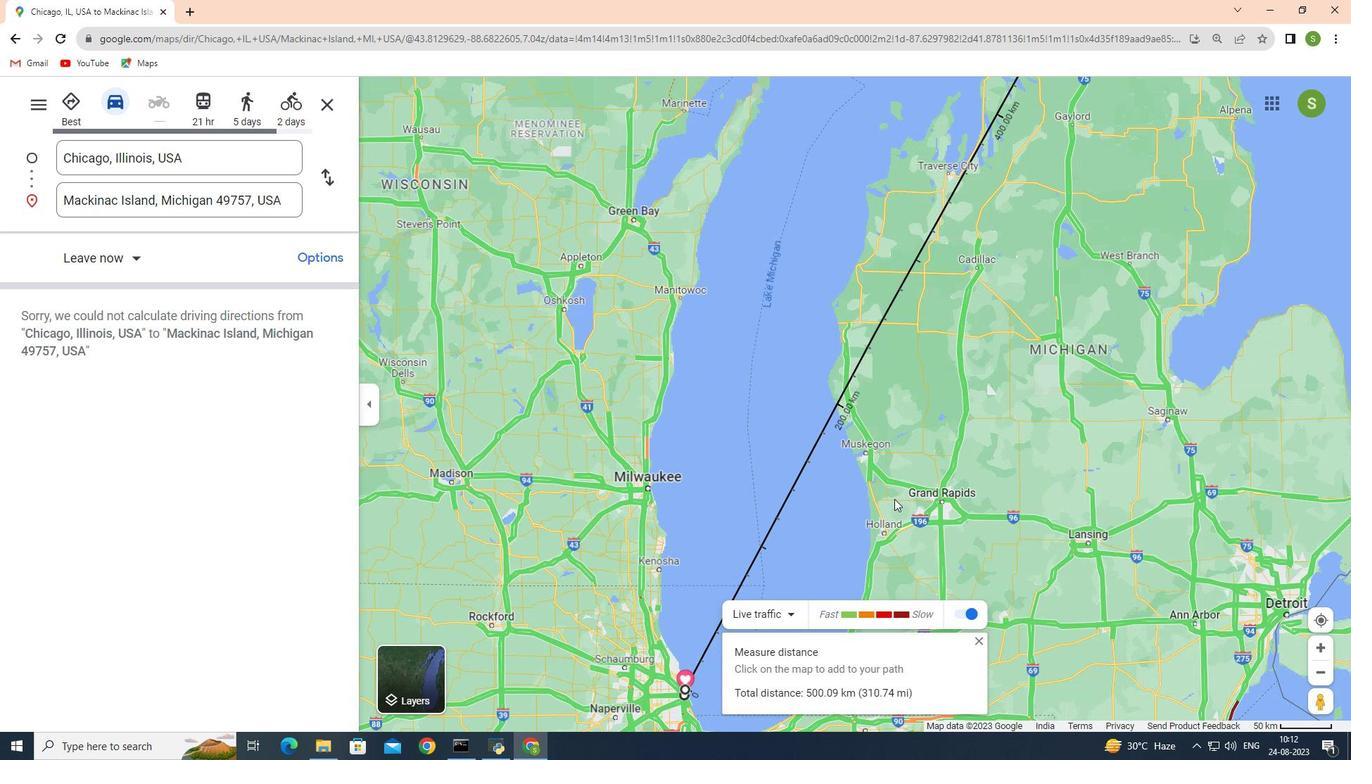 
Action: Mouse scrolled (894, 499) with delta (0, 0)
Screenshot: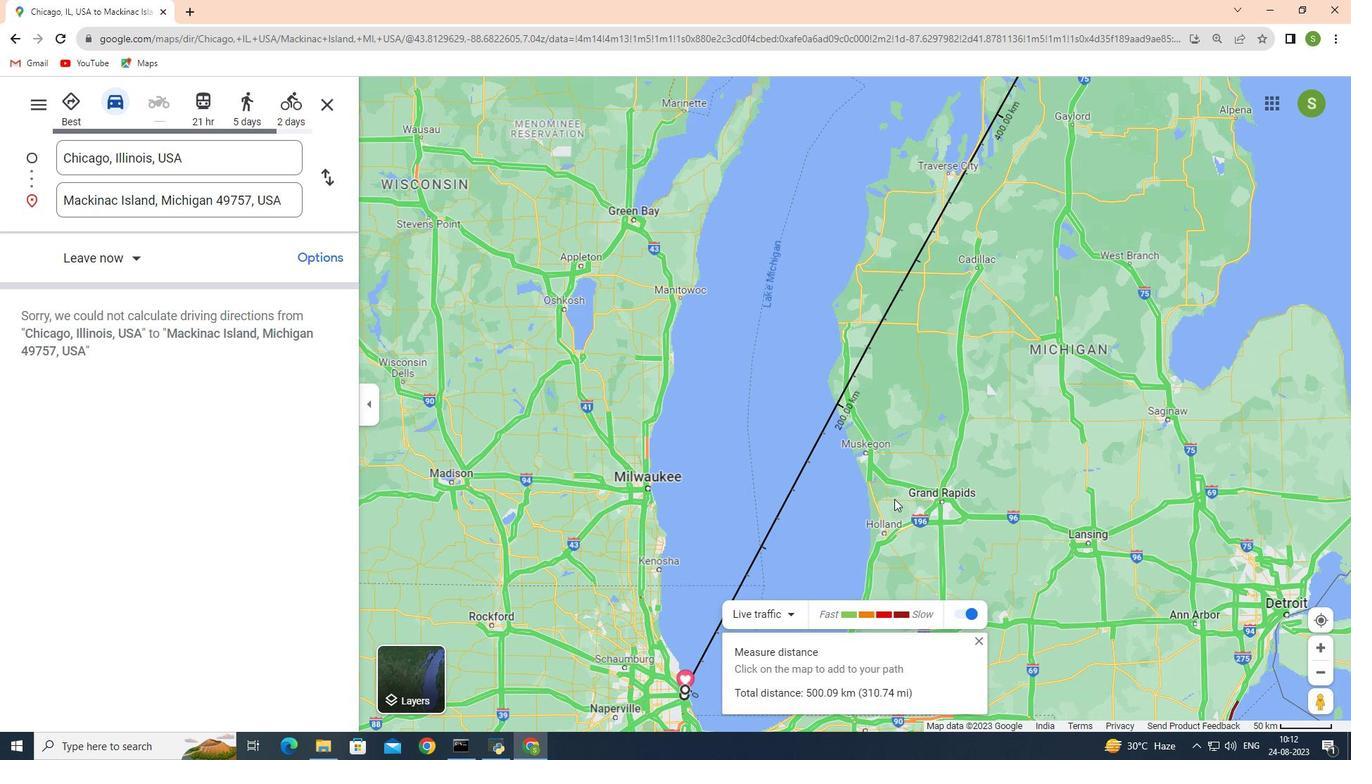 
Action: Mouse scrolled (894, 499) with delta (0, 0)
Screenshot: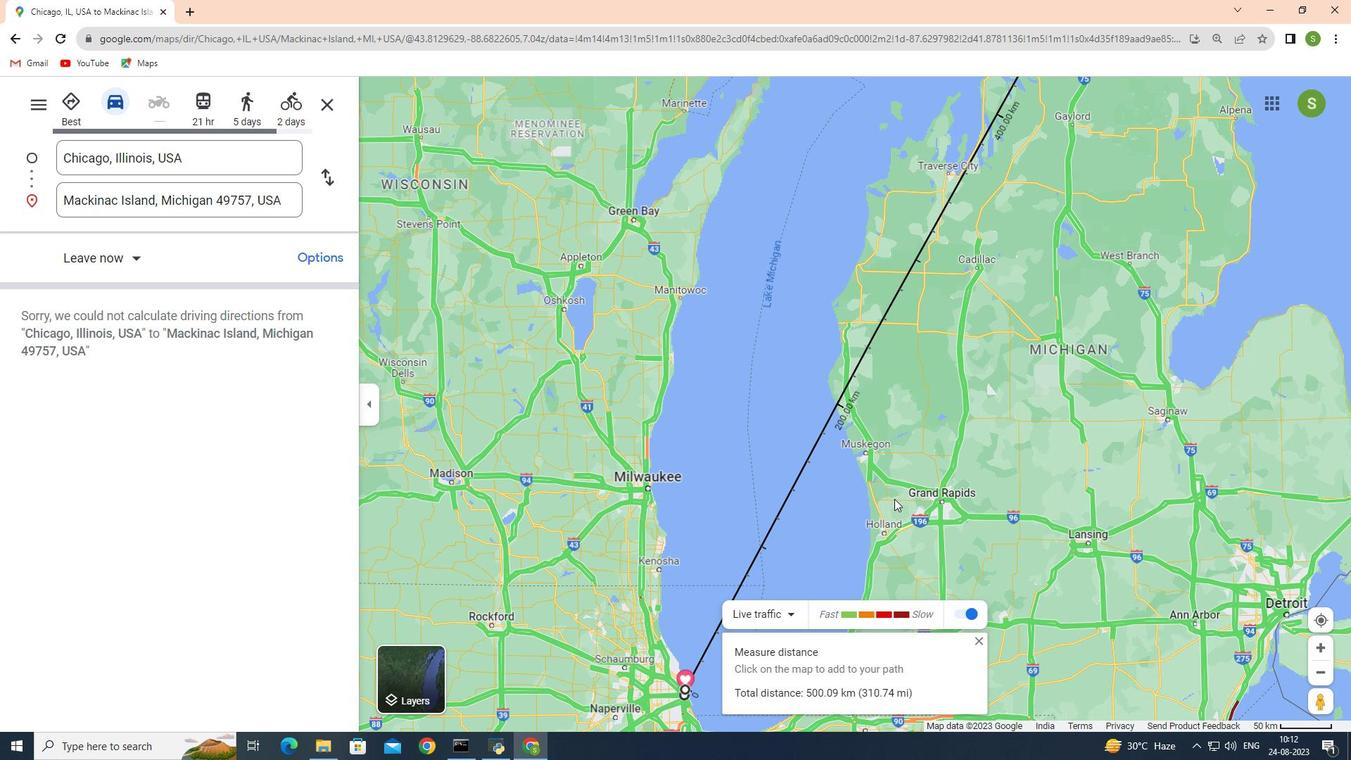 
Action: Mouse scrolled (894, 498) with delta (0, 0)
Screenshot: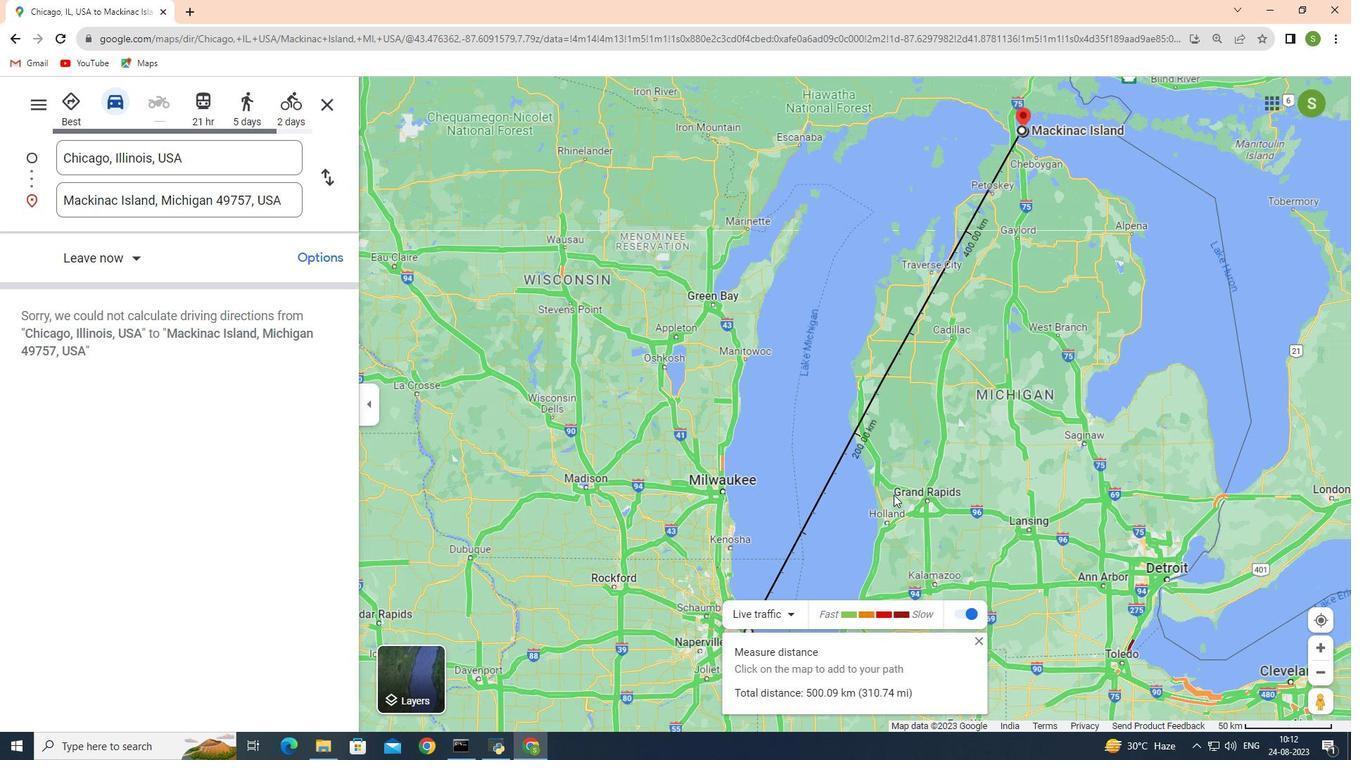 
Action: Mouse scrolled (894, 498) with delta (0, 0)
Screenshot: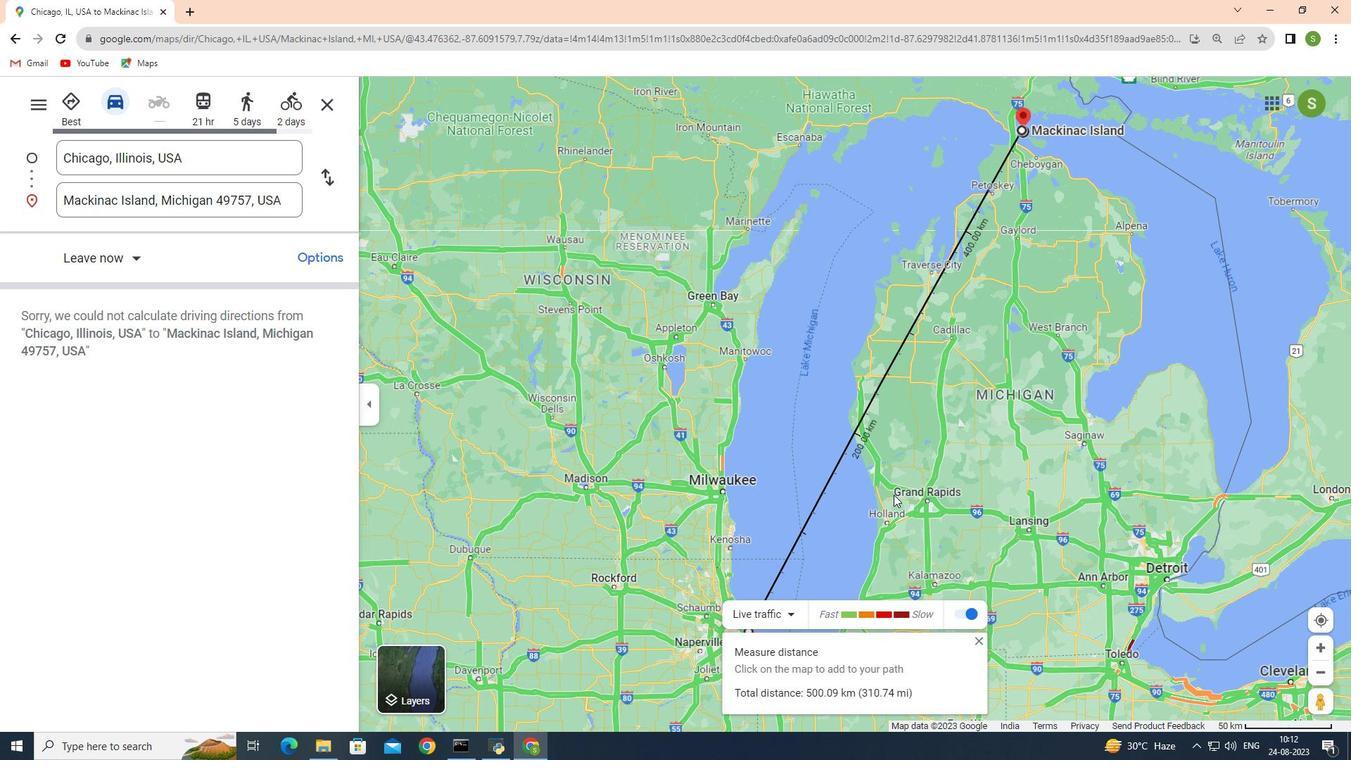 
Action: Mouse scrolled (894, 498) with delta (0, 0)
Screenshot: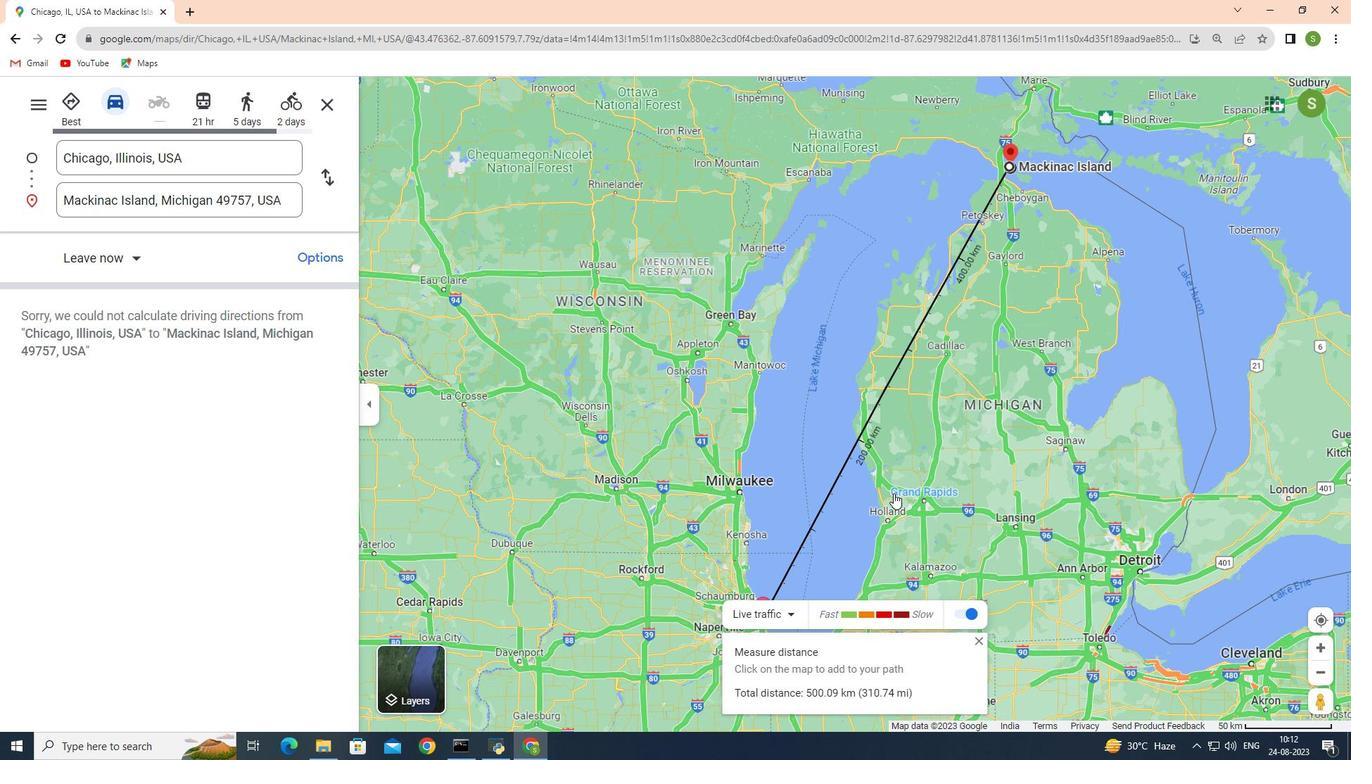 
Action: Mouse moved to (894, 493)
Screenshot: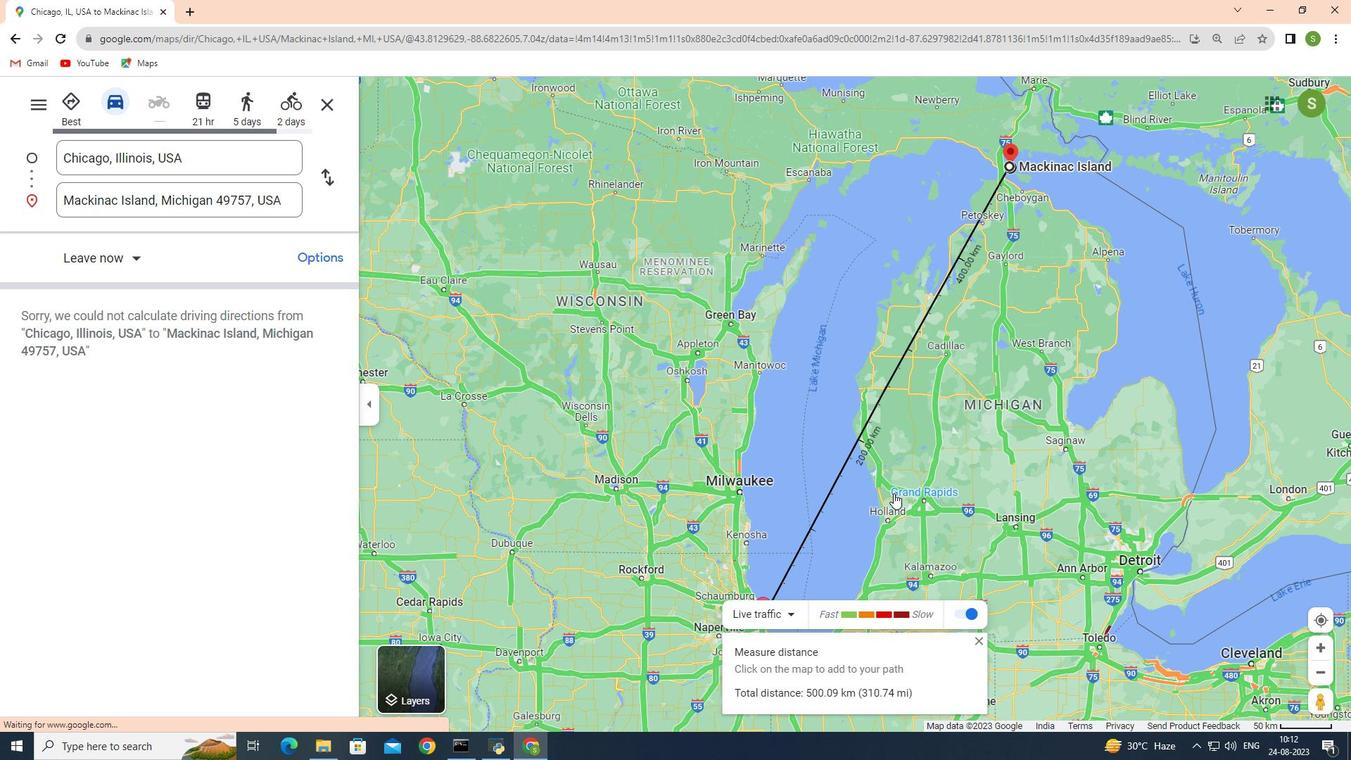 
Action: Mouse scrolled (894, 492) with delta (0, 0)
Screenshot: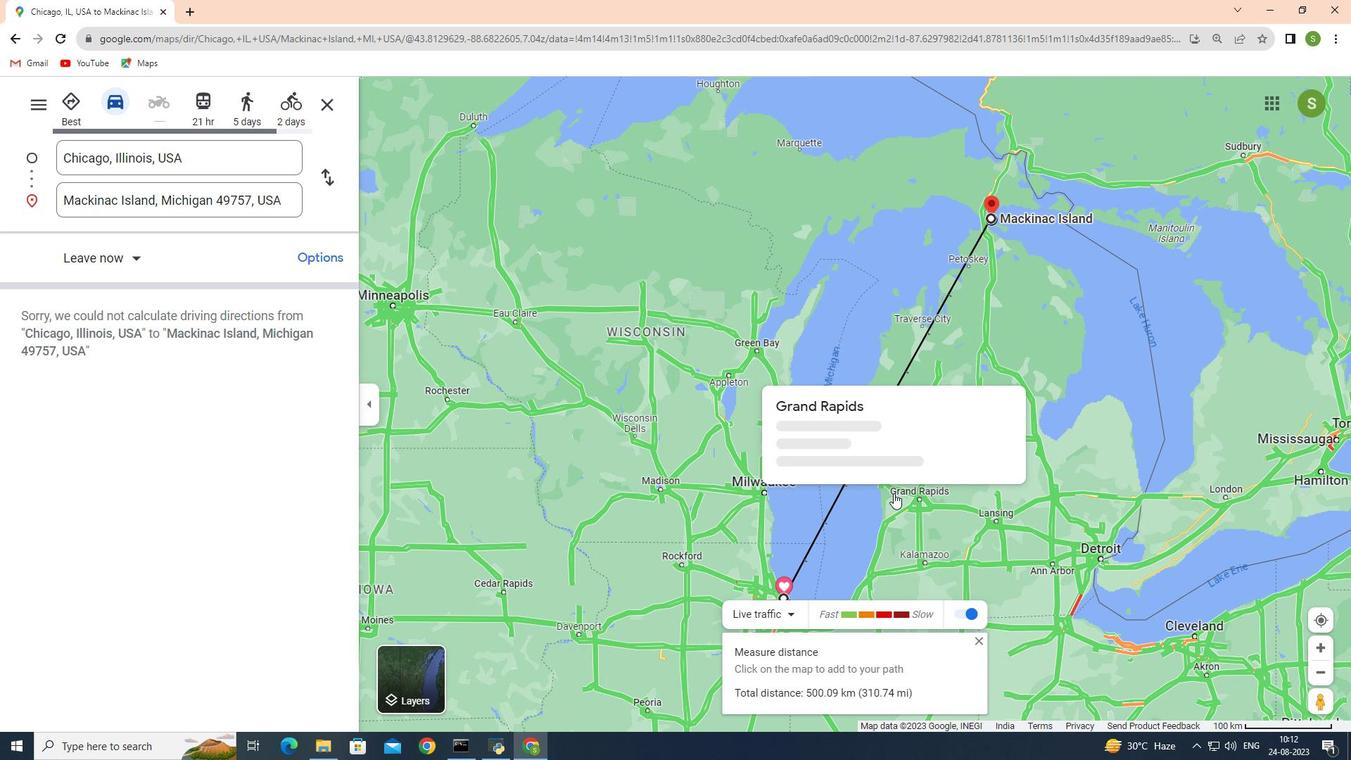 
Action: Mouse moved to (894, 487)
Screenshot: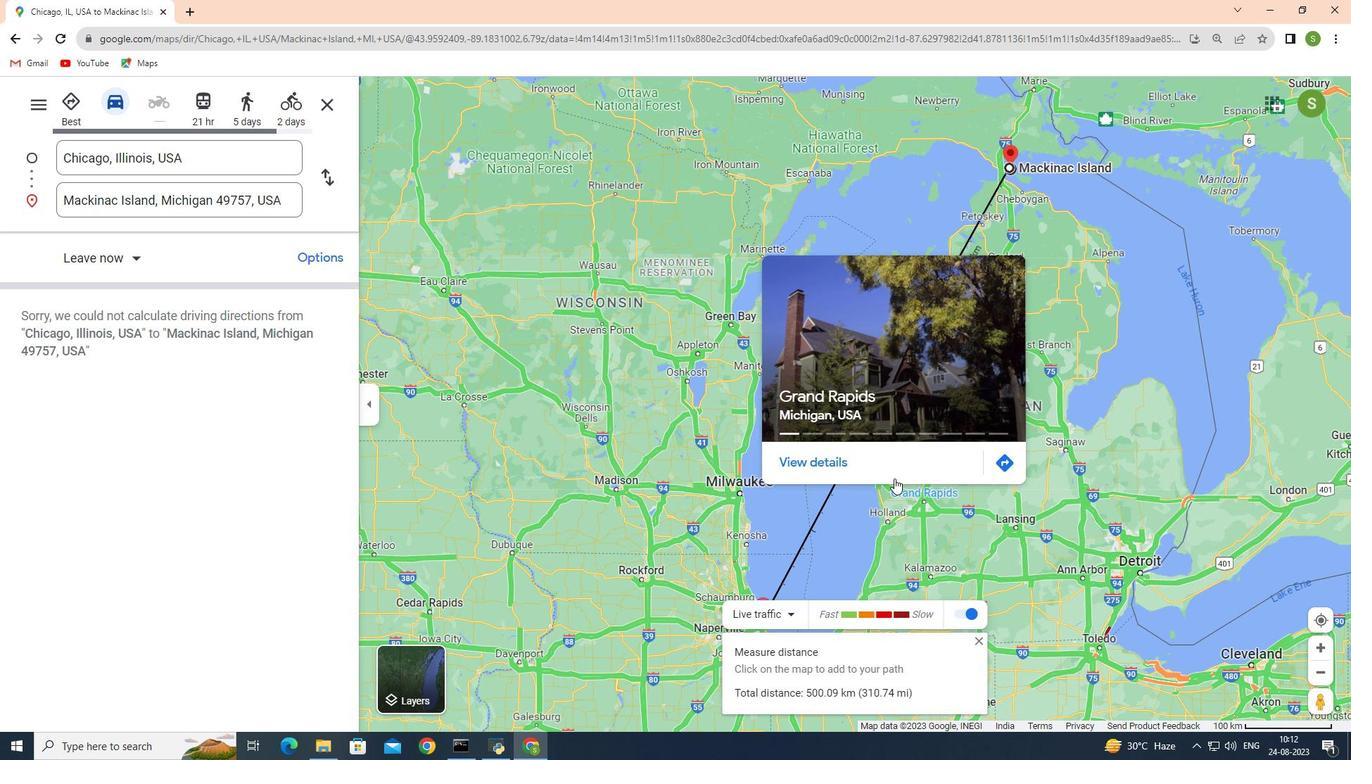 
Action: Mouse scrolled (894, 488) with delta (0, 0)
Screenshot: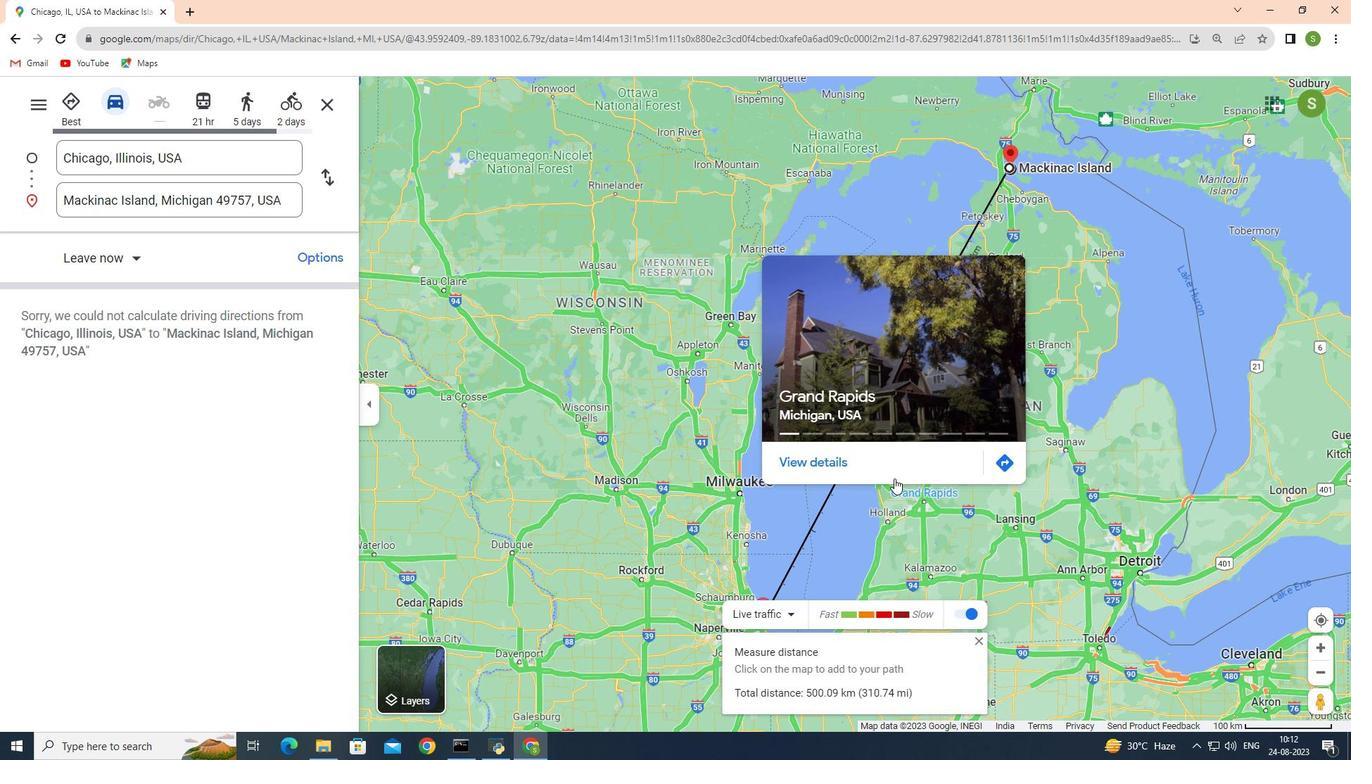 
Action: Mouse moved to (894, 482)
Screenshot: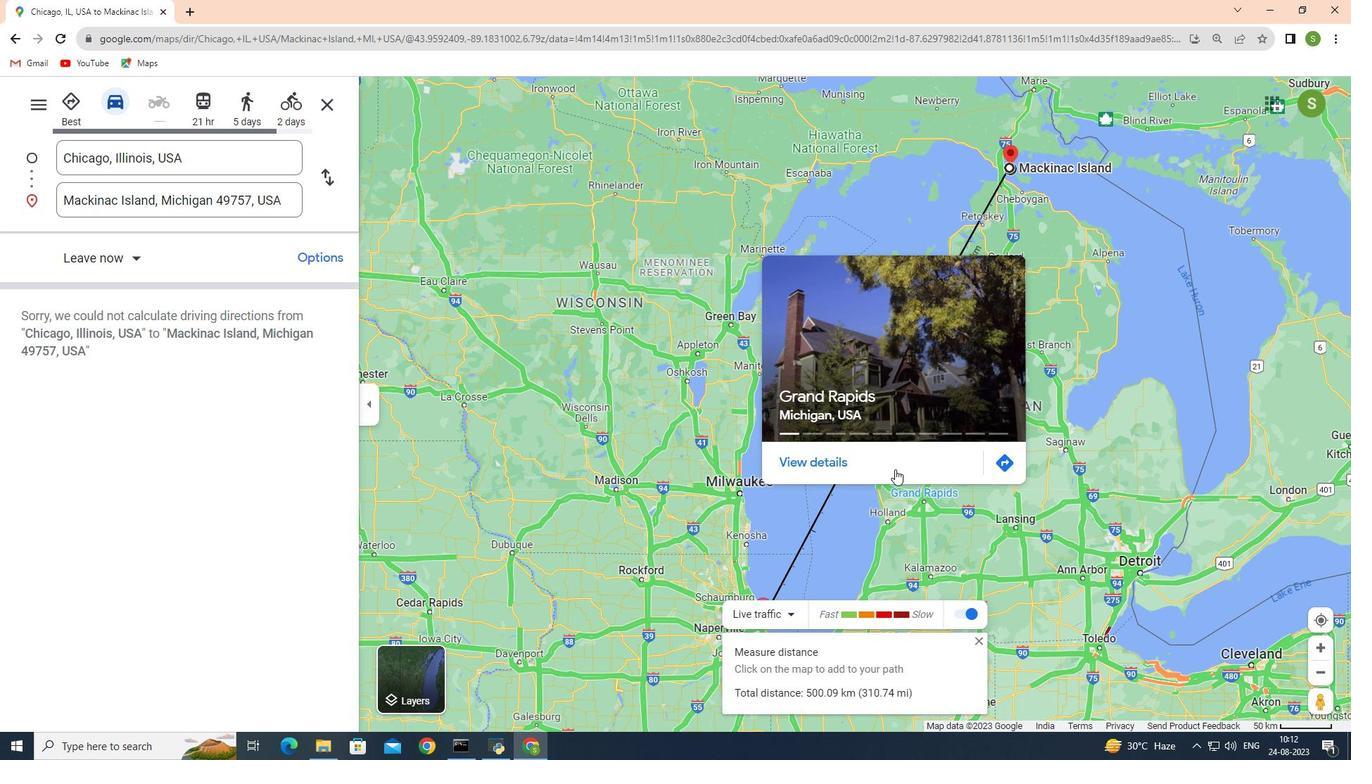 
Action: Mouse scrolled (894, 483) with delta (0, 0)
Screenshot: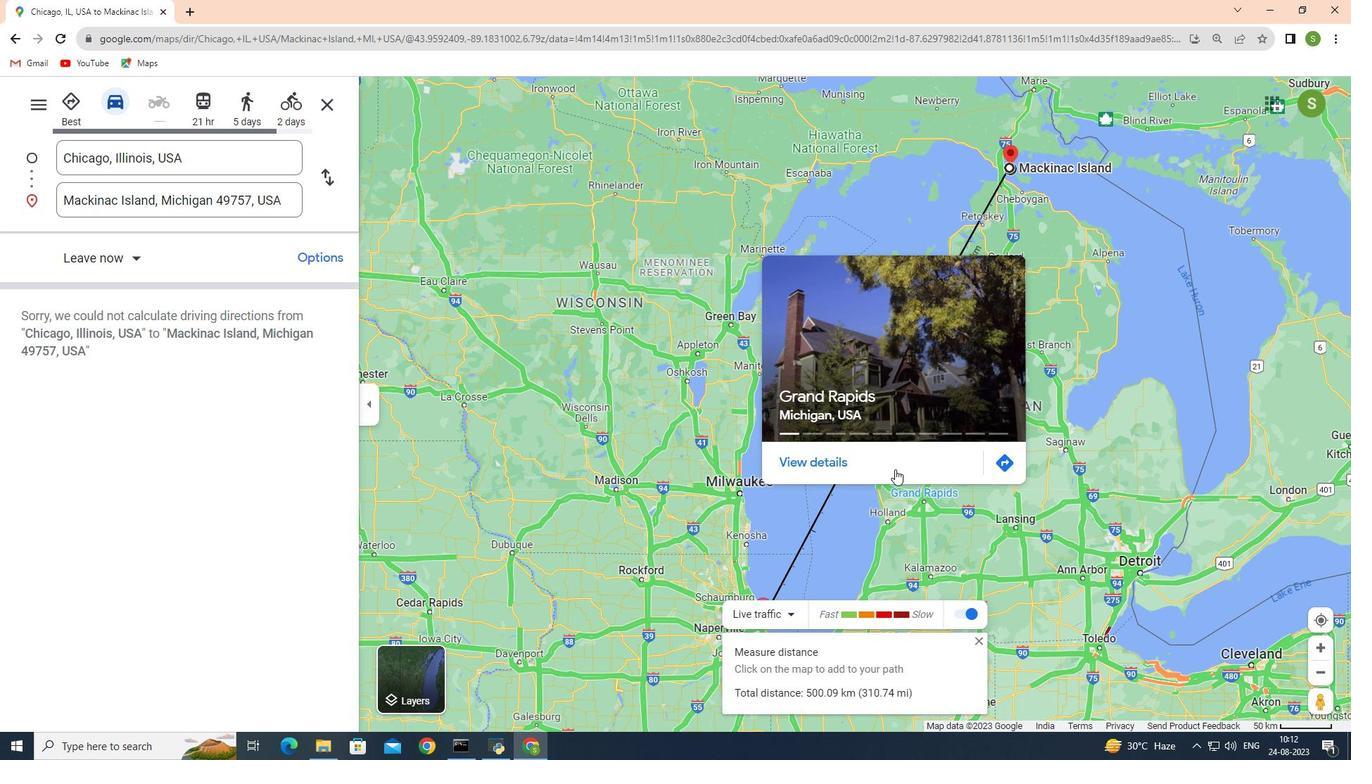 
Action: Mouse moved to (895, 466)
Screenshot: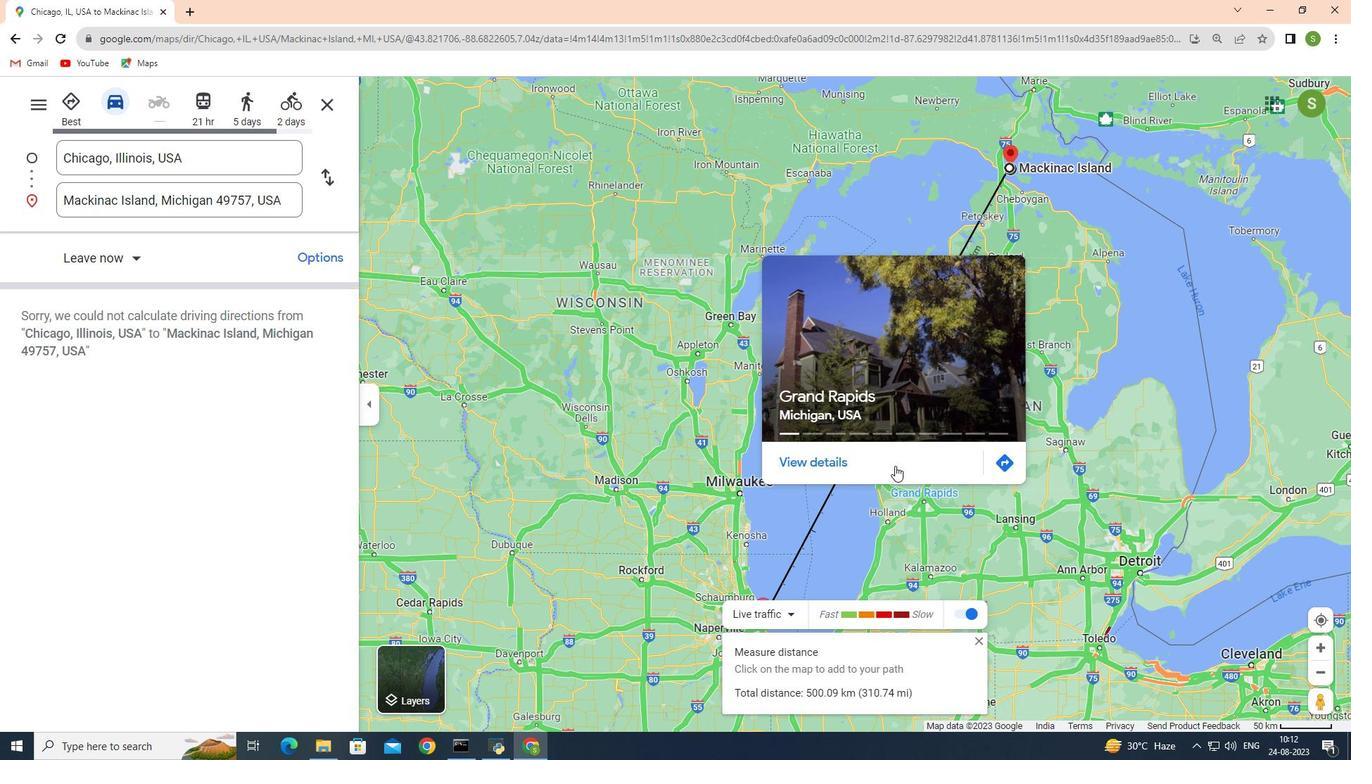 
Action: Mouse scrolled (895, 466) with delta (0, 0)
Screenshot: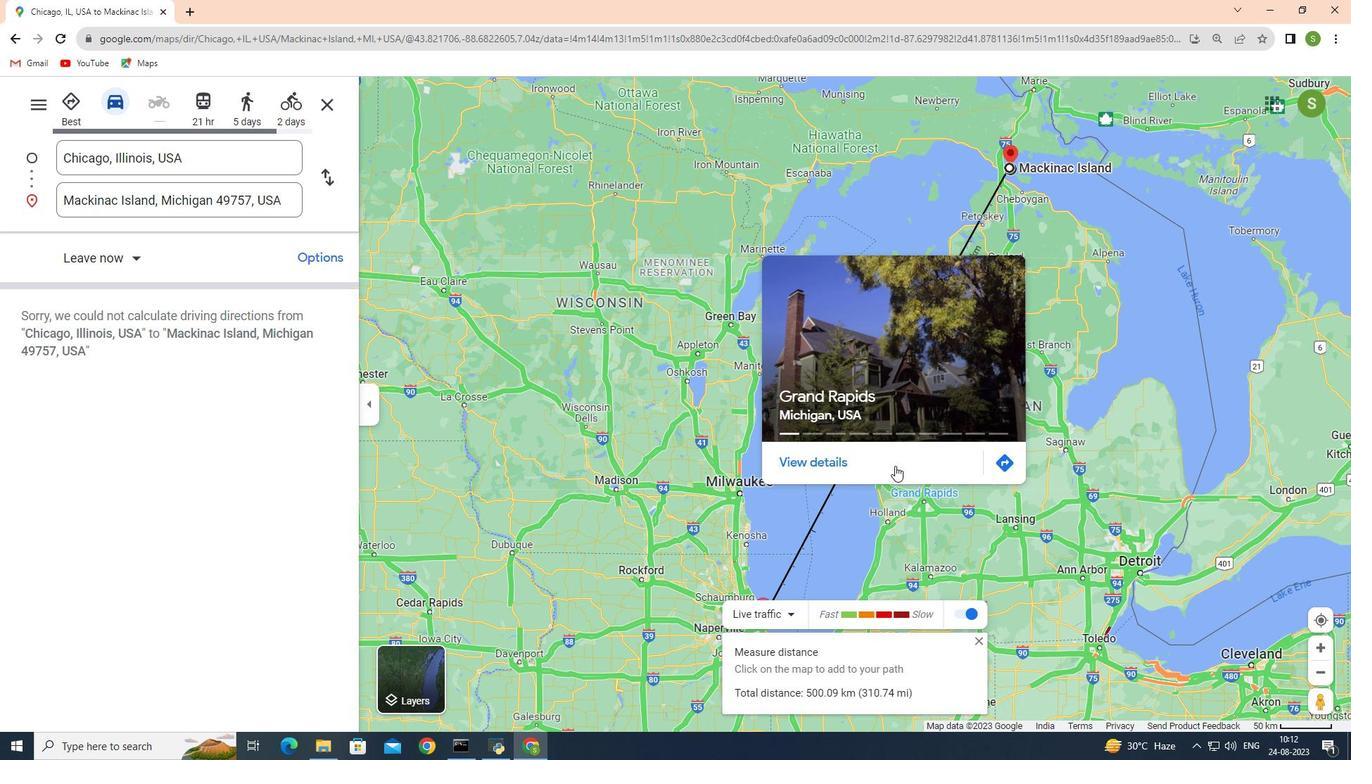 
Action: Mouse scrolled (895, 466) with delta (0, 0)
Screenshot: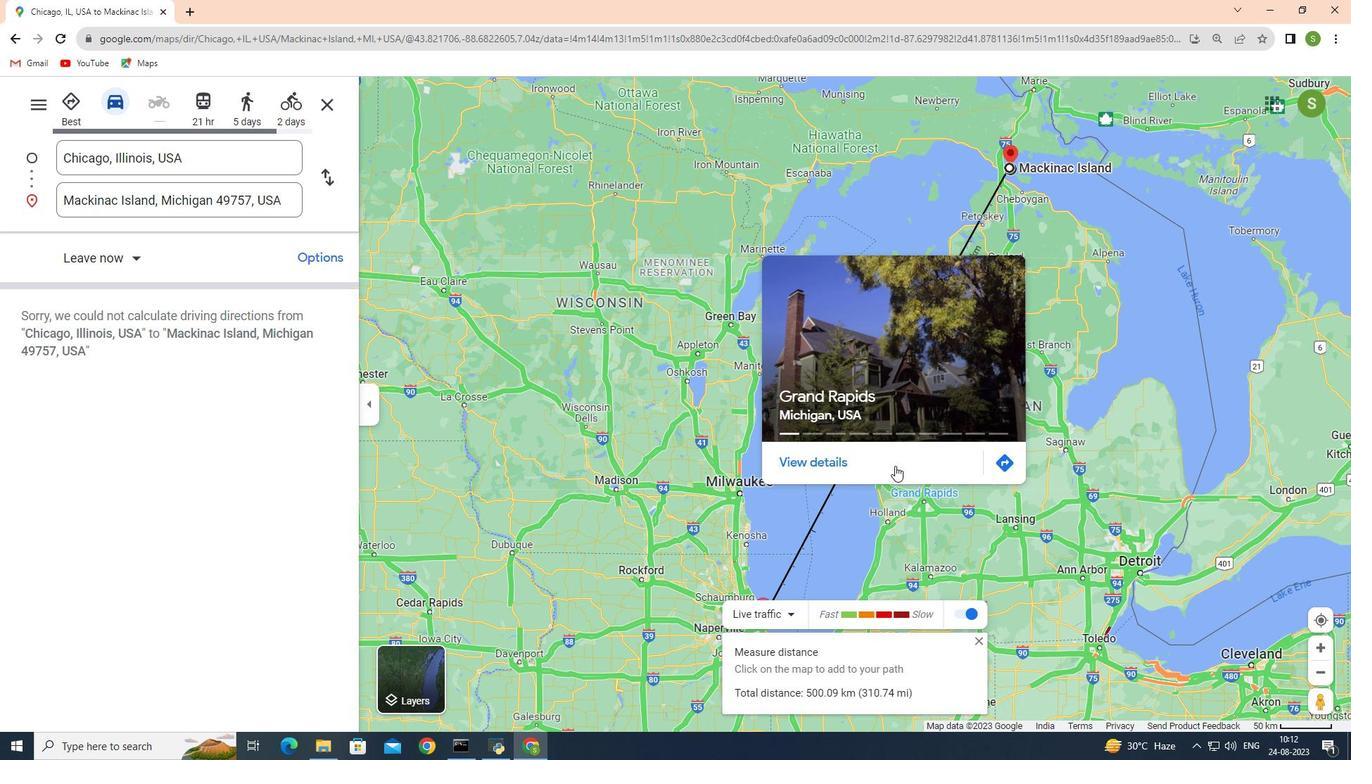 
Action: Mouse scrolled (895, 466) with delta (0, 0)
Screenshot: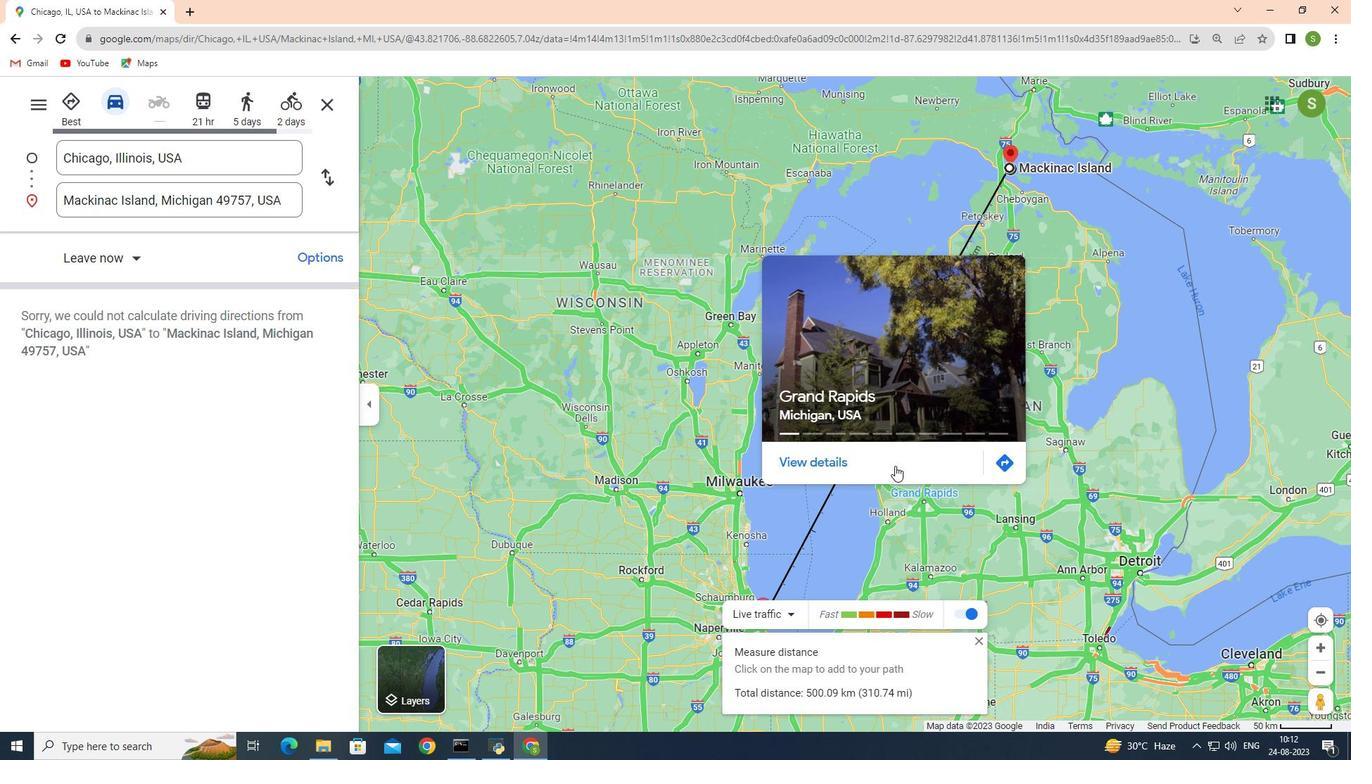
Action: Mouse moved to (895, 466)
Screenshot: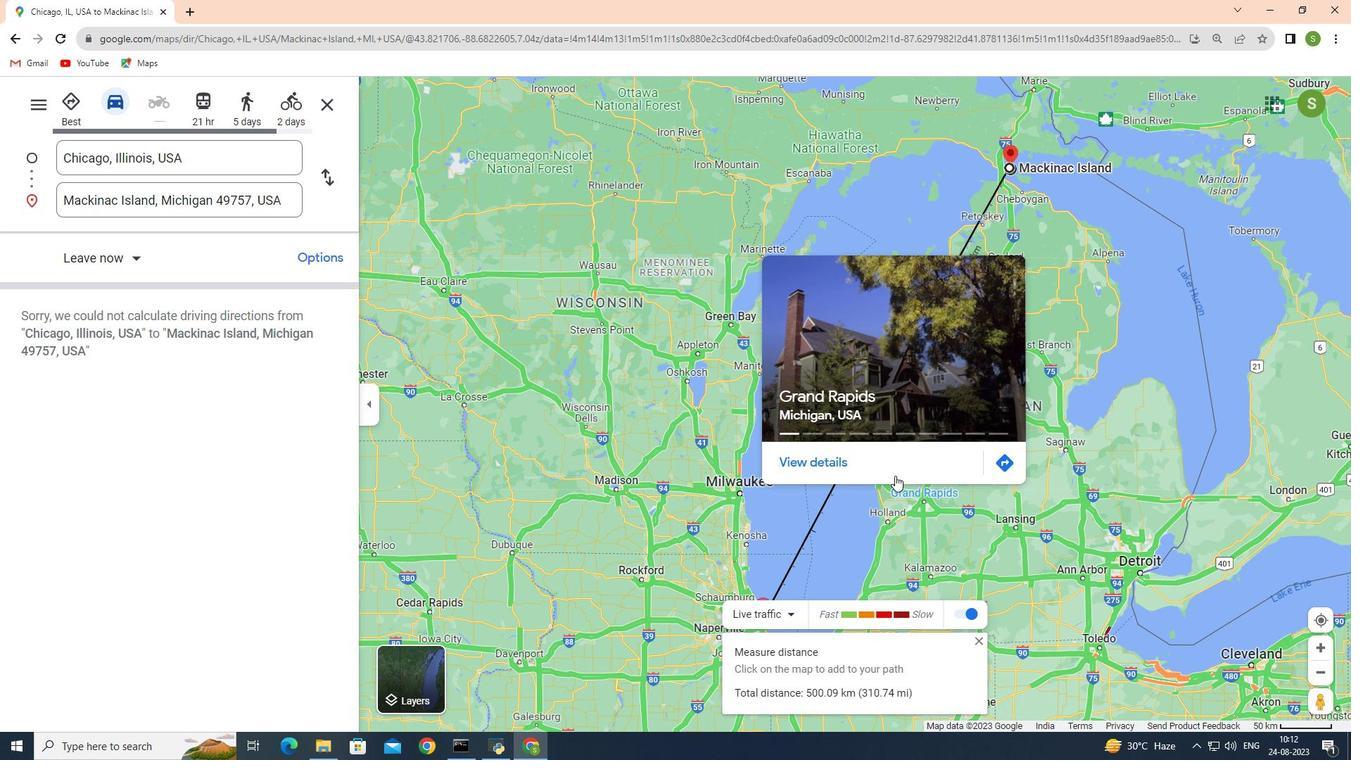 
Action: Mouse scrolled (895, 465) with delta (0, 0)
Screenshot: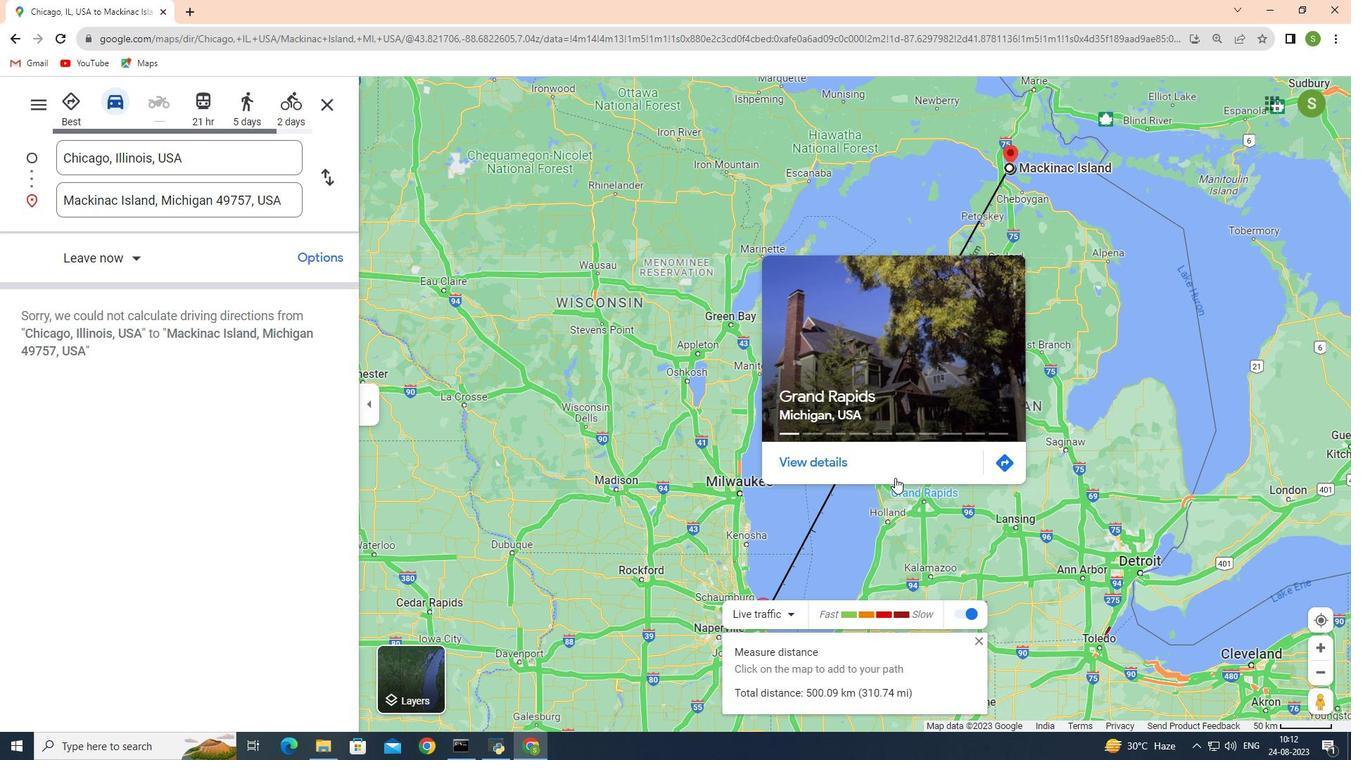 
Action: Mouse moved to (895, 486)
Screenshot: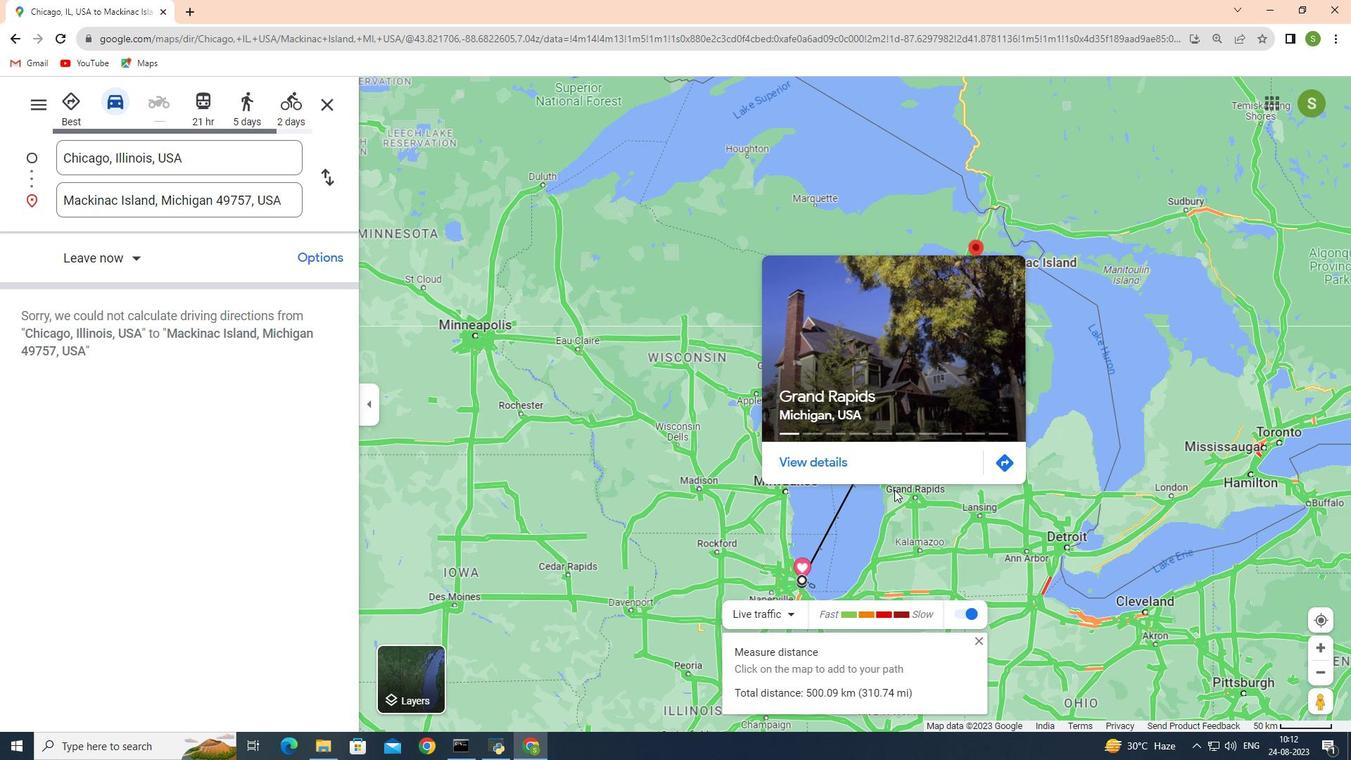 
Action: Mouse scrolled (895, 485) with delta (0, 0)
Screenshot: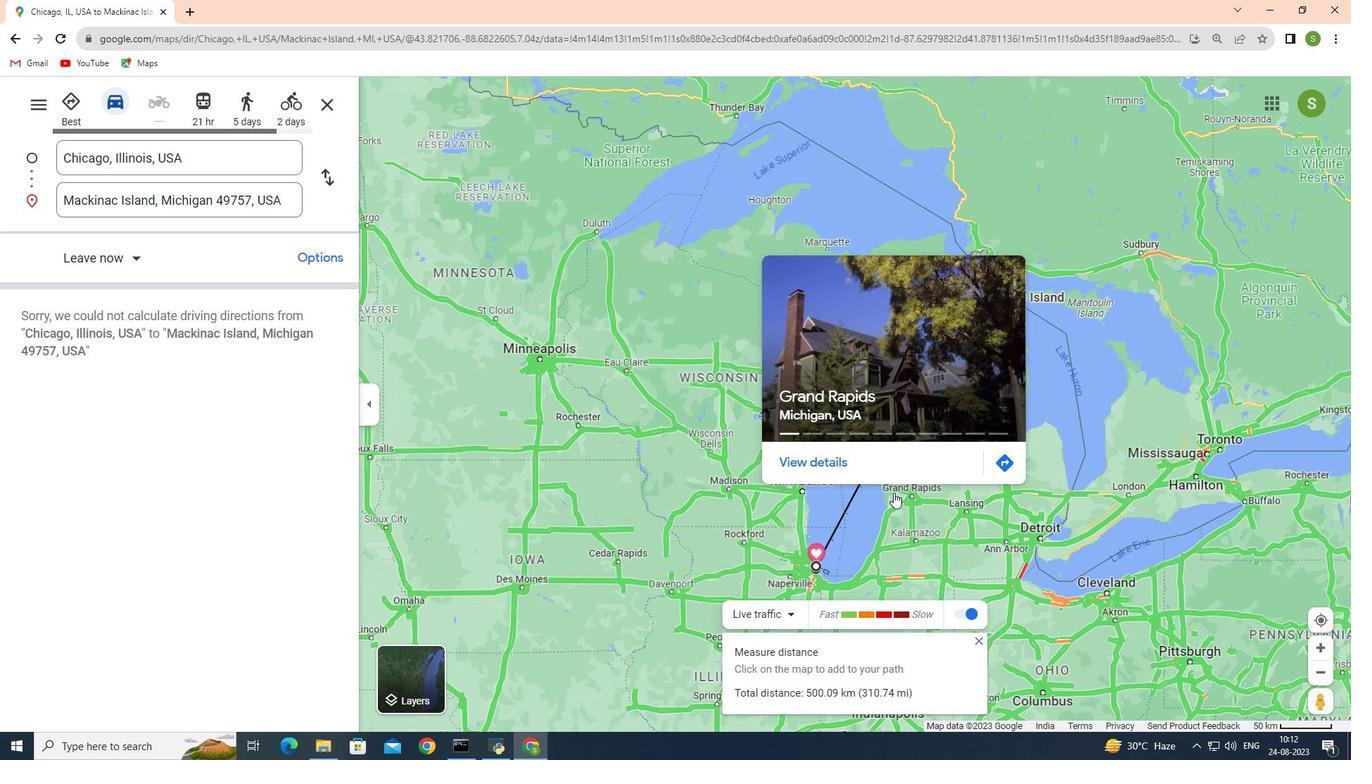 
Action: Mouse moved to (895, 488)
Screenshot: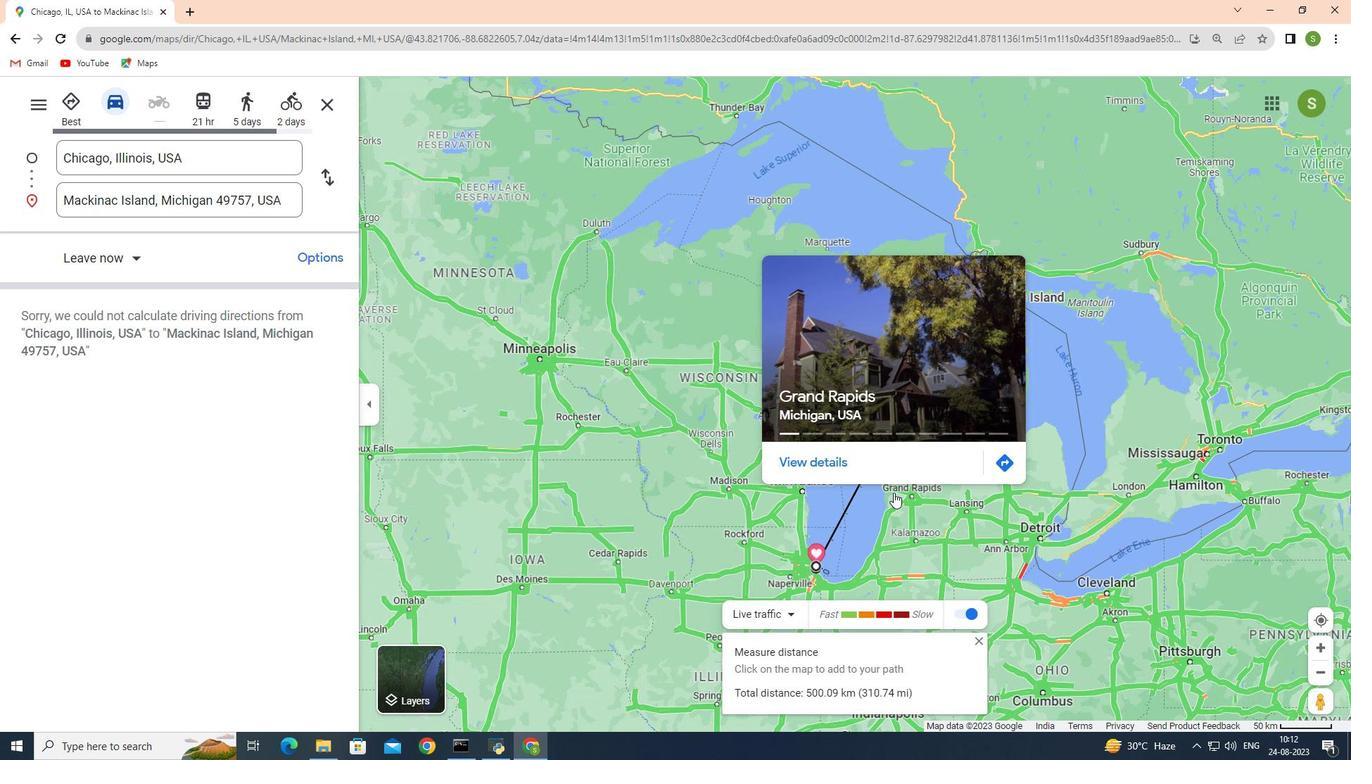 
Action: Mouse scrolled (895, 487) with delta (0, 0)
Screenshot: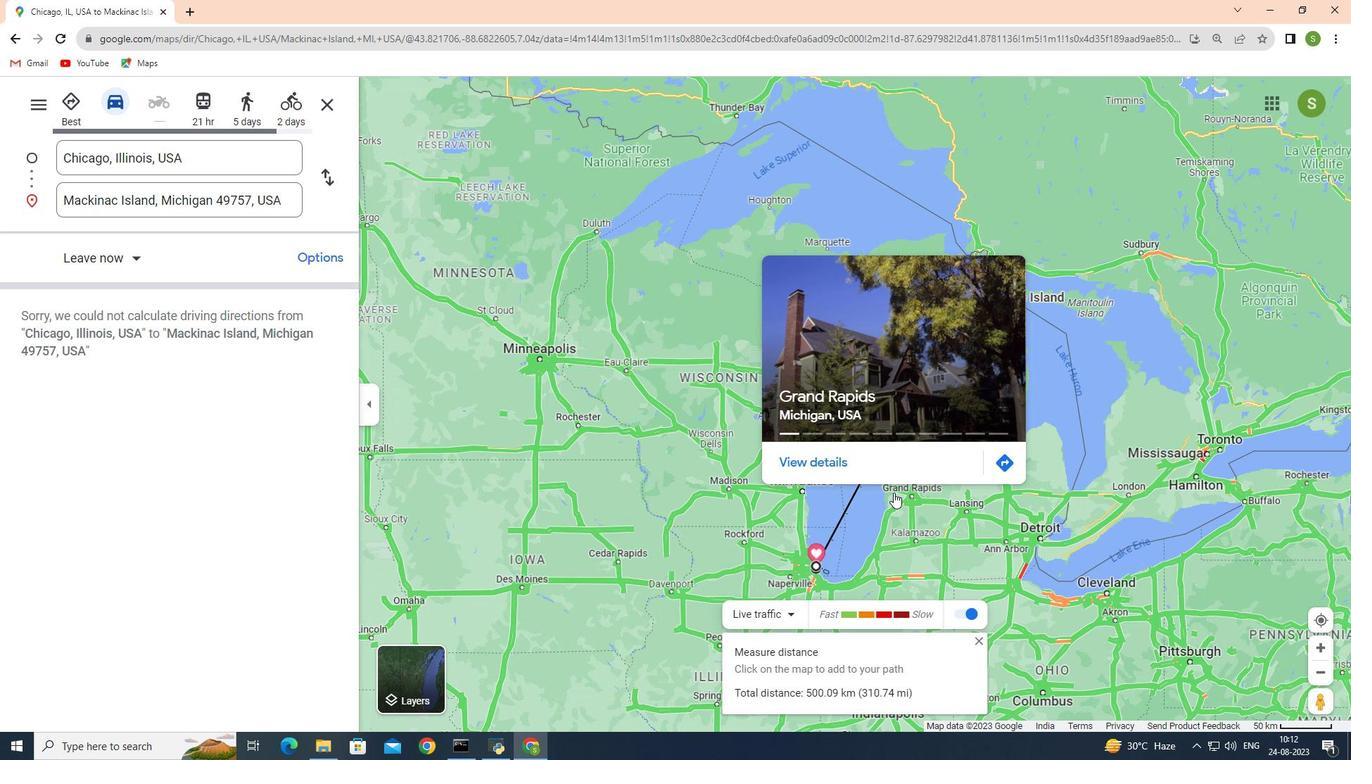 
Action: Mouse moved to (894, 490)
Screenshot: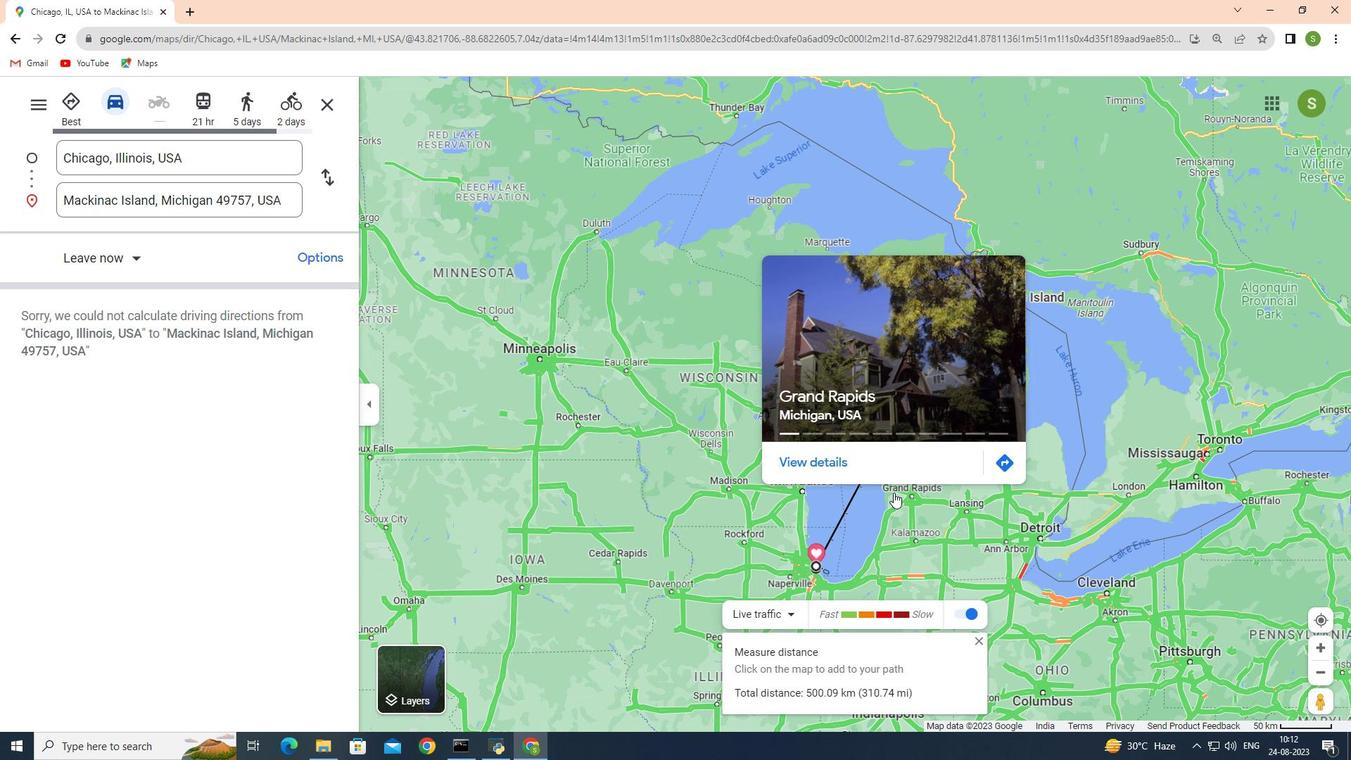 
Action: Mouse scrolled (894, 489) with delta (0, 0)
Screenshot: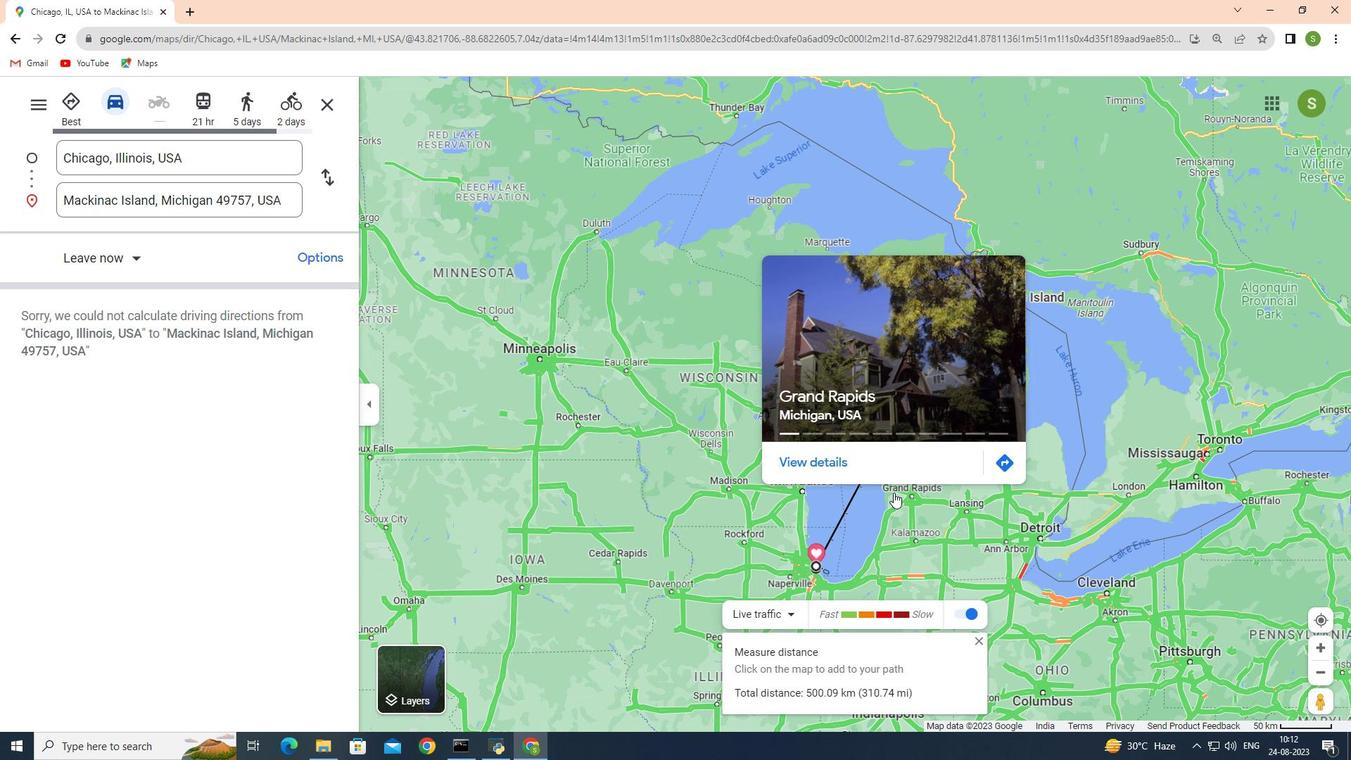 
Action: Mouse moved to (894, 492)
Screenshot: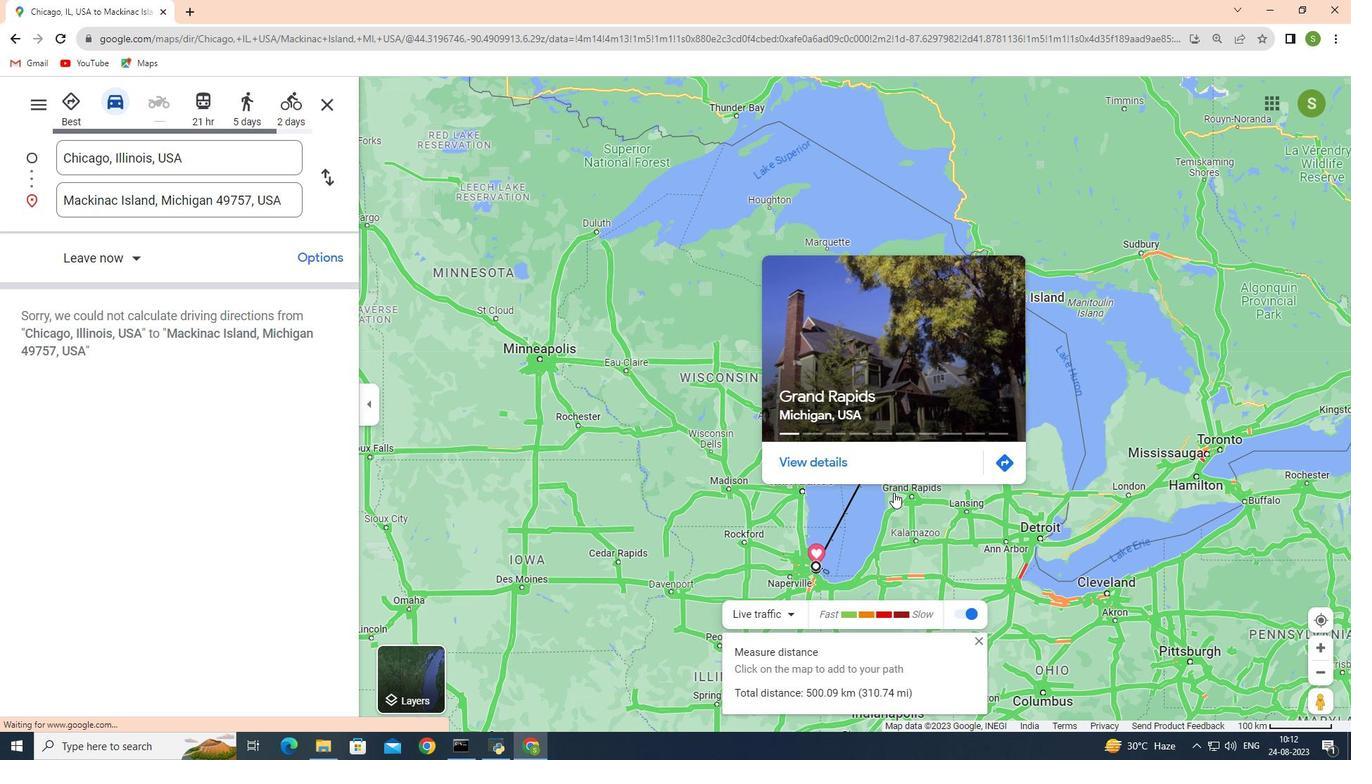 
Action: Mouse scrolled (894, 493) with delta (0, 0)
Screenshot: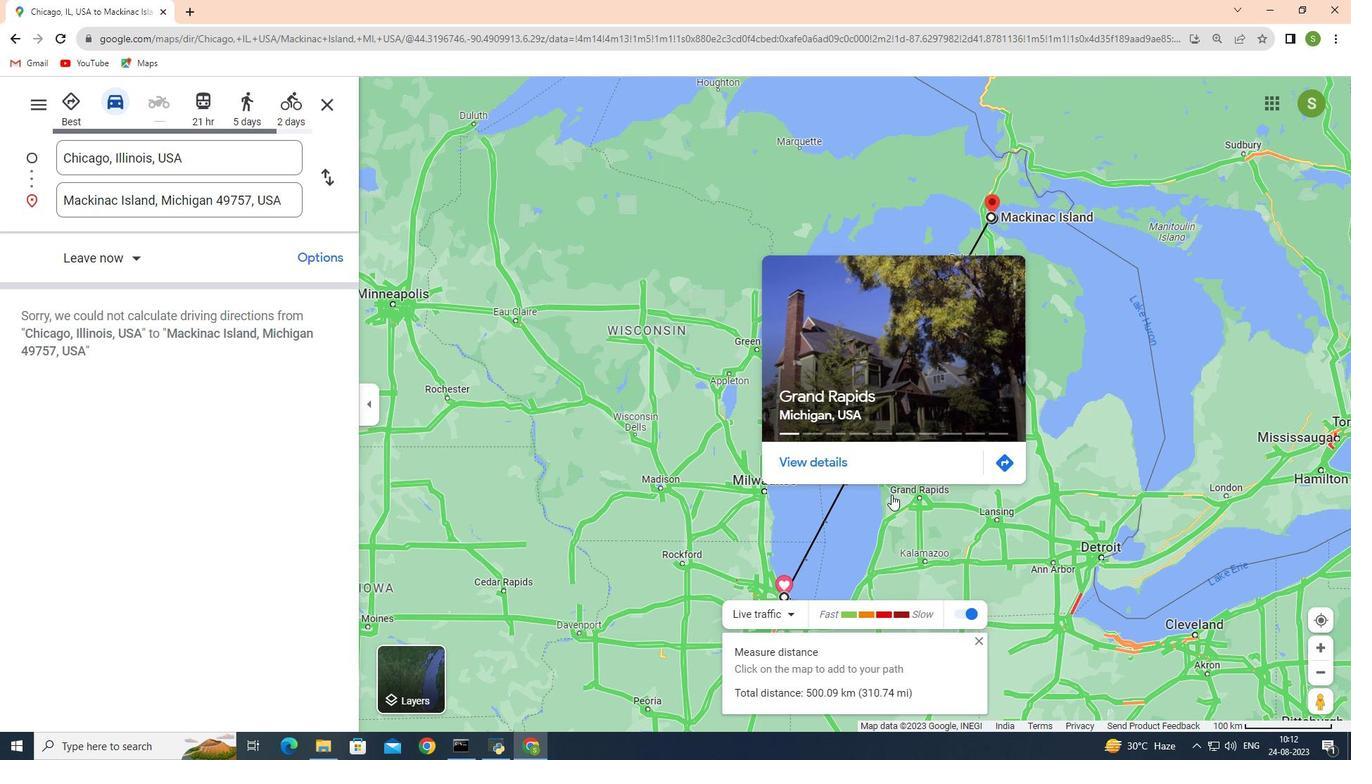 
Action: Mouse scrolled (894, 493) with delta (0, 0)
Screenshot: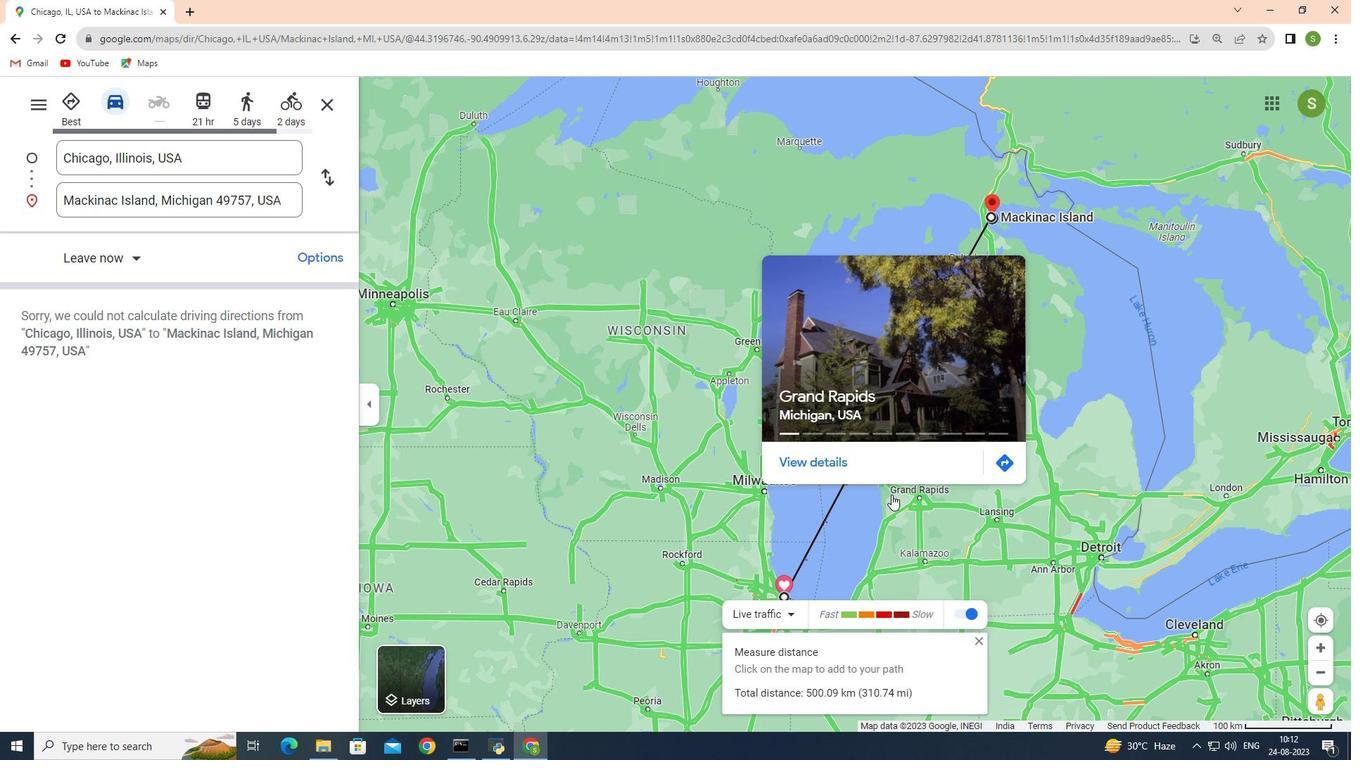 
Action: Mouse moved to (892, 494)
Screenshot: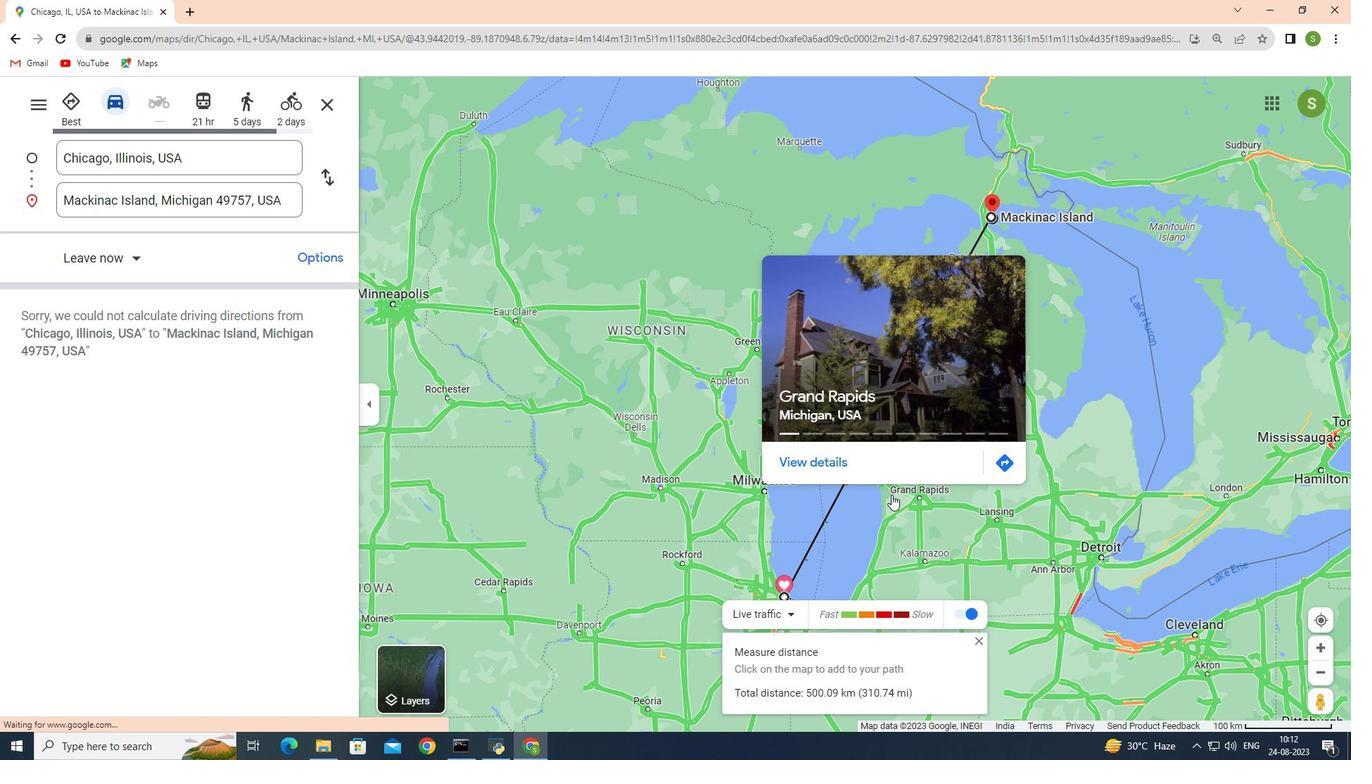 
Action: Mouse scrolled (892, 495) with delta (0, 0)
Screenshot: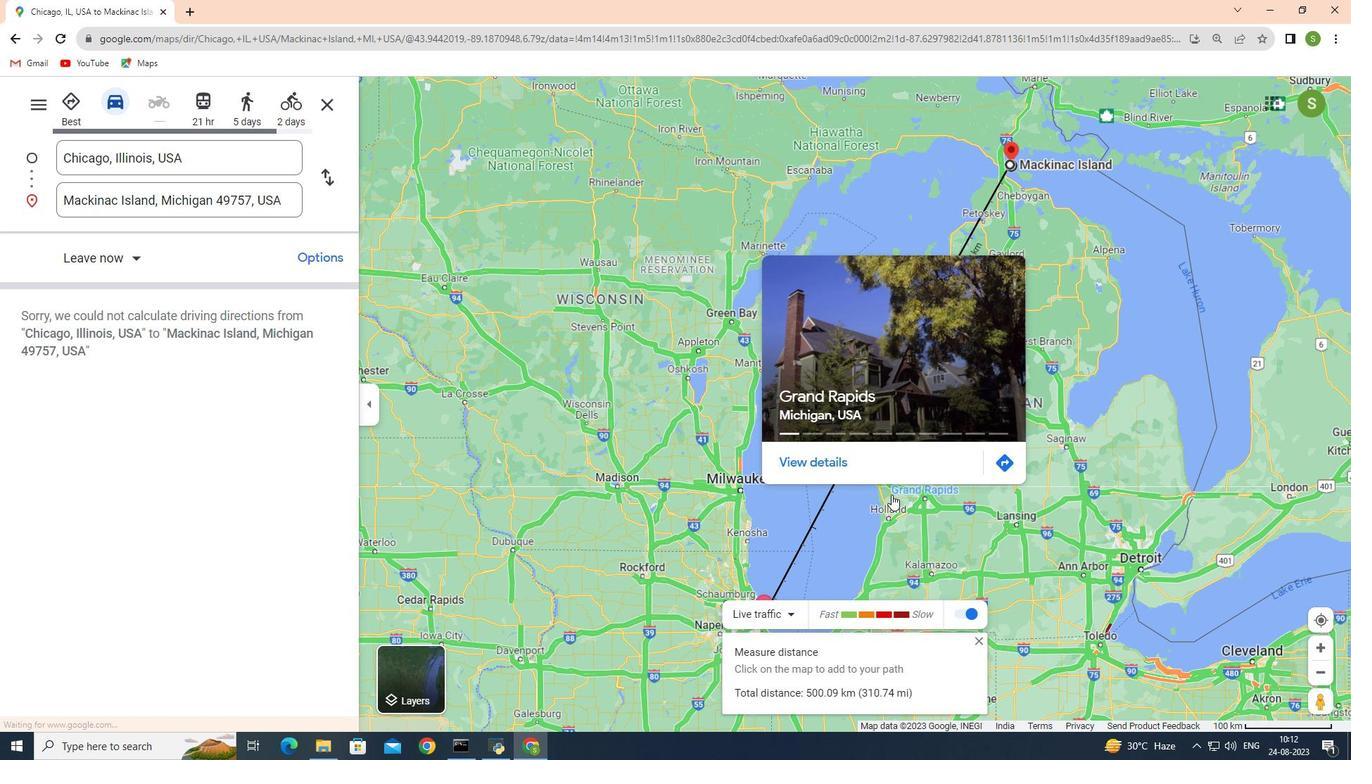 
Action: Mouse moved to (276, 128)
Screenshot: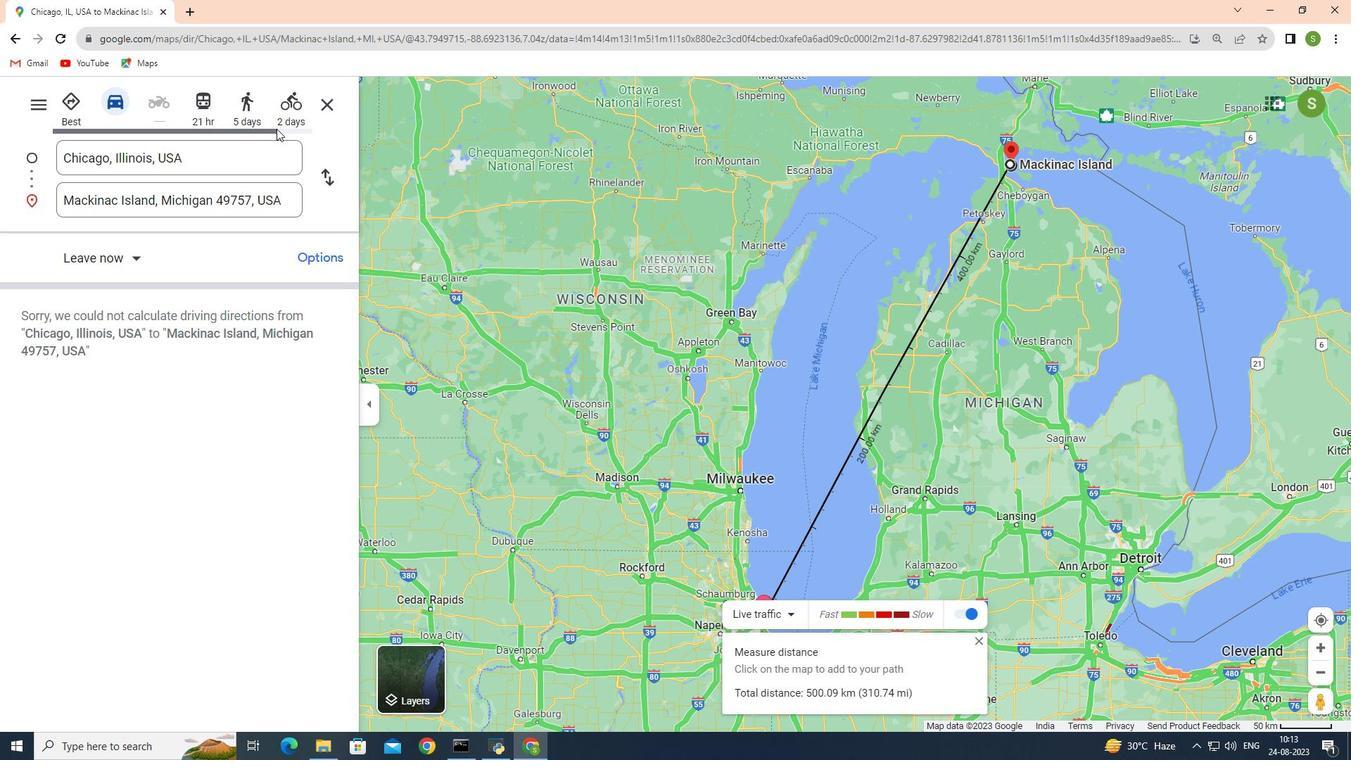 
